 Task: Find connections with filter location Kodaikānāl with filter topic #indiawith filter profile language Spanish with filter current company Canon India with filter school Institute of Cost and Work Accountants of India with filter industry Investment Management with filter service category Commercial Insurance with filter keywords title Web Developer
Action: Mouse moved to (378, 237)
Screenshot: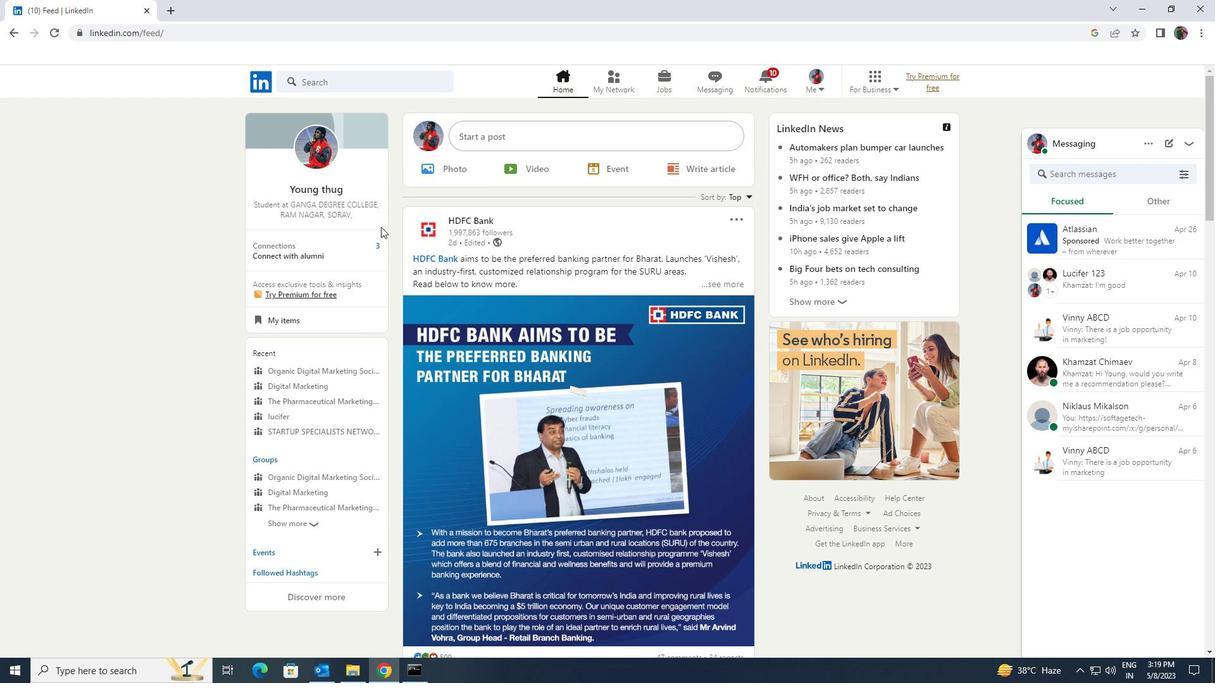 
Action: Mouse pressed left at (378, 237)
Screenshot: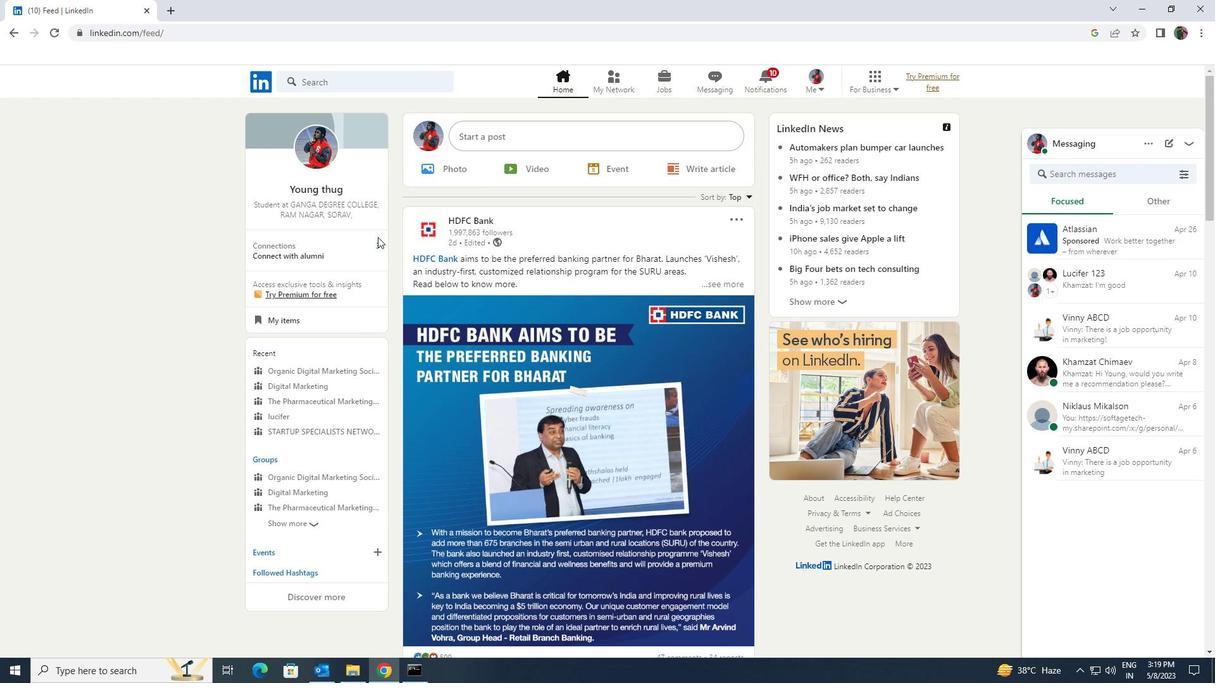 
Action: Mouse moved to (378, 243)
Screenshot: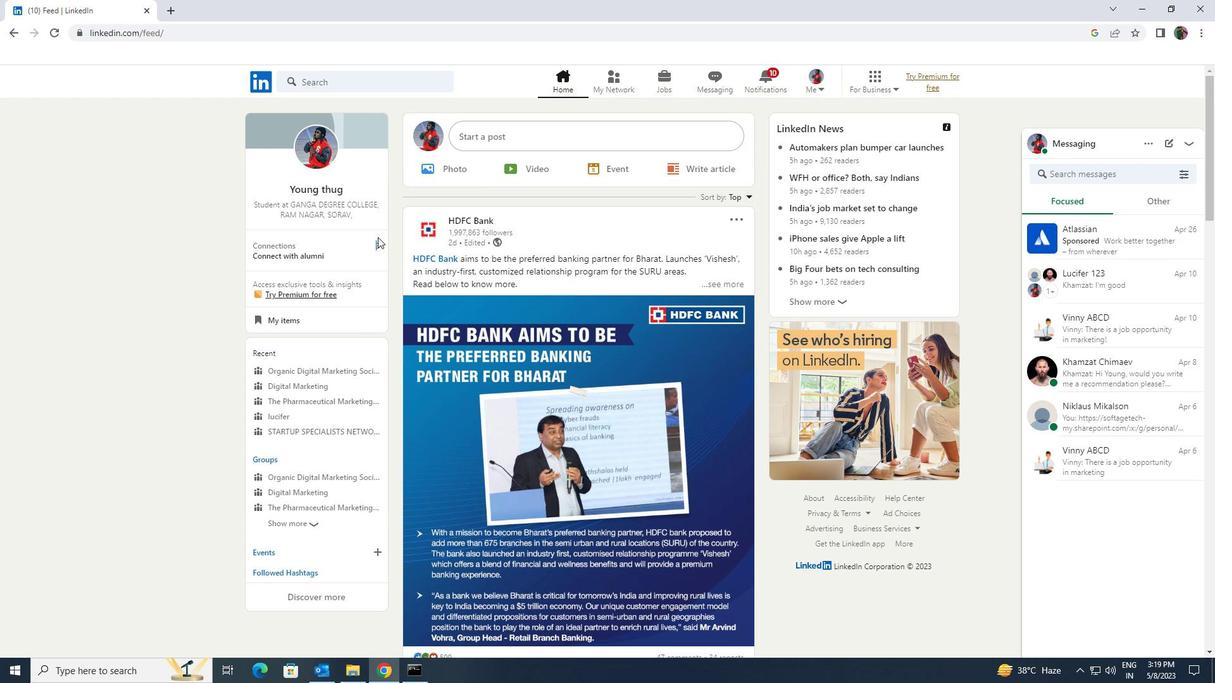 
Action: Mouse pressed left at (378, 243)
Screenshot: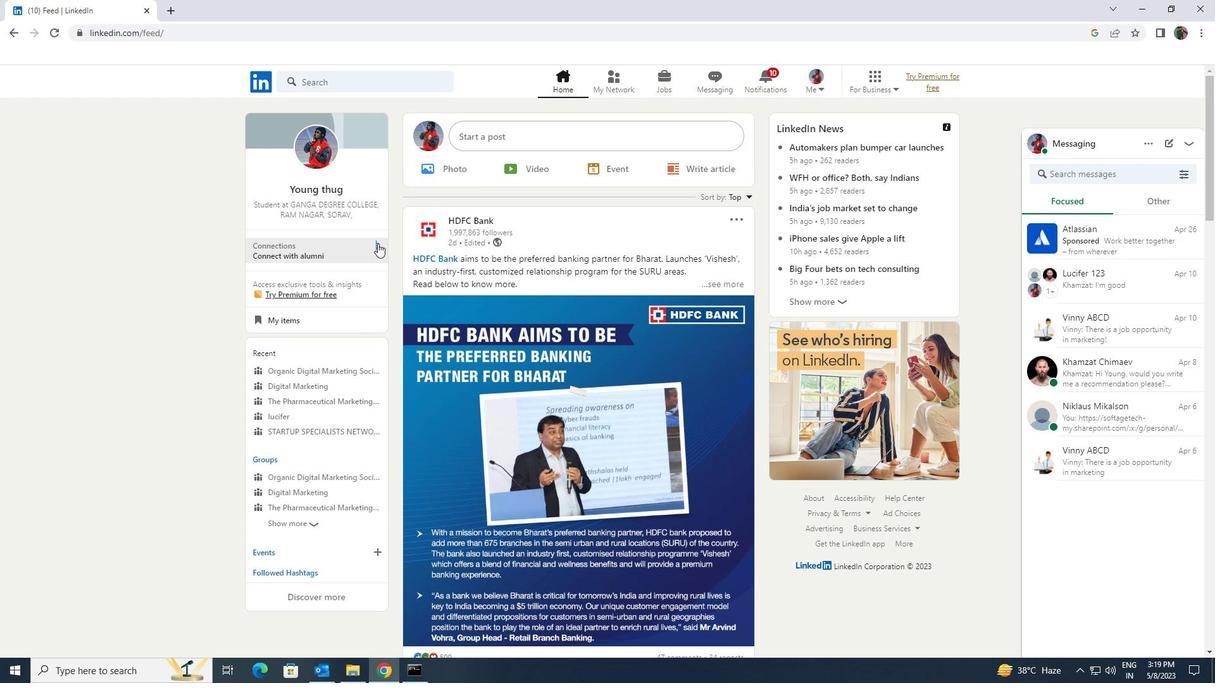 
Action: Mouse moved to (373, 154)
Screenshot: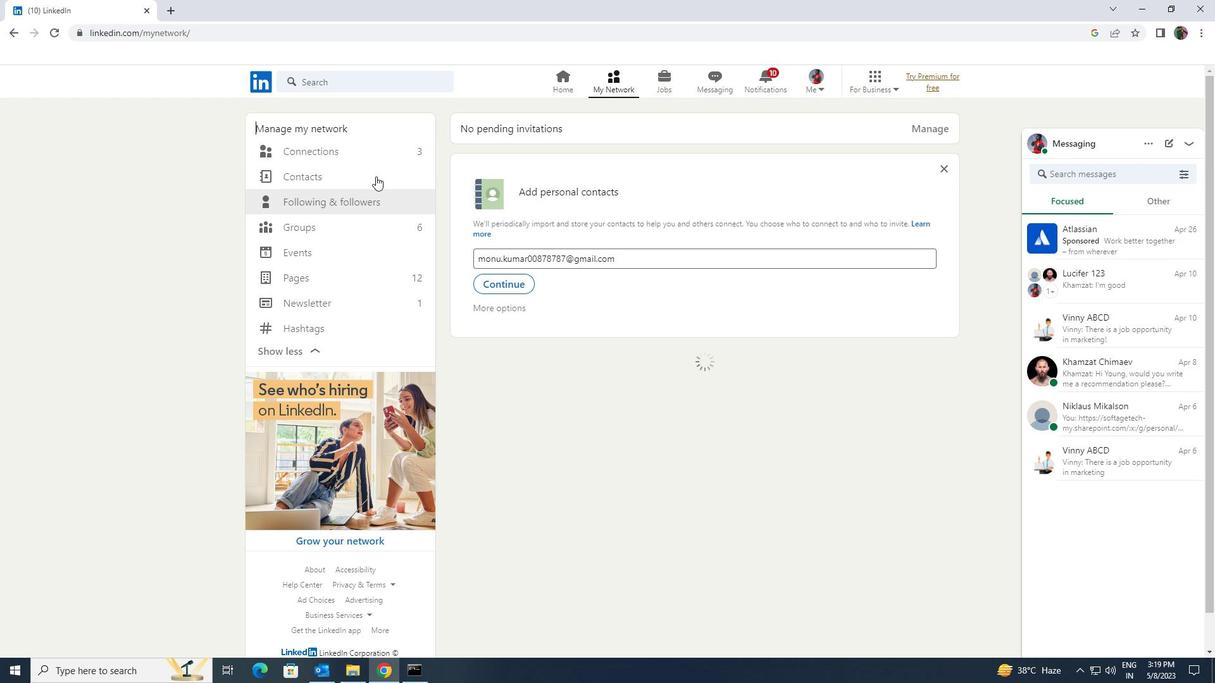 
Action: Mouse pressed left at (373, 154)
Screenshot: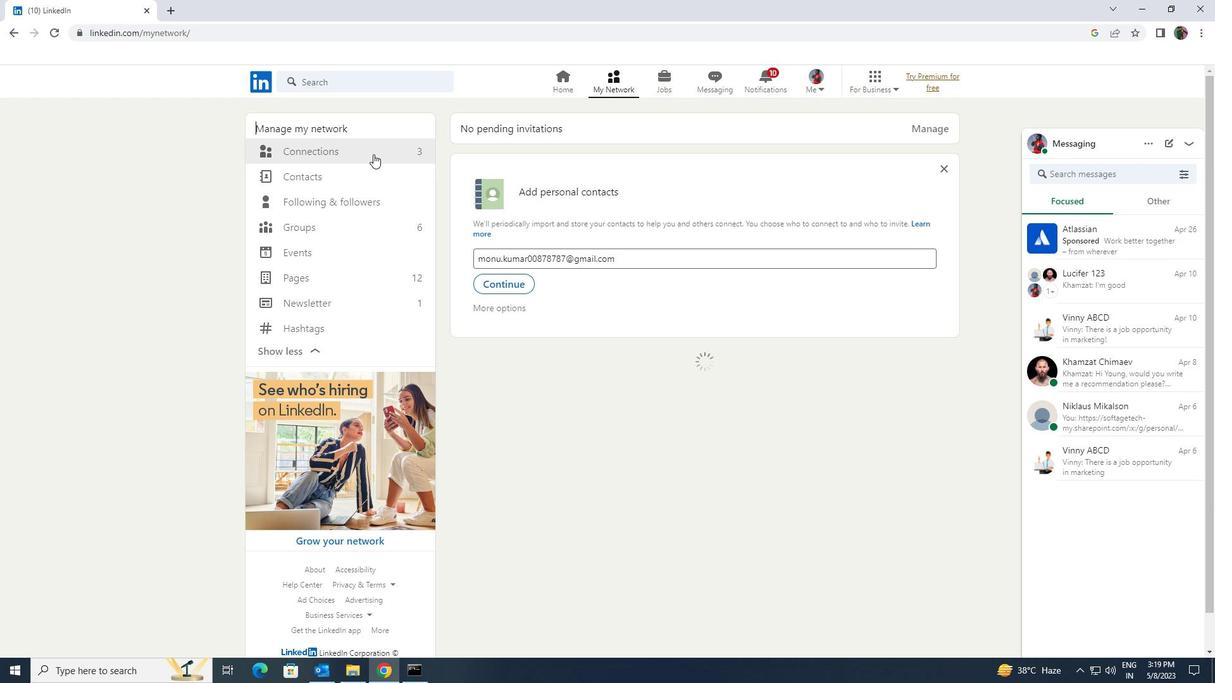 
Action: Mouse moved to (680, 153)
Screenshot: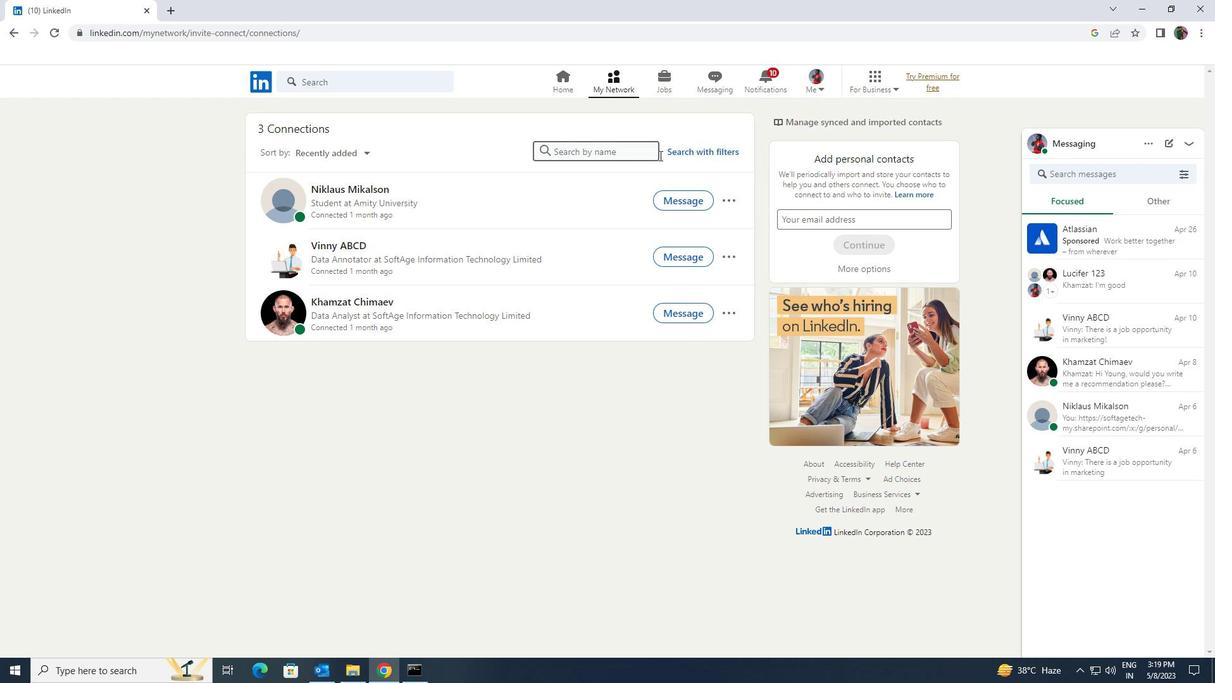 
Action: Mouse pressed left at (680, 153)
Screenshot: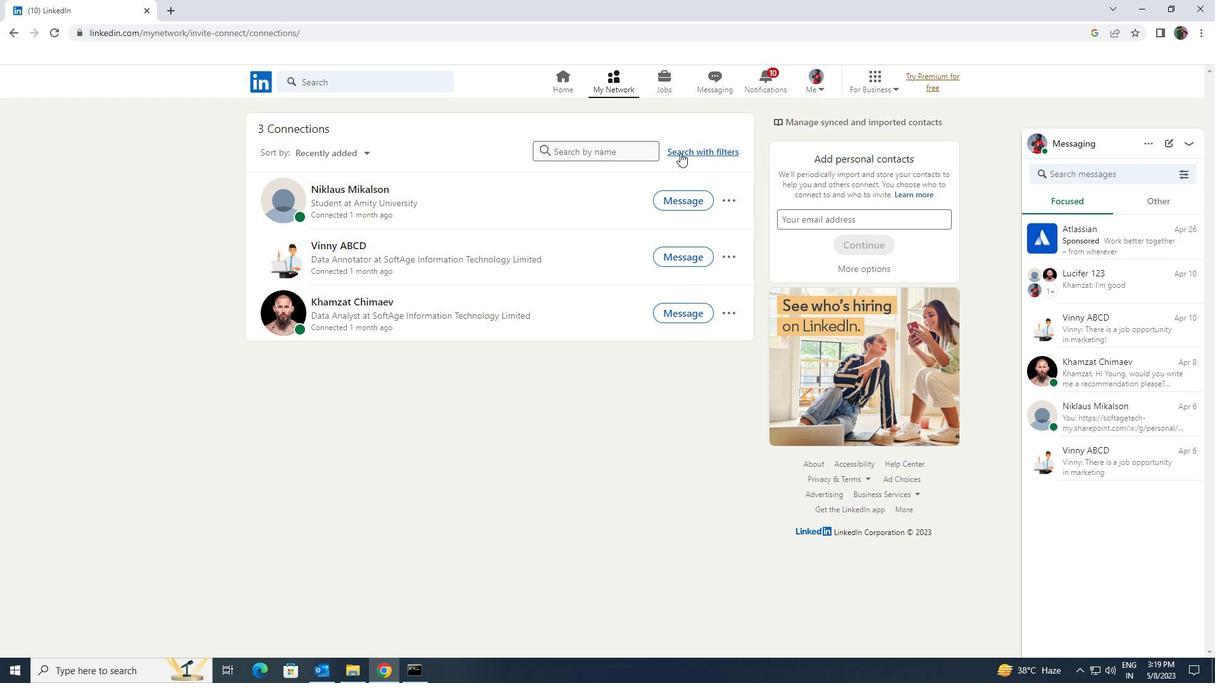 
Action: Mouse moved to (649, 117)
Screenshot: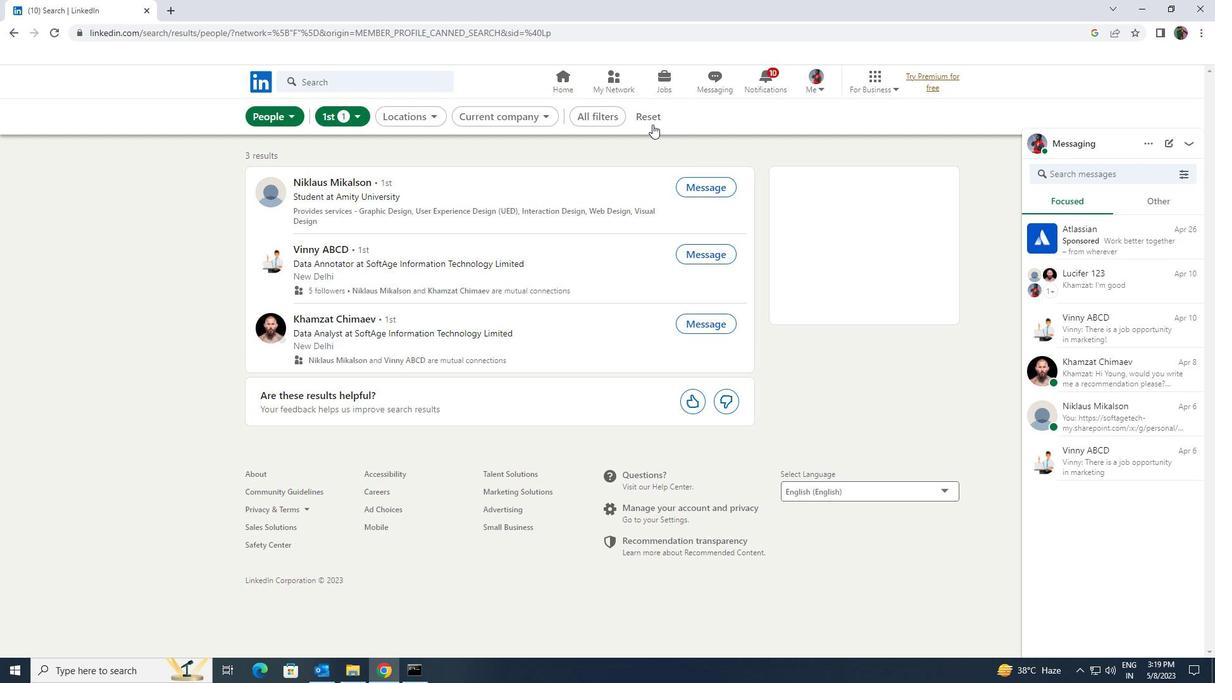 
Action: Mouse pressed left at (649, 117)
Screenshot: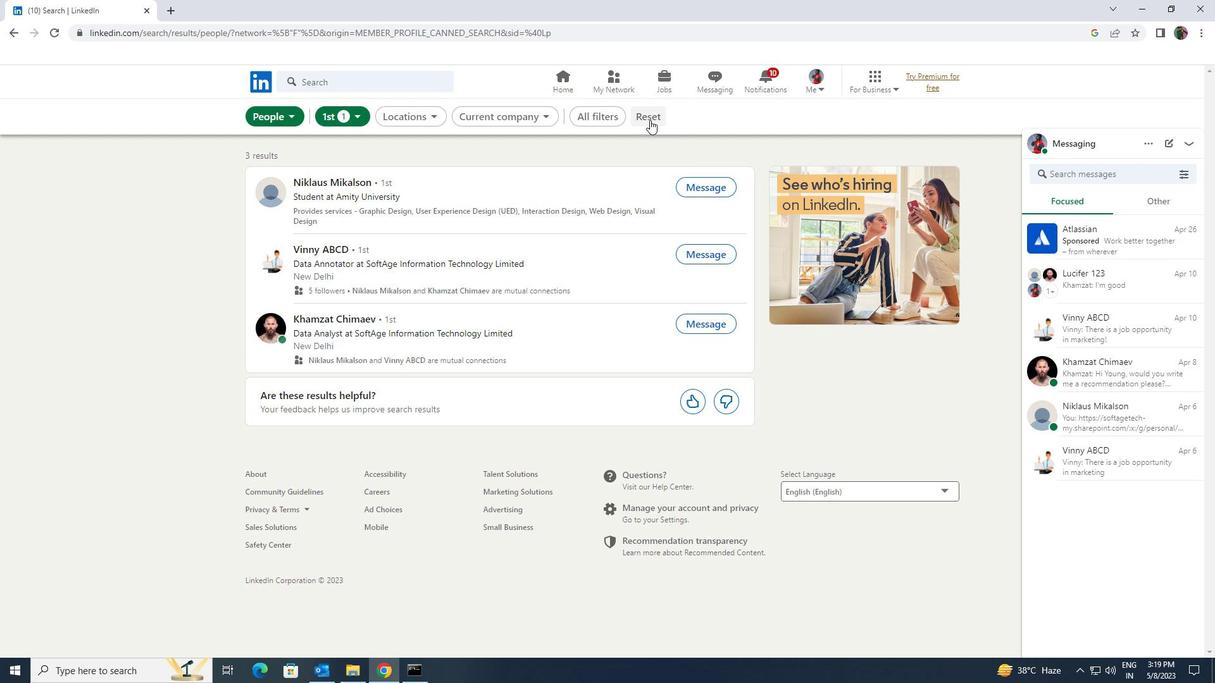 
Action: Mouse moved to (623, 117)
Screenshot: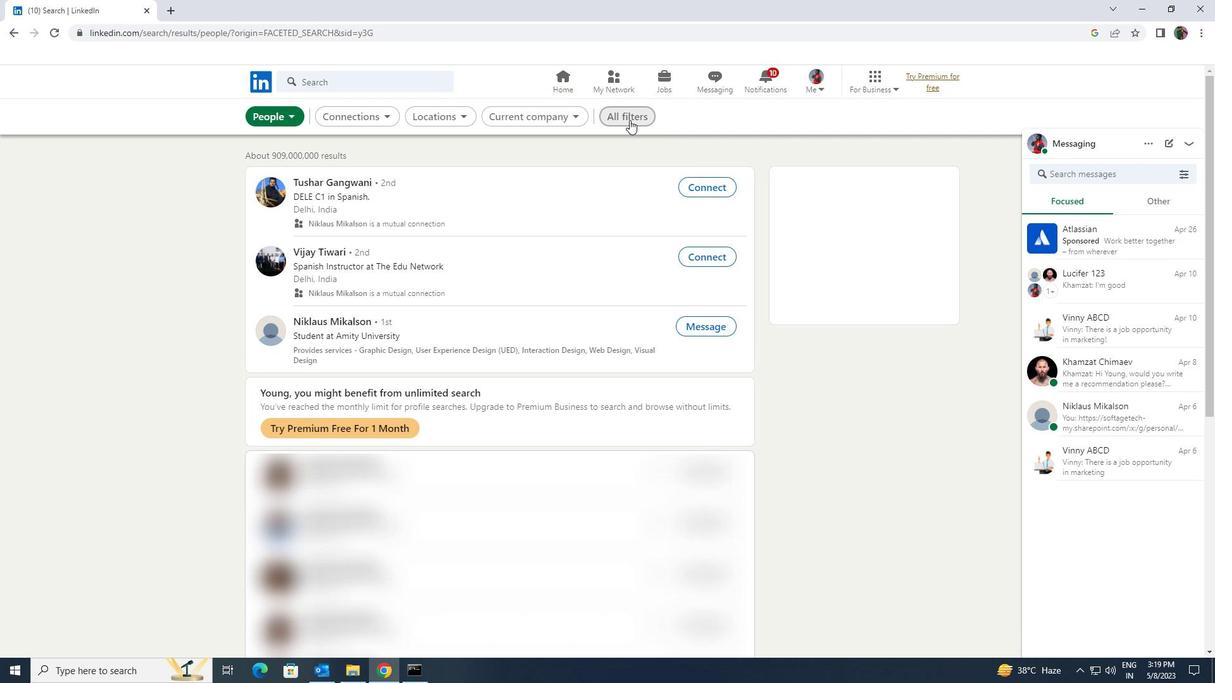 
Action: Mouse pressed left at (623, 117)
Screenshot: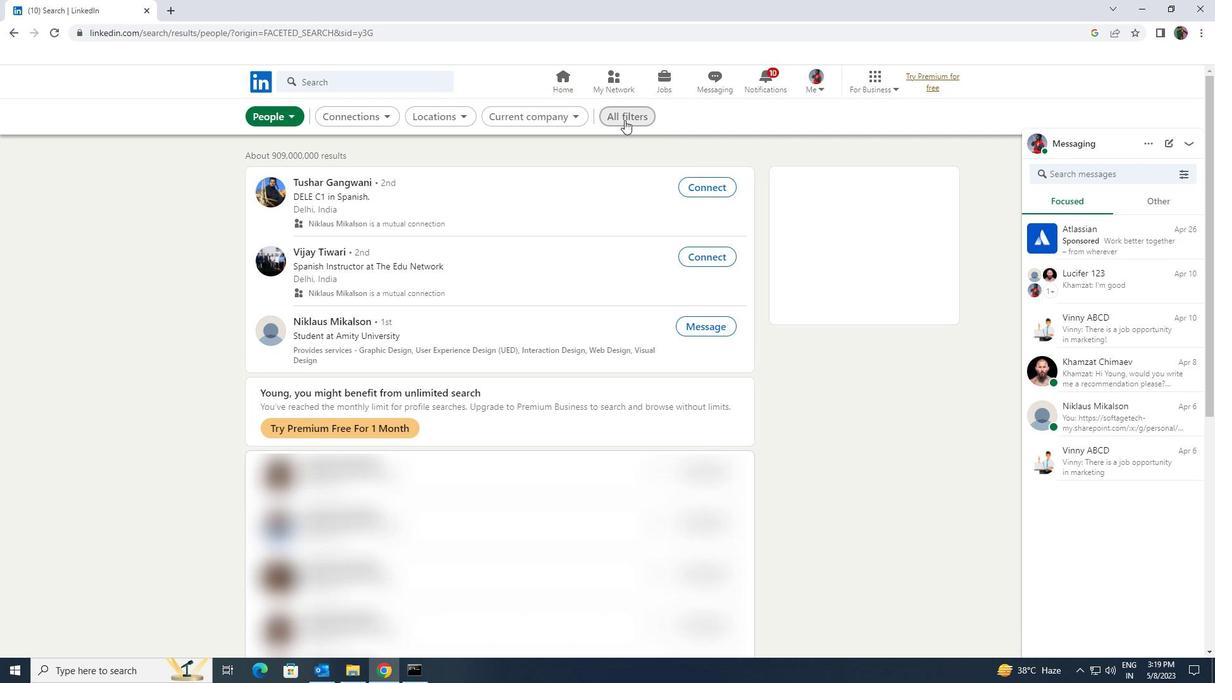 
Action: Mouse moved to (1067, 493)
Screenshot: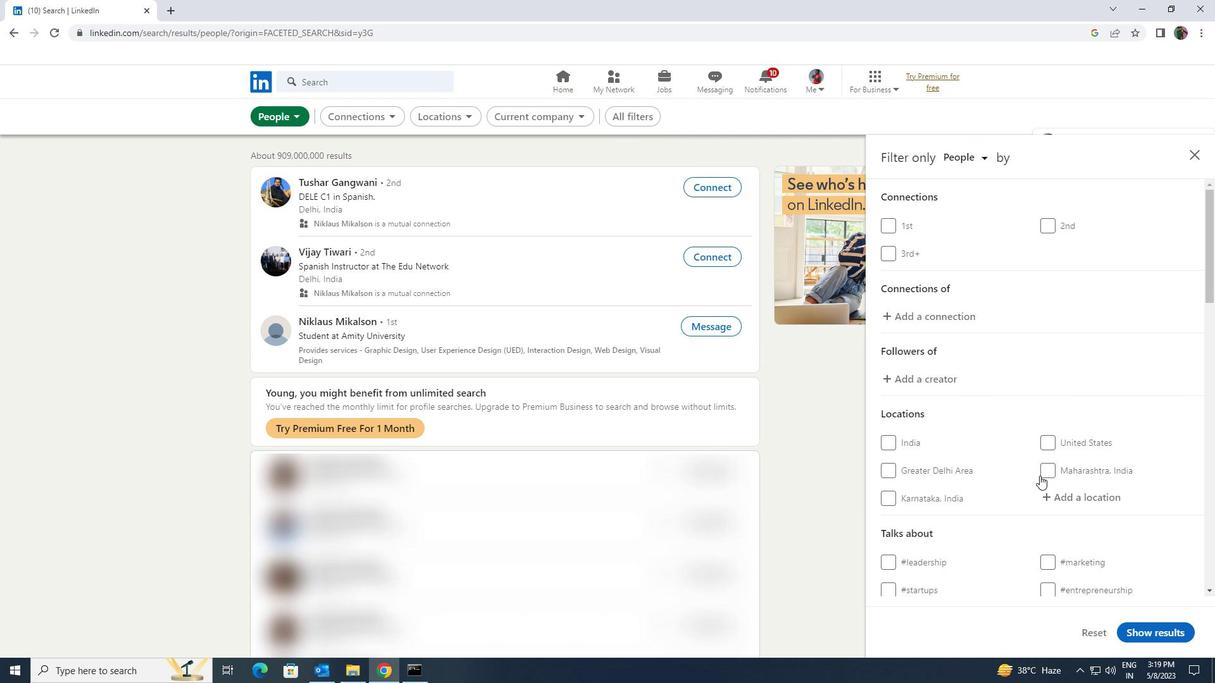 
Action: Mouse pressed left at (1067, 493)
Screenshot: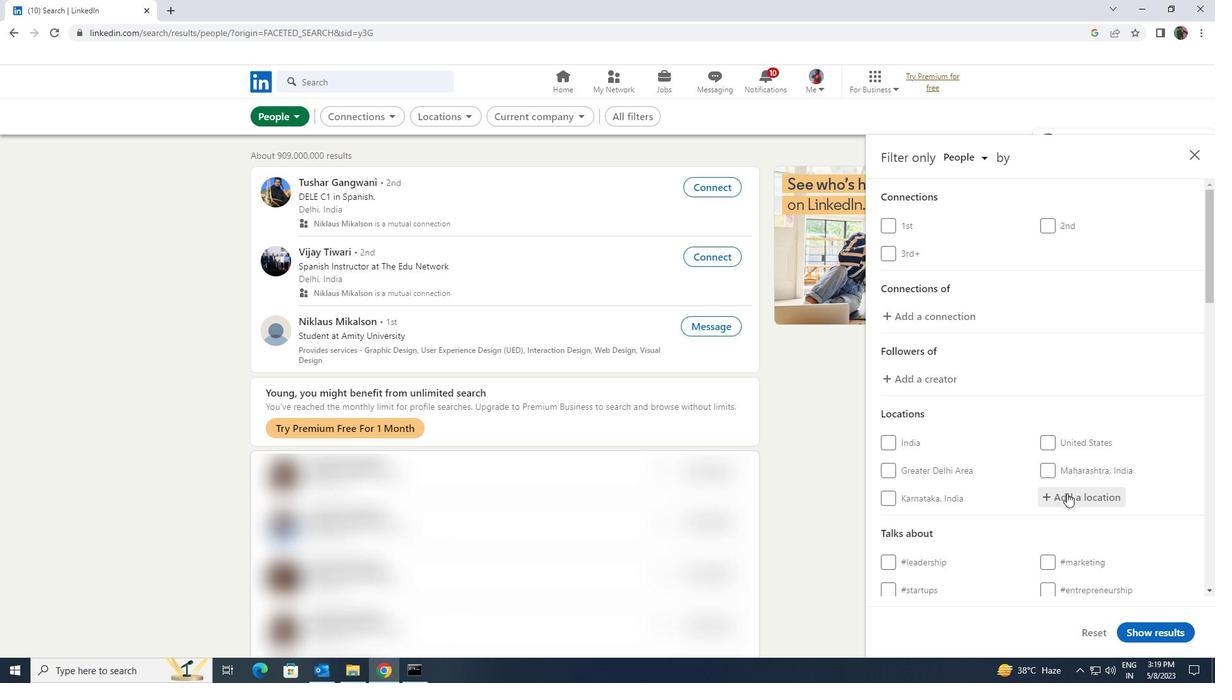 
Action: Key pressed <Key.shift>KODAIKANAL
Screenshot: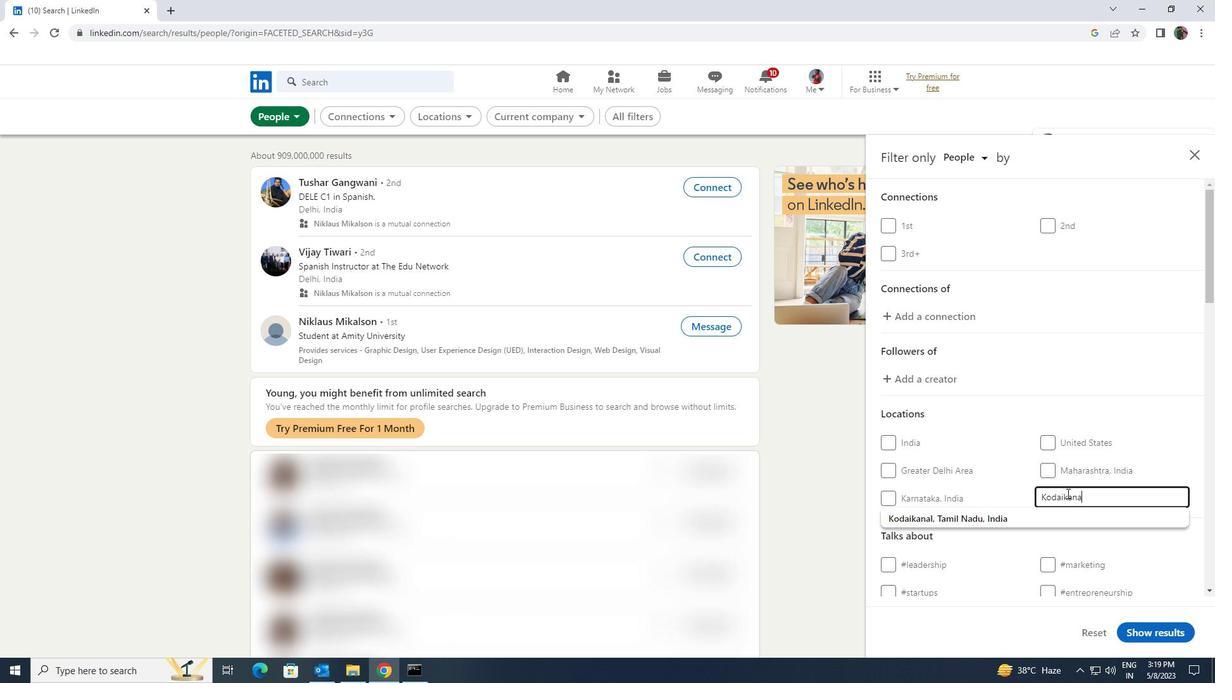 
Action: Mouse moved to (1070, 511)
Screenshot: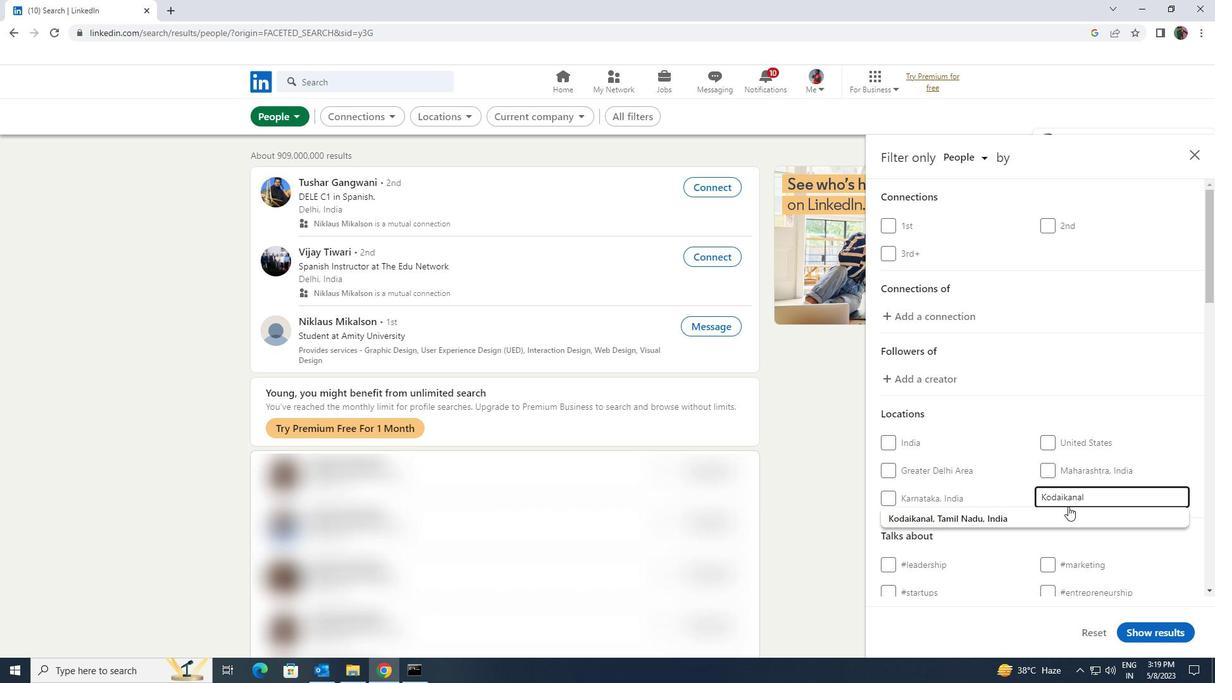
Action: Mouse pressed left at (1070, 511)
Screenshot: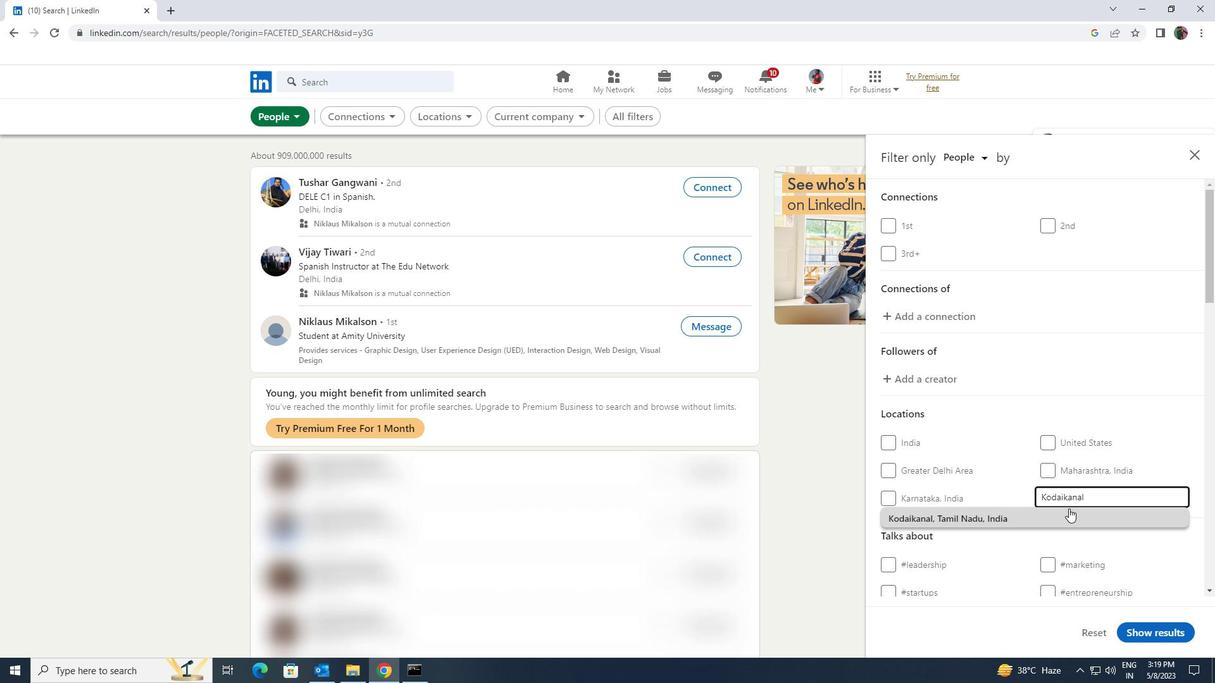 
Action: Mouse scrolled (1070, 510) with delta (0, 0)
Screenshot: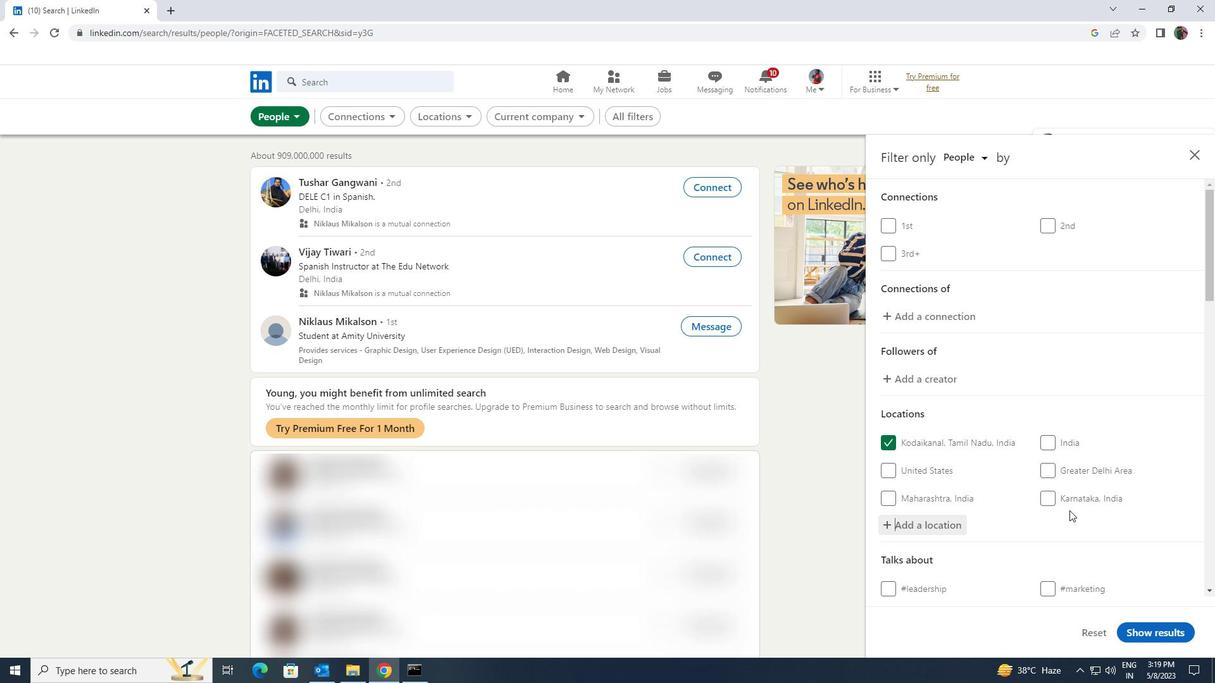 
Action: Mouse moved to (1070, 512)
Screenshot: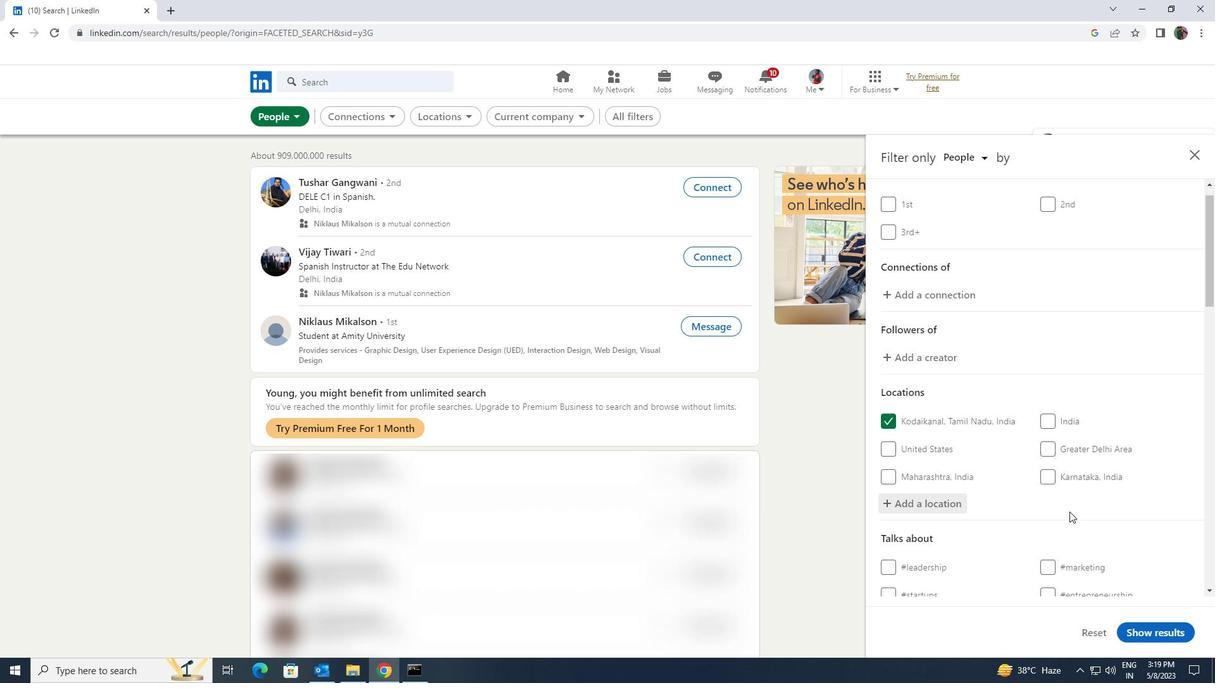 
Action: Mouse scrolled (1070, 511) with delta (0, 0)
Screenshot: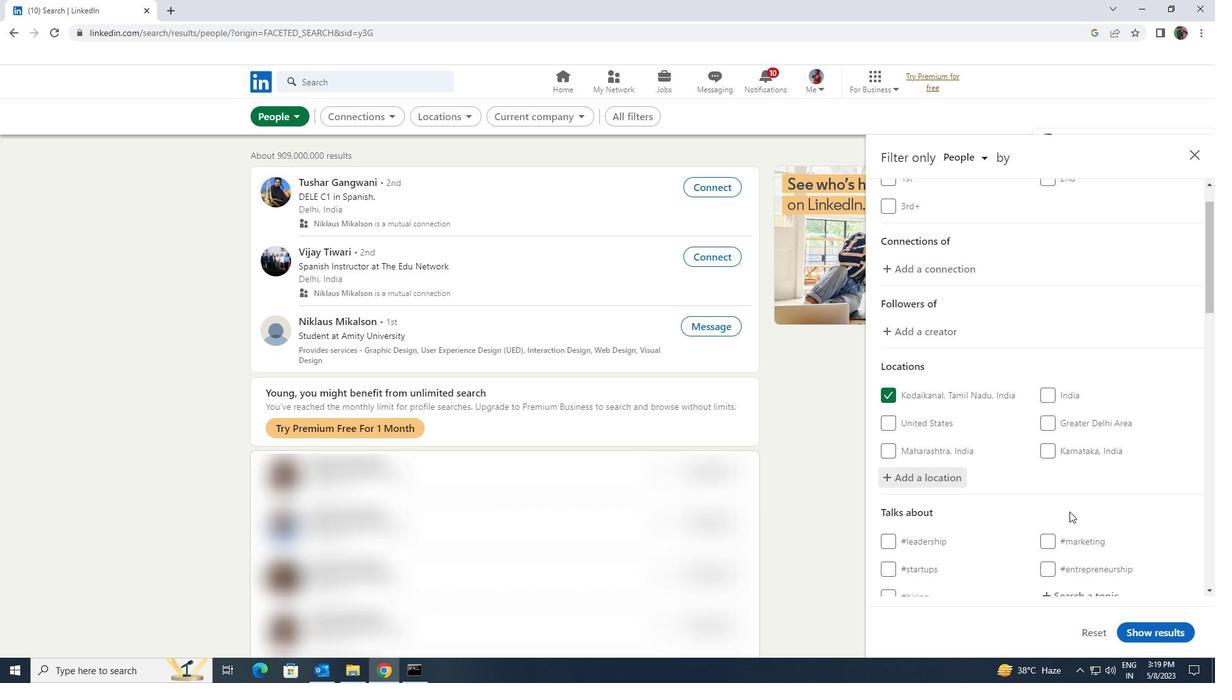 
Action: Mouse moved to (1070, 517)
Screenshot: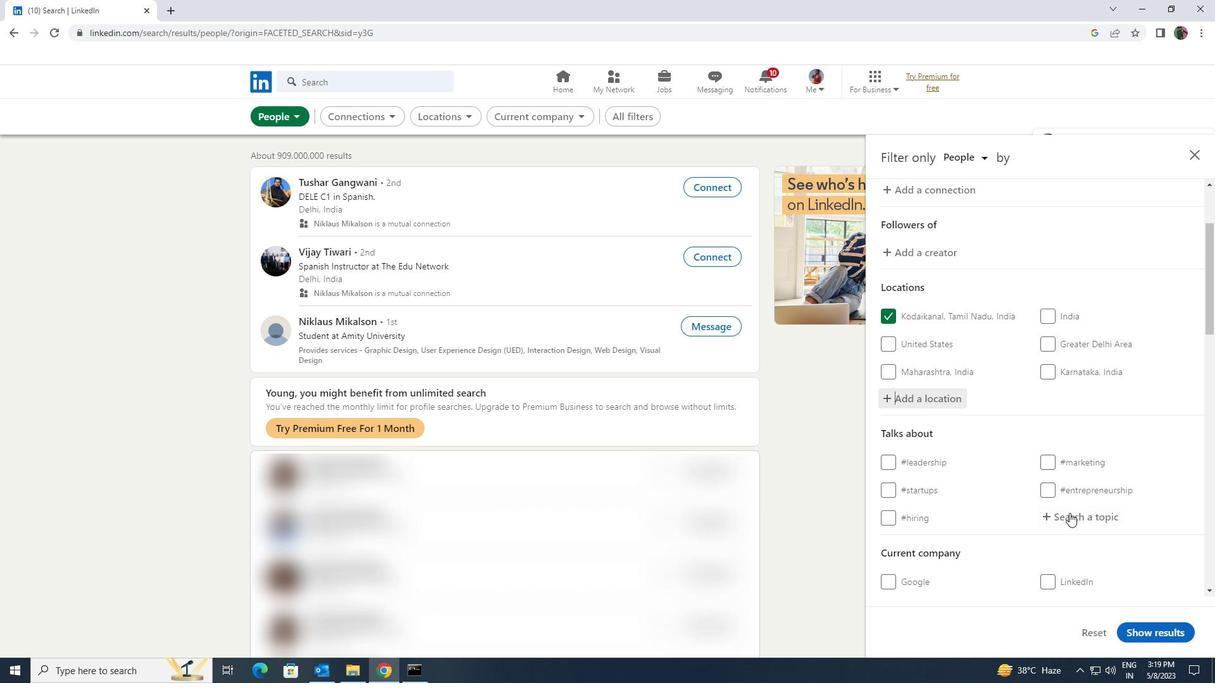 
Action: Mouse pressed left at (1070, 517)
Screenshot: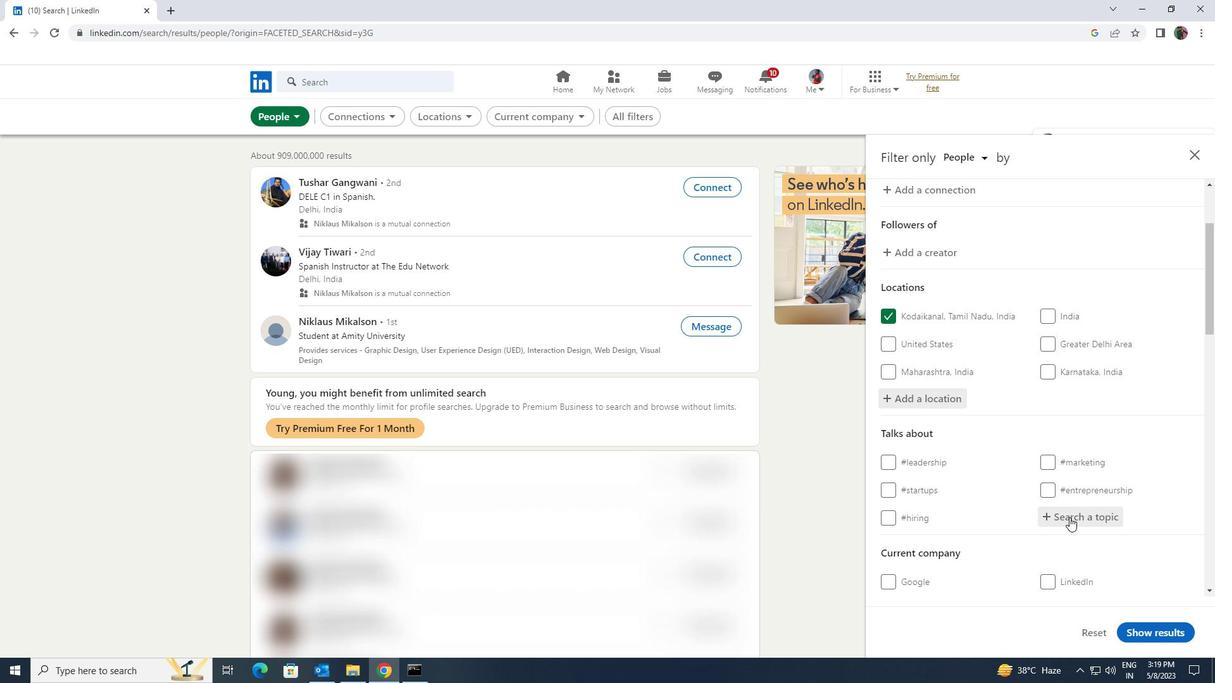 
Action: Key pressed <Key.shift>INDIA
Screenshot: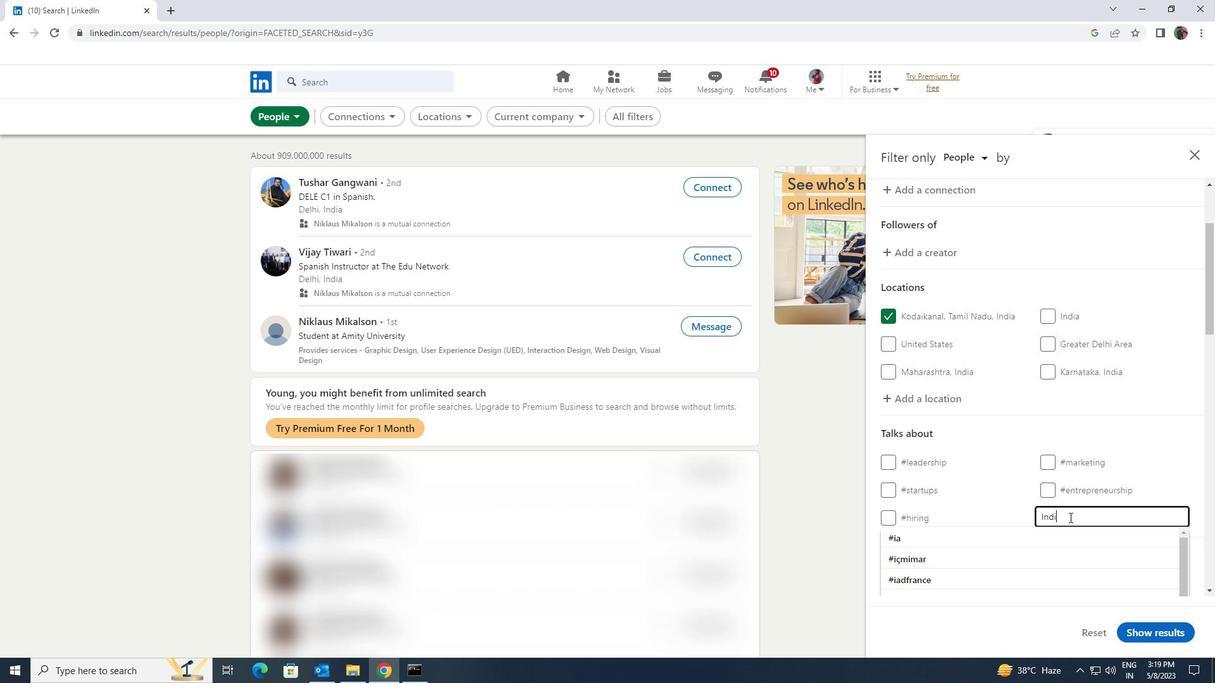 
Action: Mouse moved to (1063, 533)
Screenshot: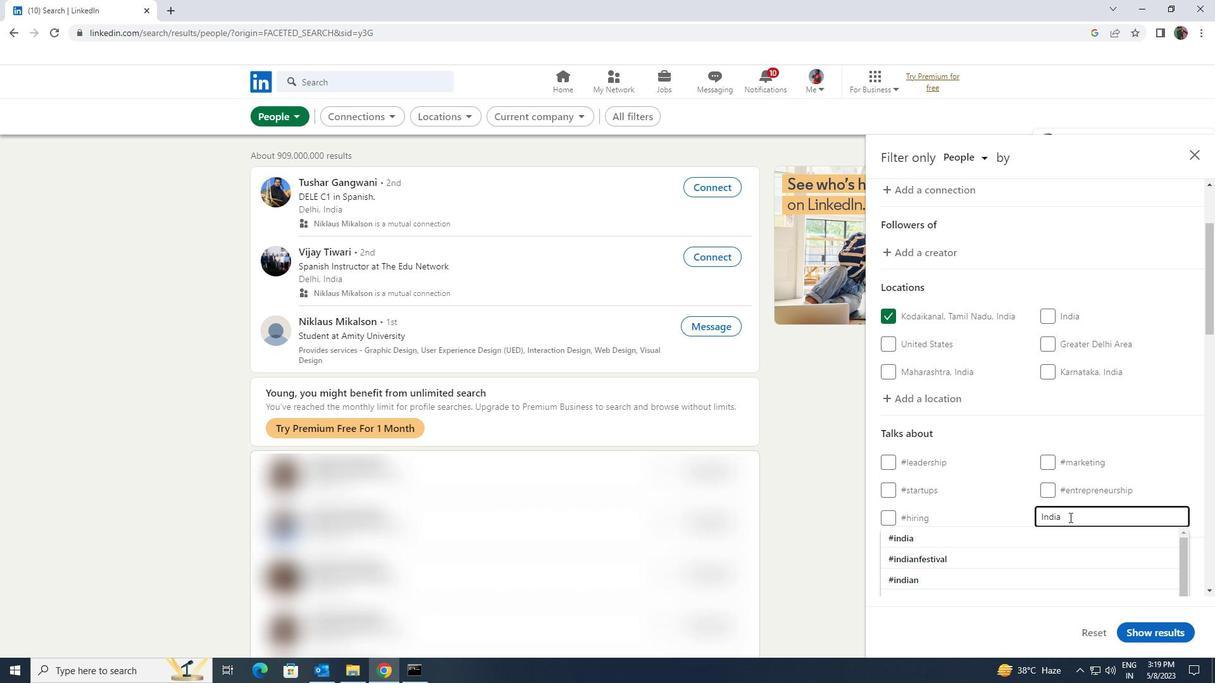 
Action: Mouse pressed left at (1063, 533)
Screenshot: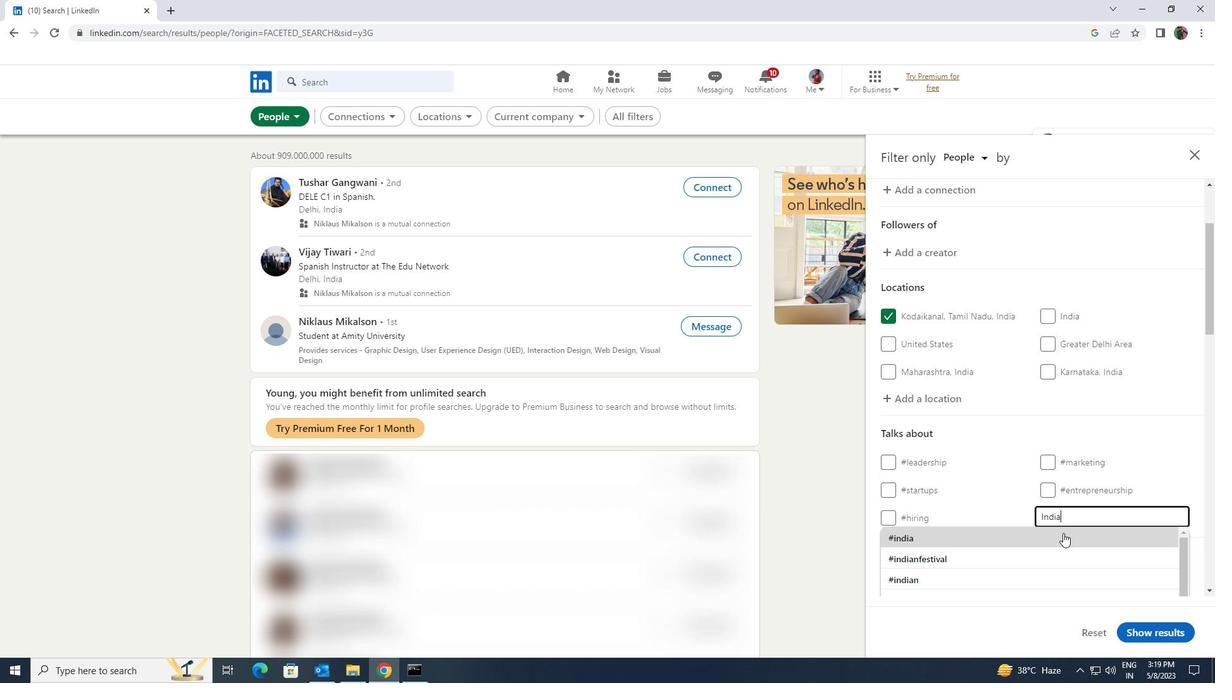 
Action: Mouse moved to (1049, 535)
Screenshot: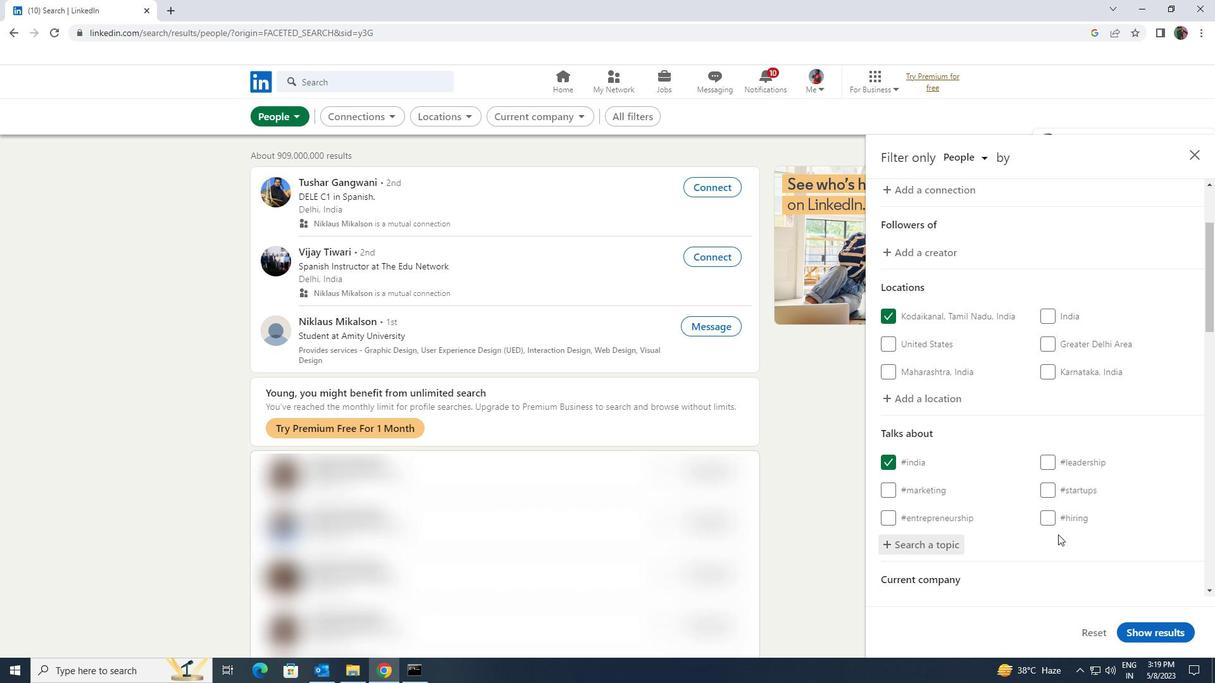 
Action: Mouse scrolled (1049, 535) with delta (0, 0)
Screenshot: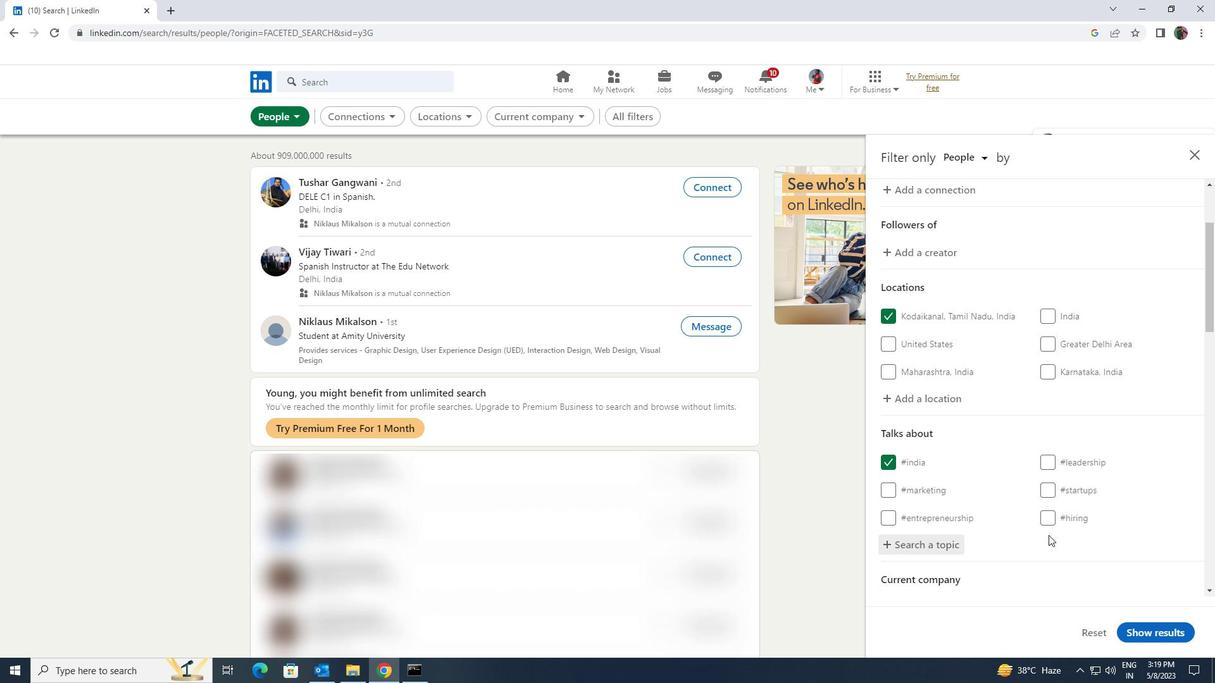 
Action: Mouse scrolled (1049, 535) with delta (0, 0)
Screenshot: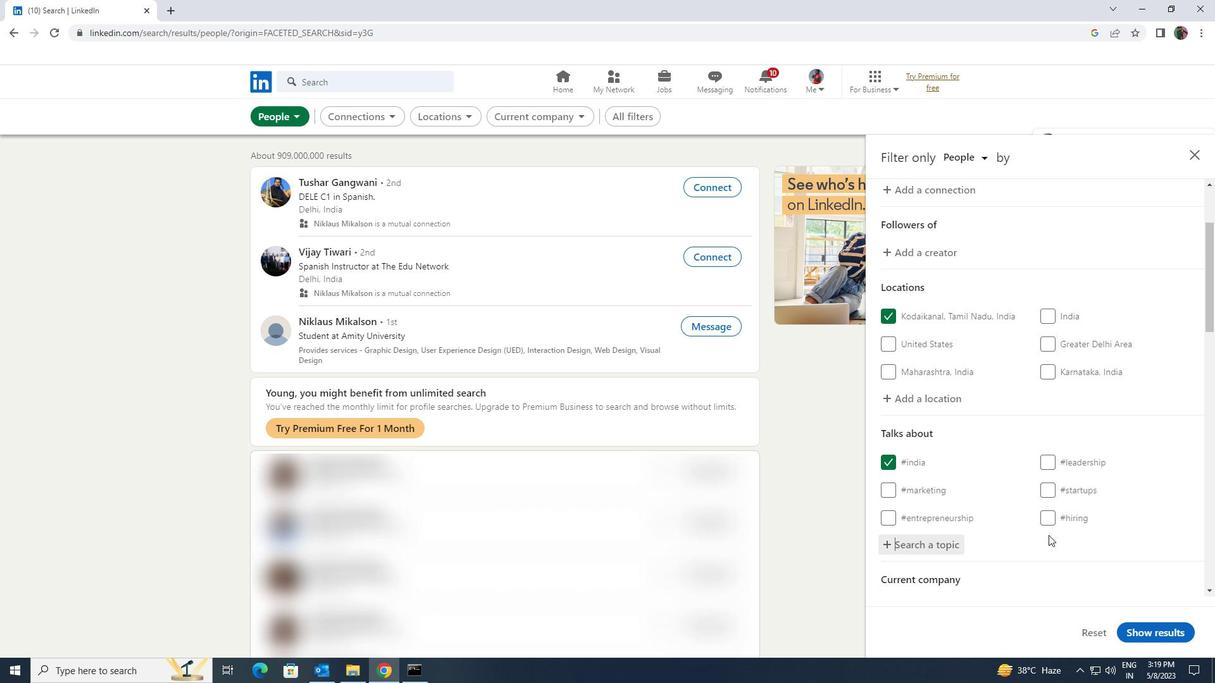 
Action: Mouse moved to (1050, 528)
Screenshot: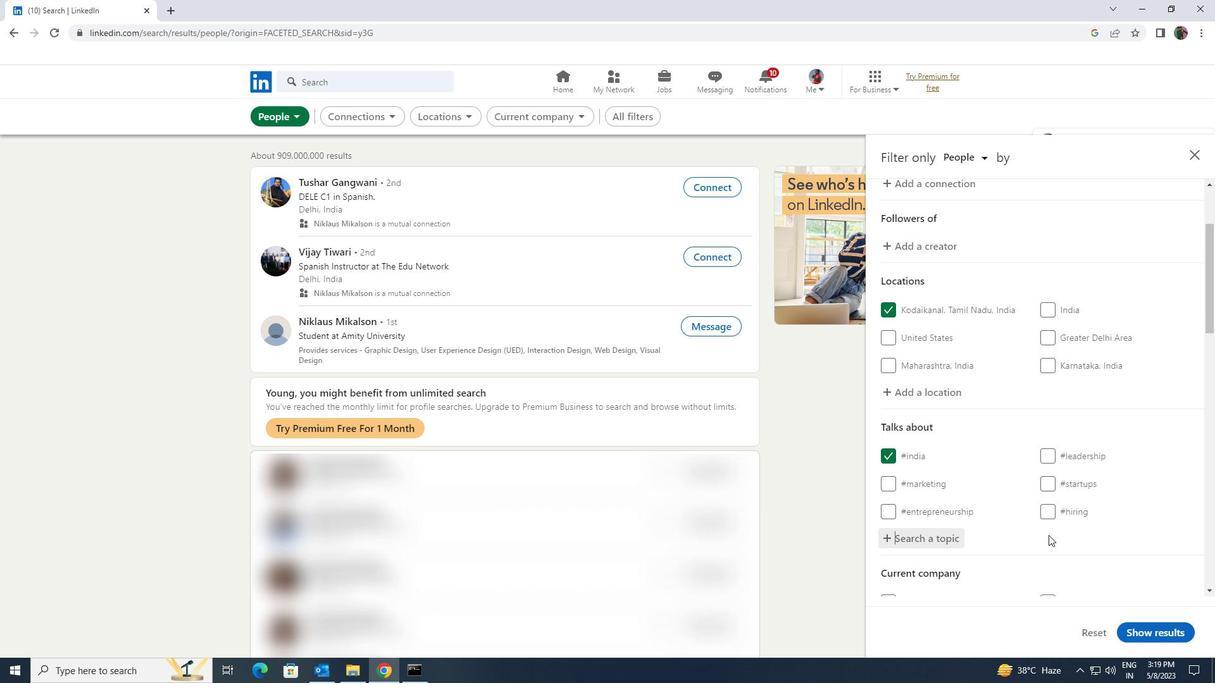 
Action: Mouse scrolled (1050, 528) with delta (0, 0)
Screenshot: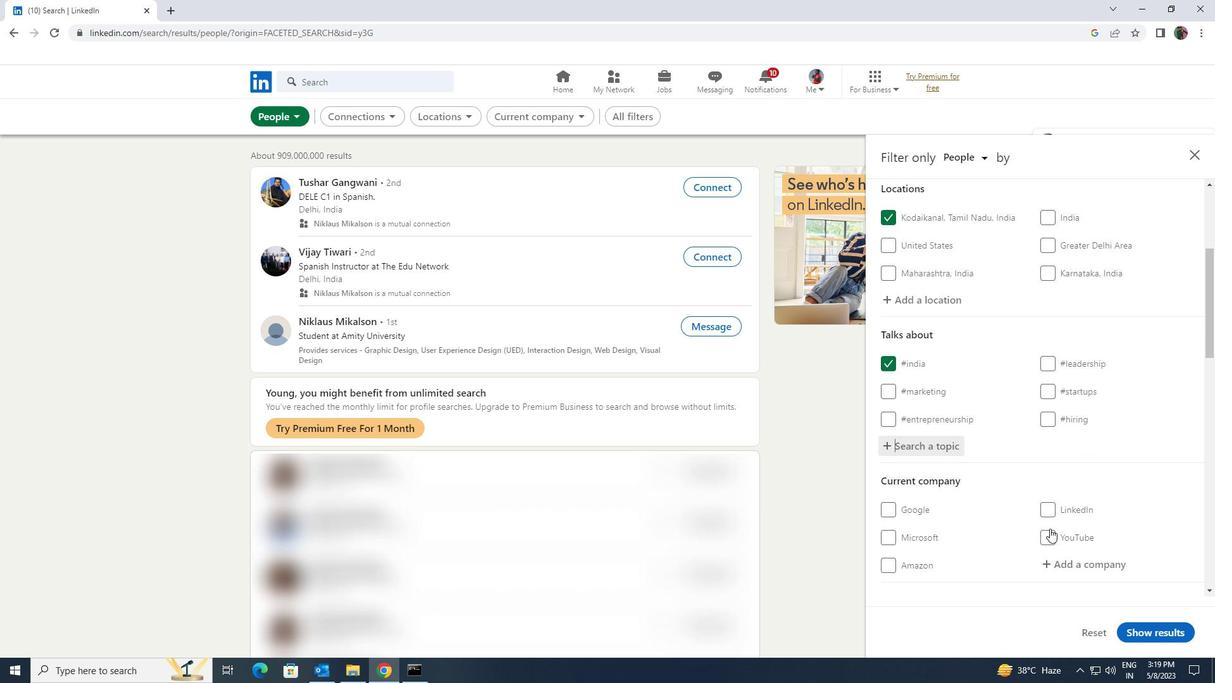 
Action: Mouse scrolled (1050, 528) with delta (0, 0)
Screenshot: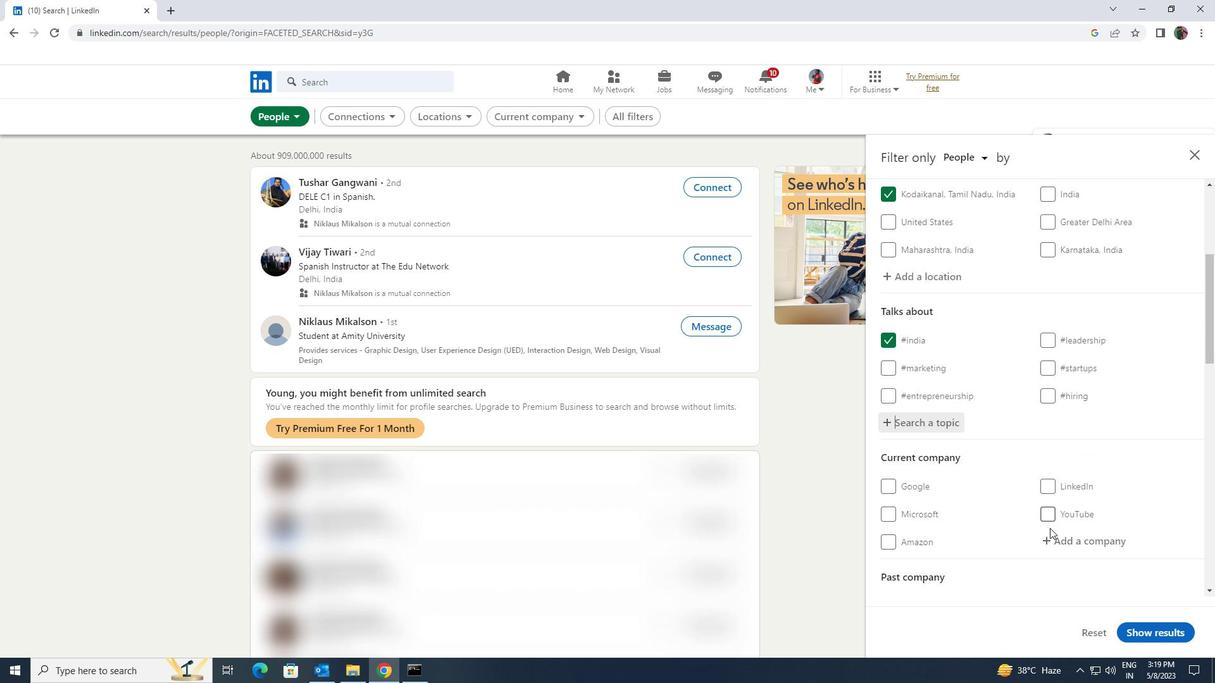
Action: Mouse scrolled (1050, 528) with delta (0, 0)
Screenshot: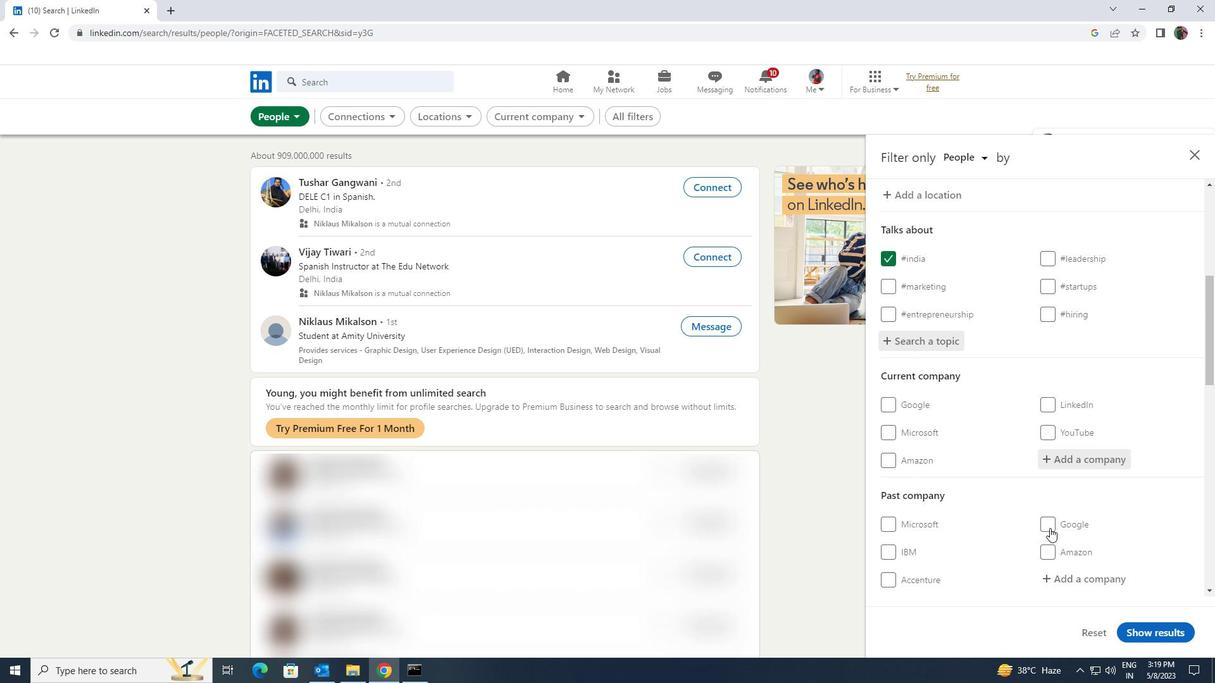 
Action: Mouse scrolled (1050, 528) with delta (0, 0)
Screenshot: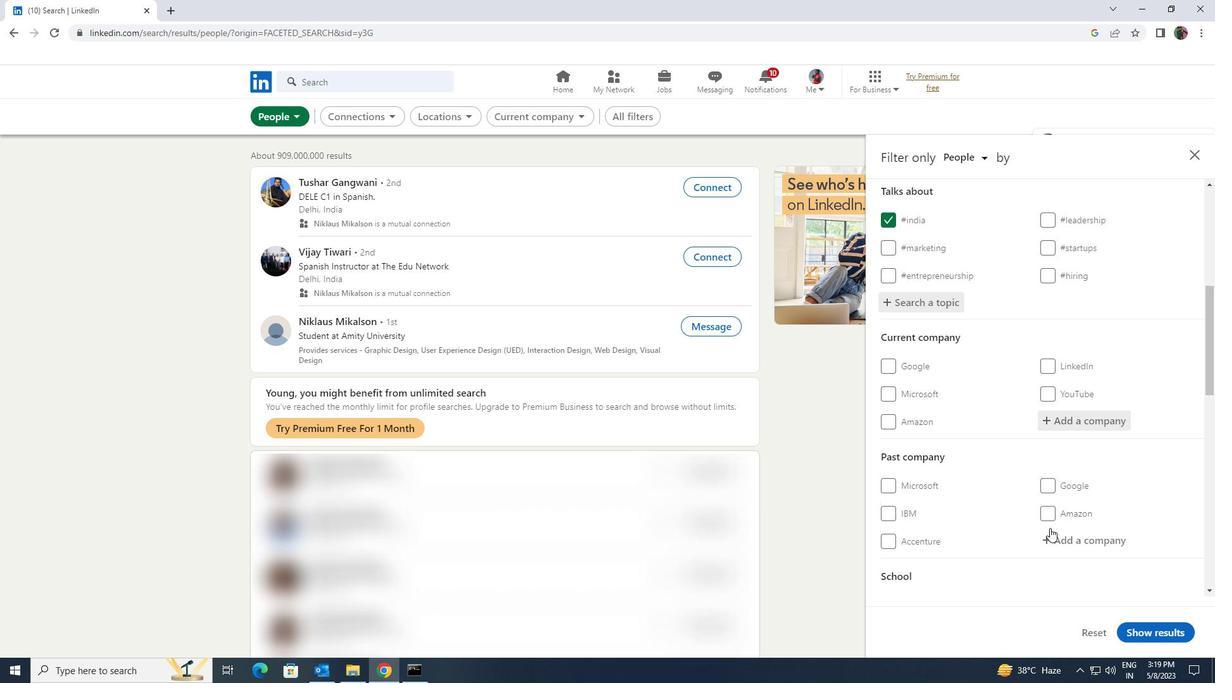 
Action: Mouse scrolled (1050, 528) with delta (0, 0)
Screenshot: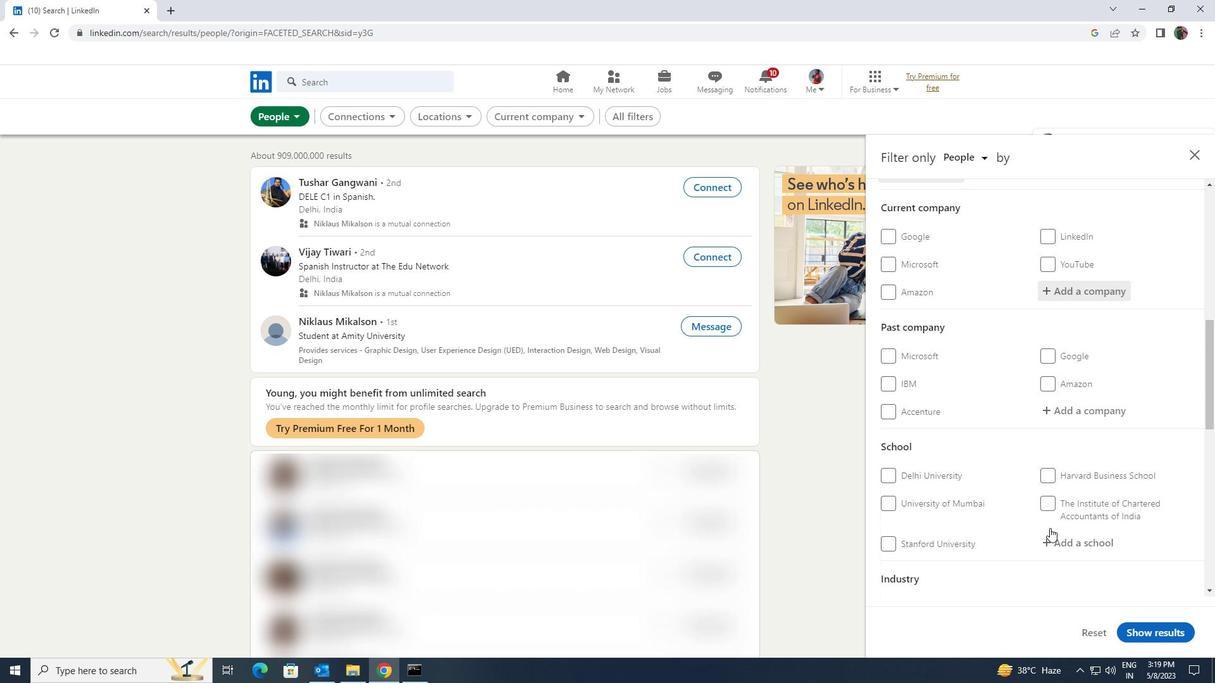 
Action: Mouse scrolled (1050, 528) with delta (0, 0)
Screenshot: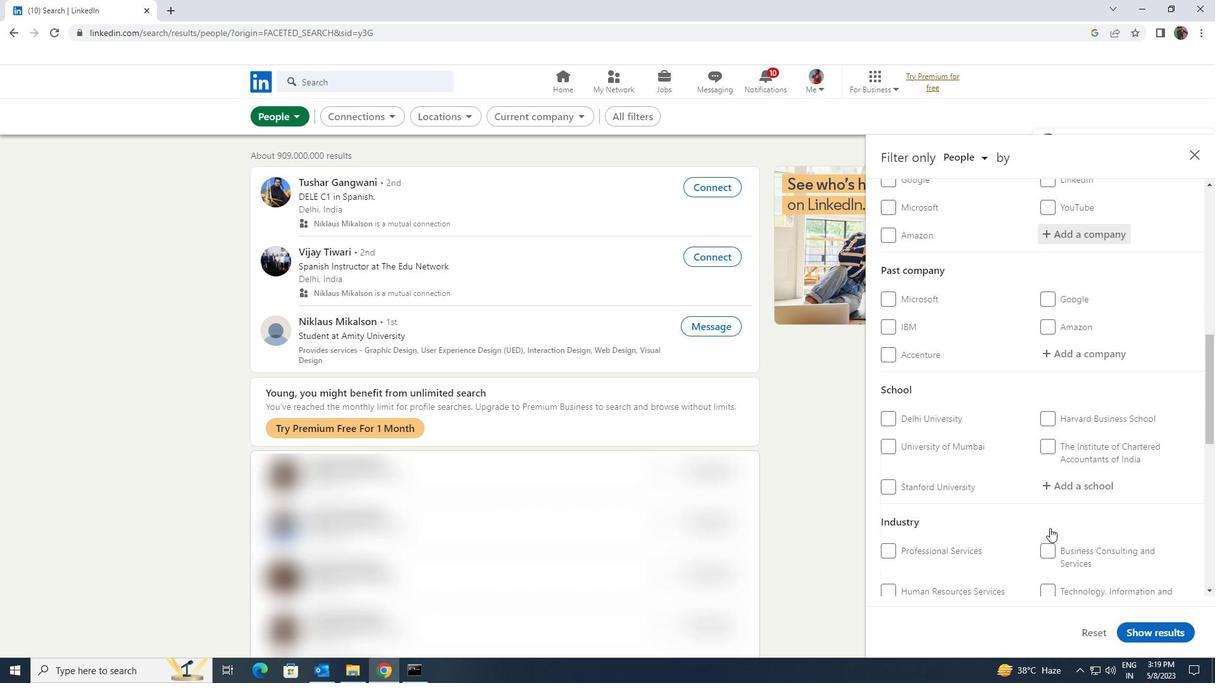 
Action: Mouse scrolled (1050, 528) with delta (0, 0)
Screenshot: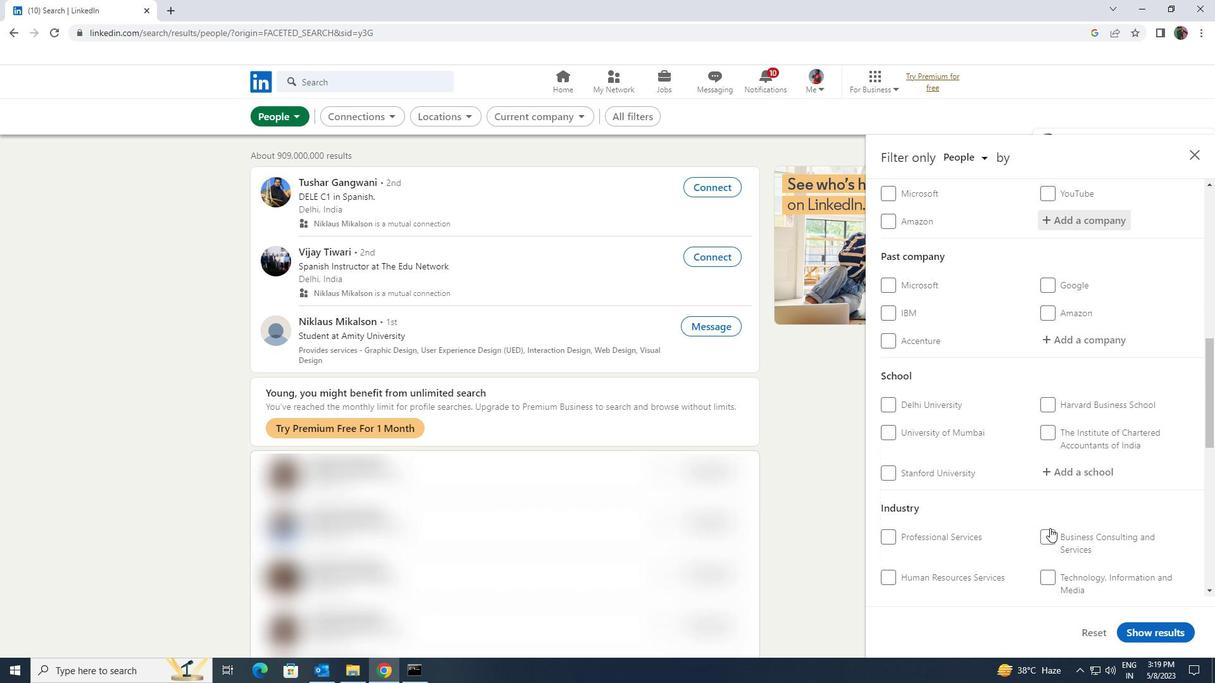 
Action: Mouse scrolled (1050, 528) with delta (0, 0)
Screenshot: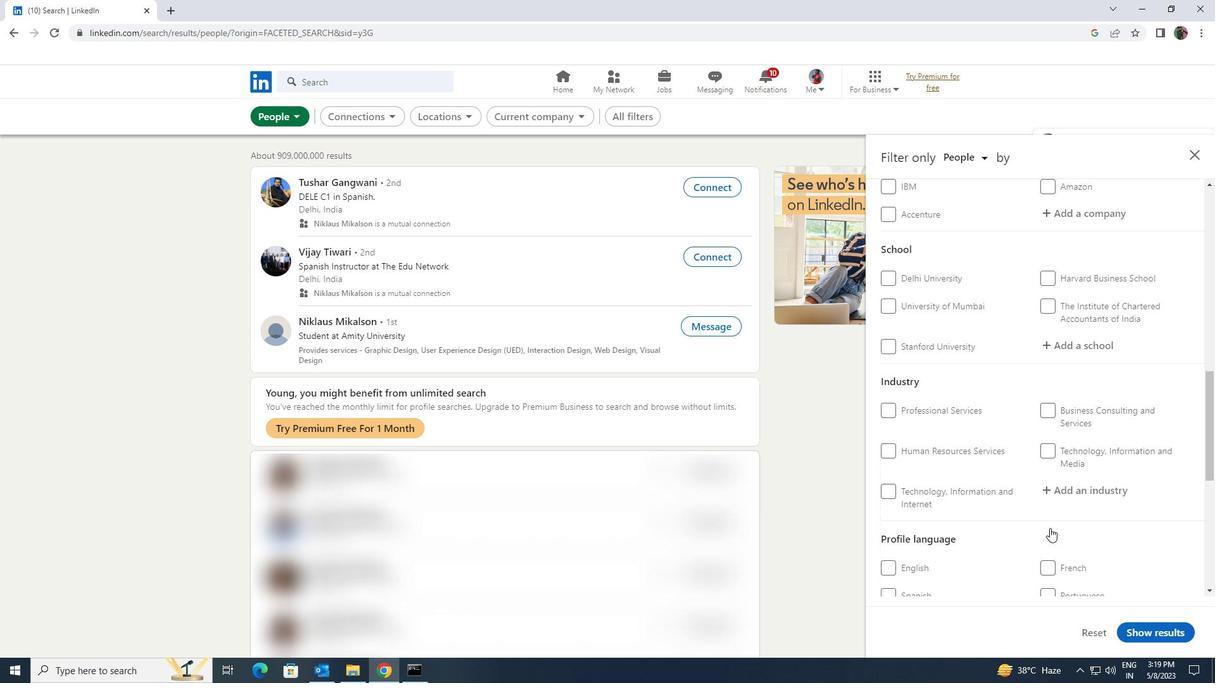 
Action: Mouse moved to (926, 535)
Screenshot: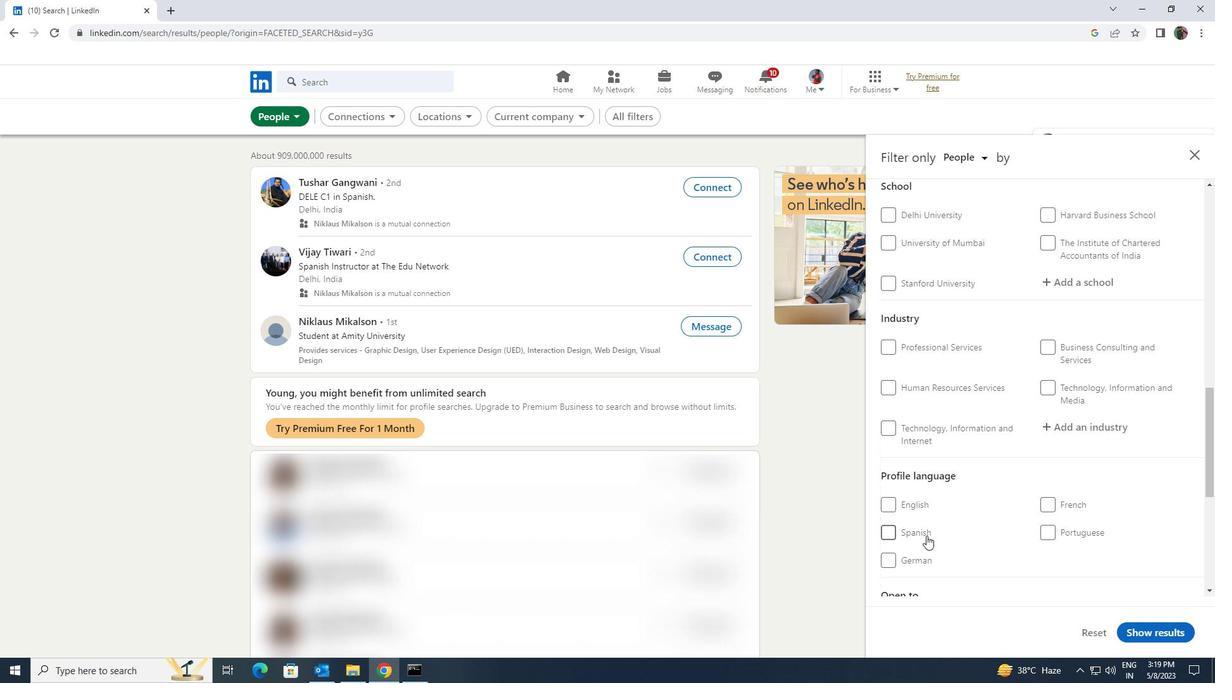 
Action: Mouse pressed left at (926, 535)
Screenshot: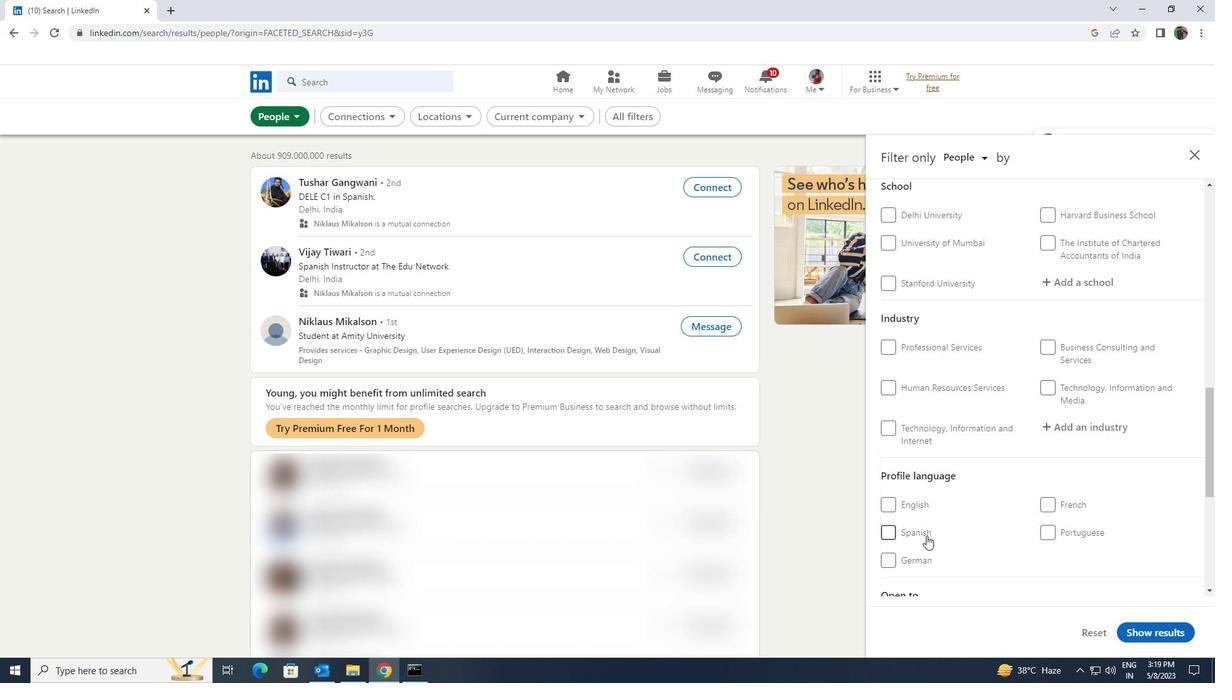 
Action: Mouse moved to (1011, 538)
Screenshot: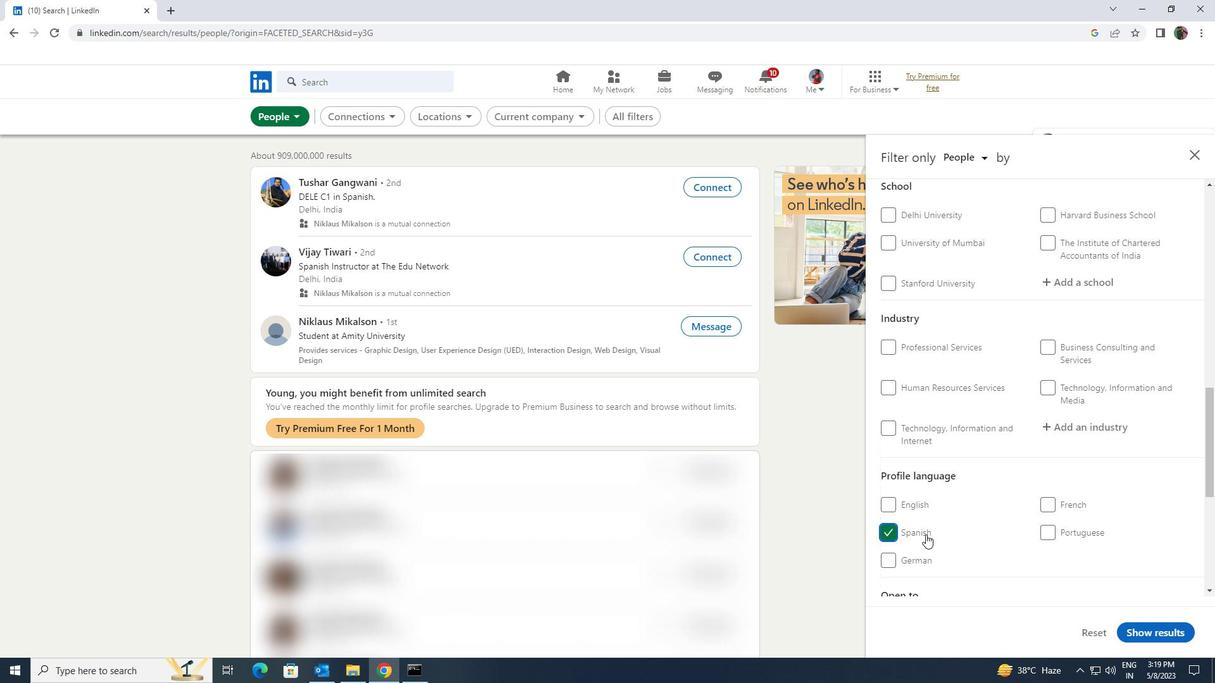 
Action: Mouse scrolled (1011, 538) with delta (0, 0)
Screenshot: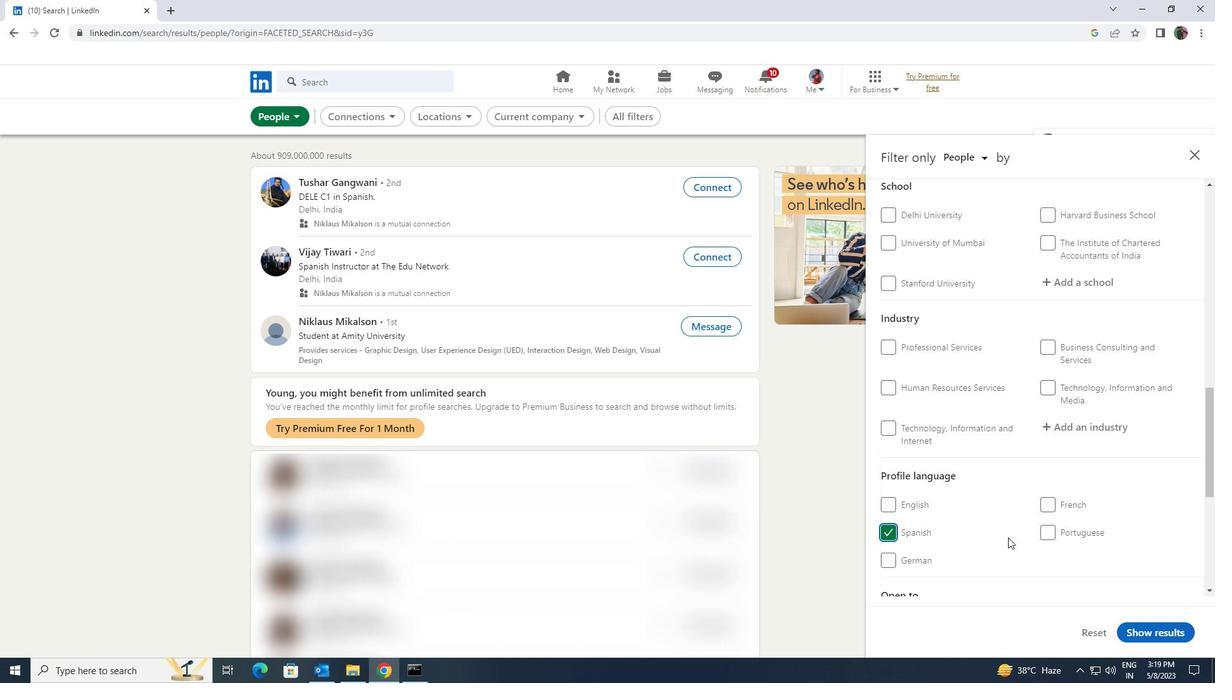 
Action: Mouse scrolled (1011, 538) with delta (0, 0)
Screenshot: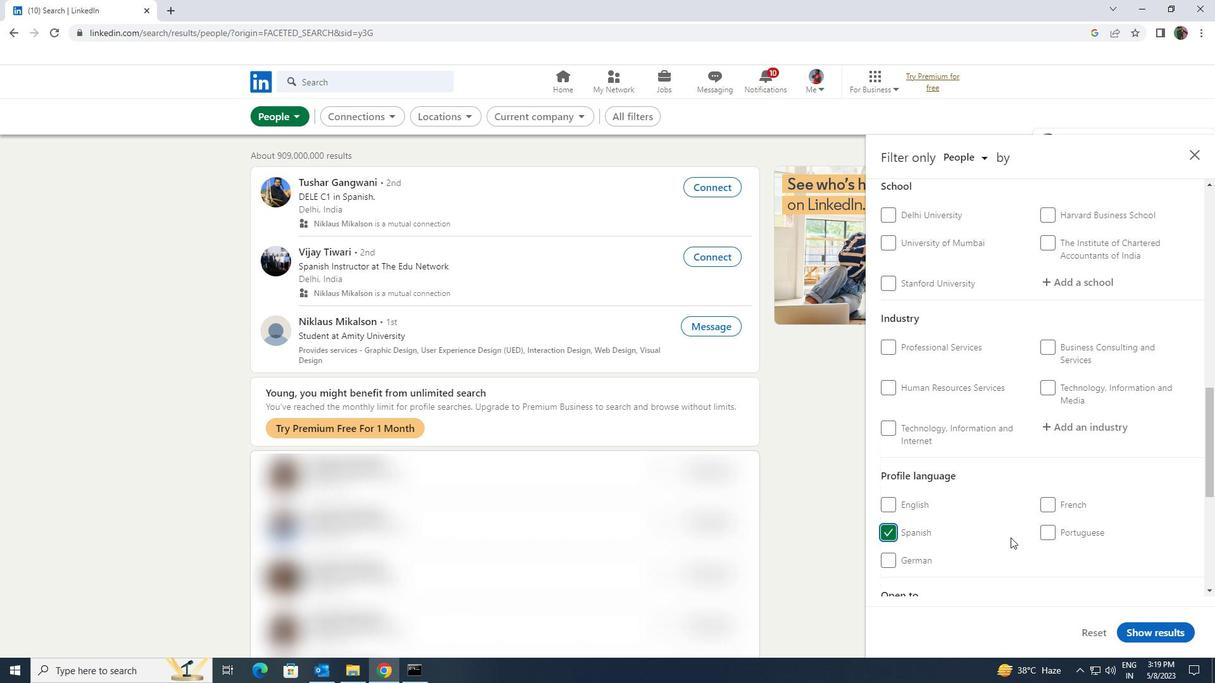 
Action: Mouse scrolled (1011, 538) with delta (0, 0)
Screenshot: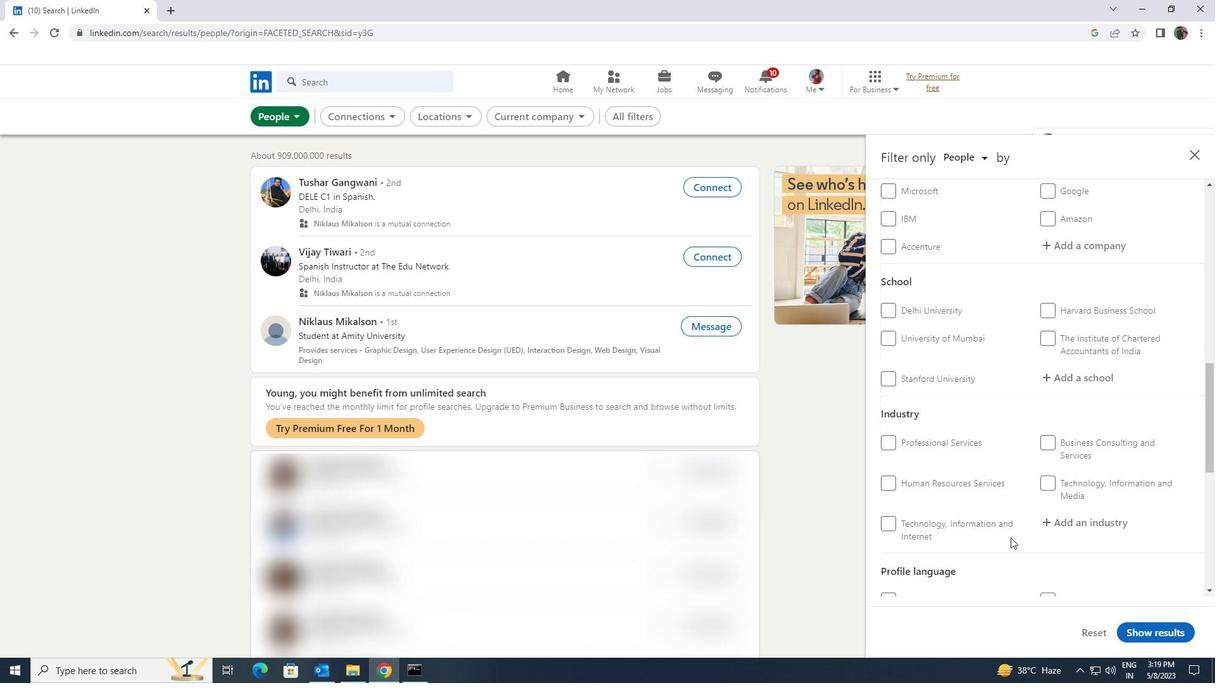 
Action: Mouse scrolled (1011, 538) with delta (0, 0)
Screenshot: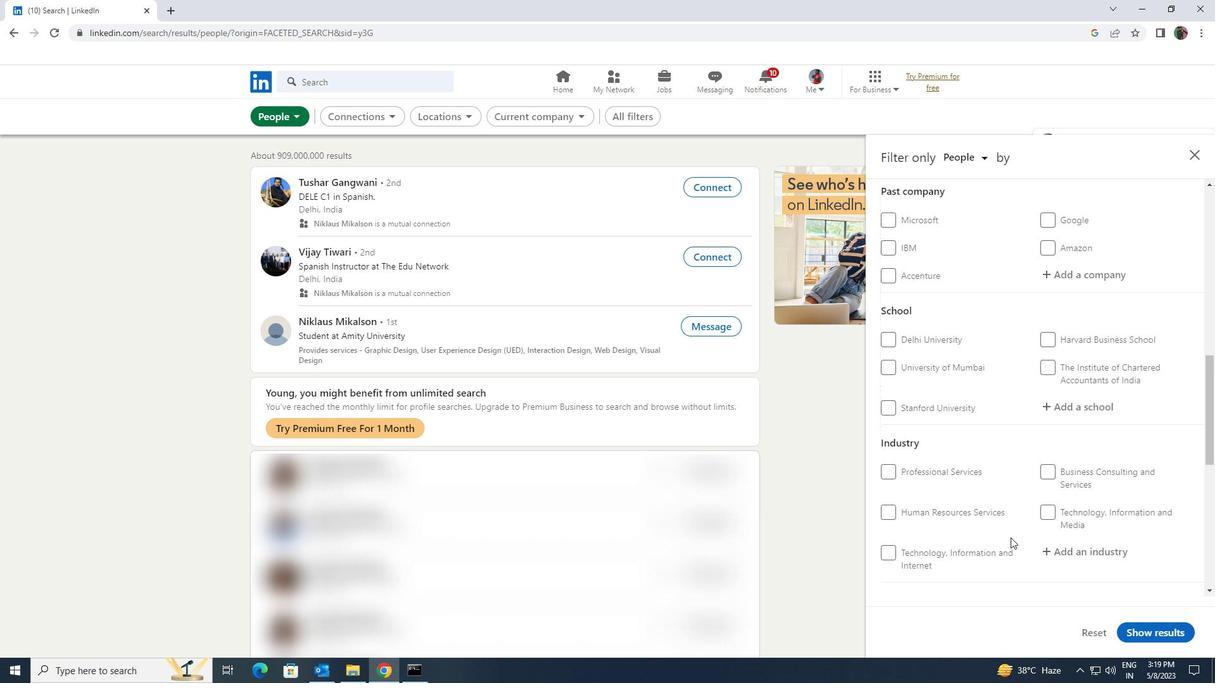
Action: Mouse scrolled (1011, 538) with delta (0, 0)
Screenshot: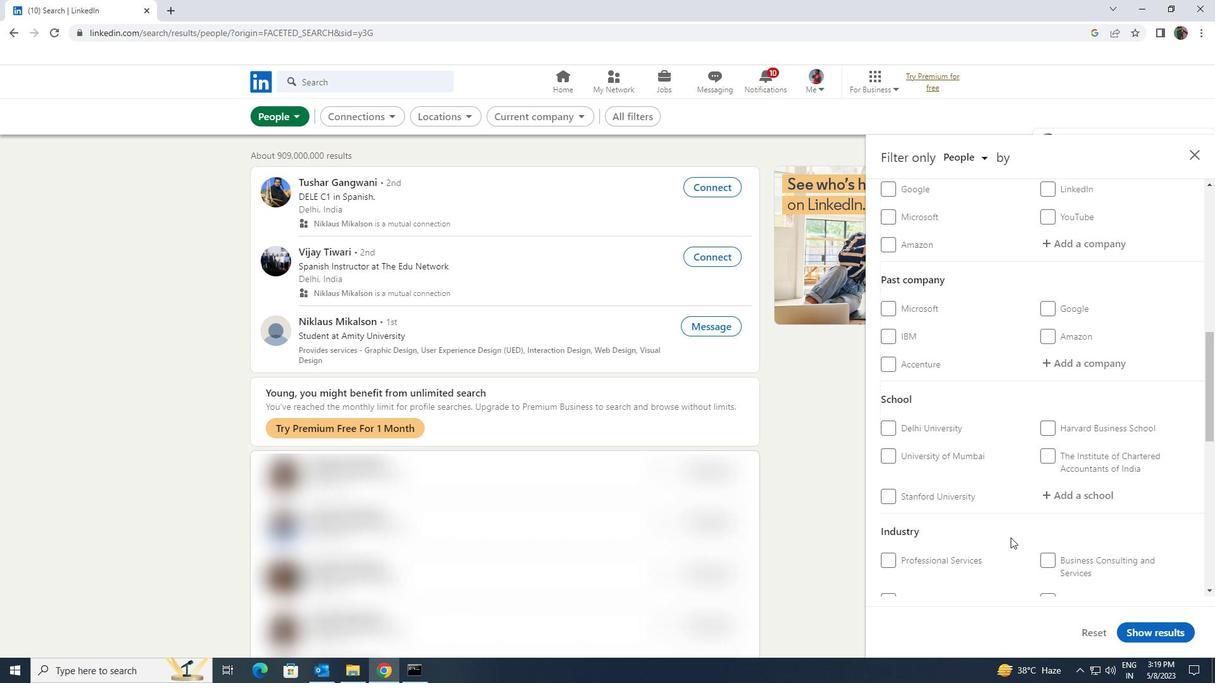 
Action: Mouse scrolled (1011, 538) with delta (0, 0)
Screenshot: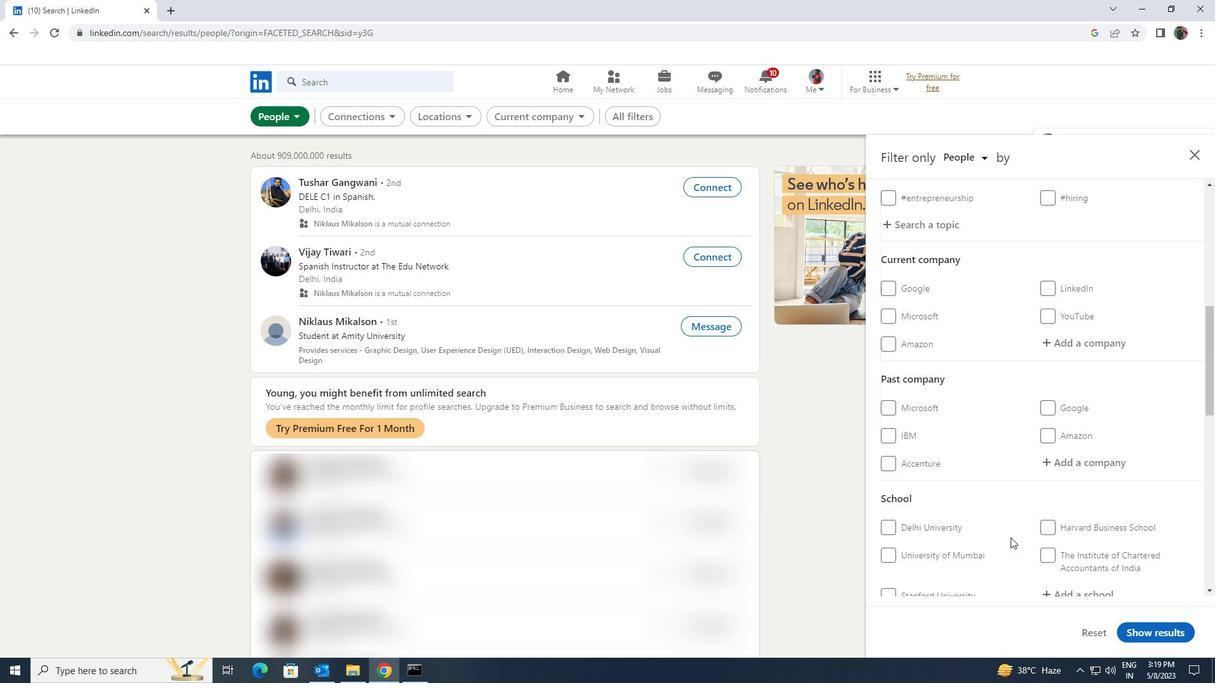 
Action: Mouse scrolled (1011, 538) with delta (0, 0)
Screenshot: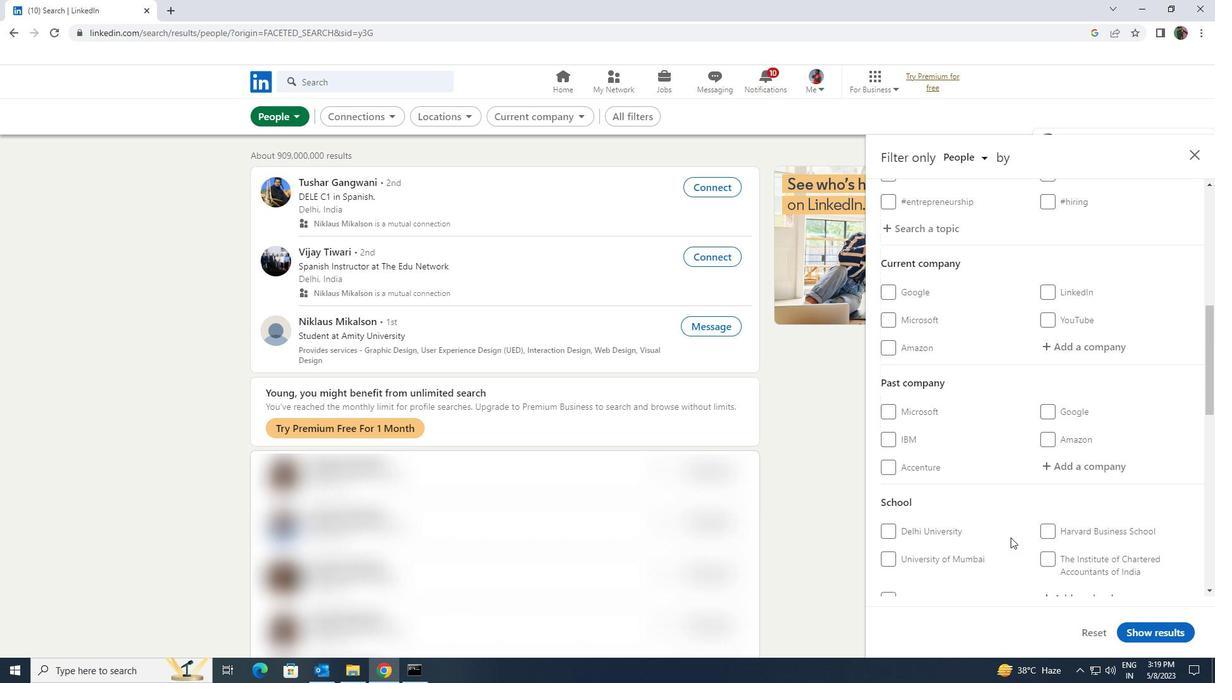 
Action: Mouse moved to (1050, 478)
Screenshot: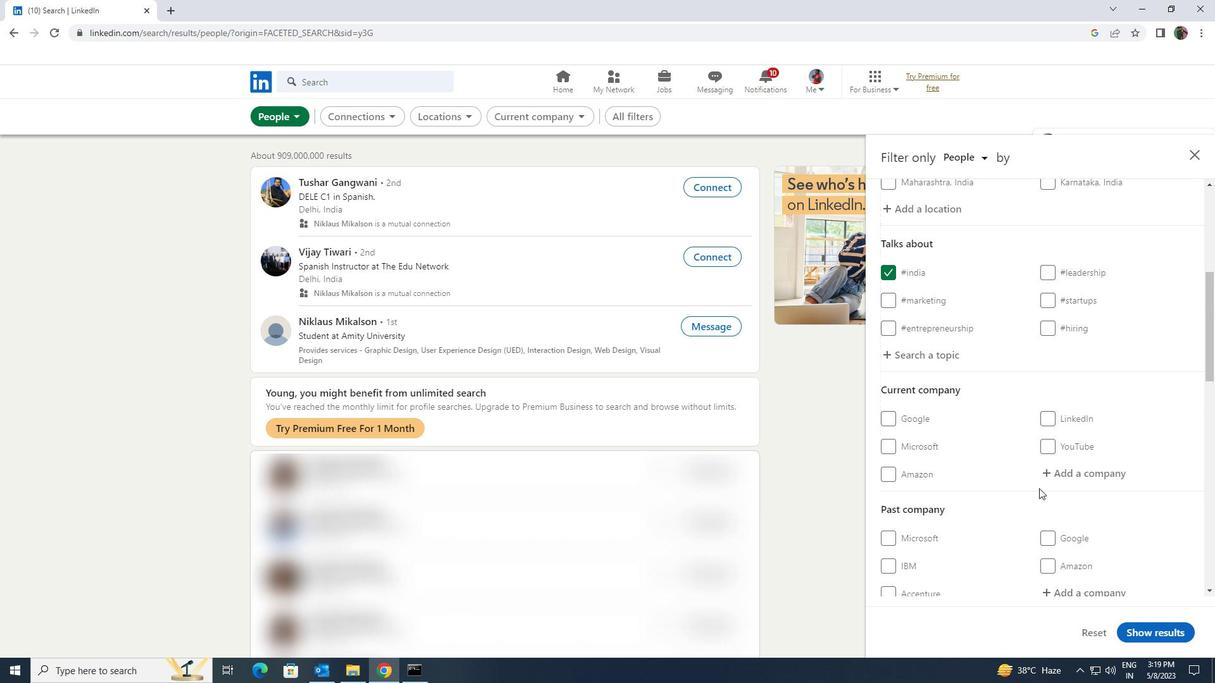 
Action: Mouse pressed left at (1050, 478)
Screenshot: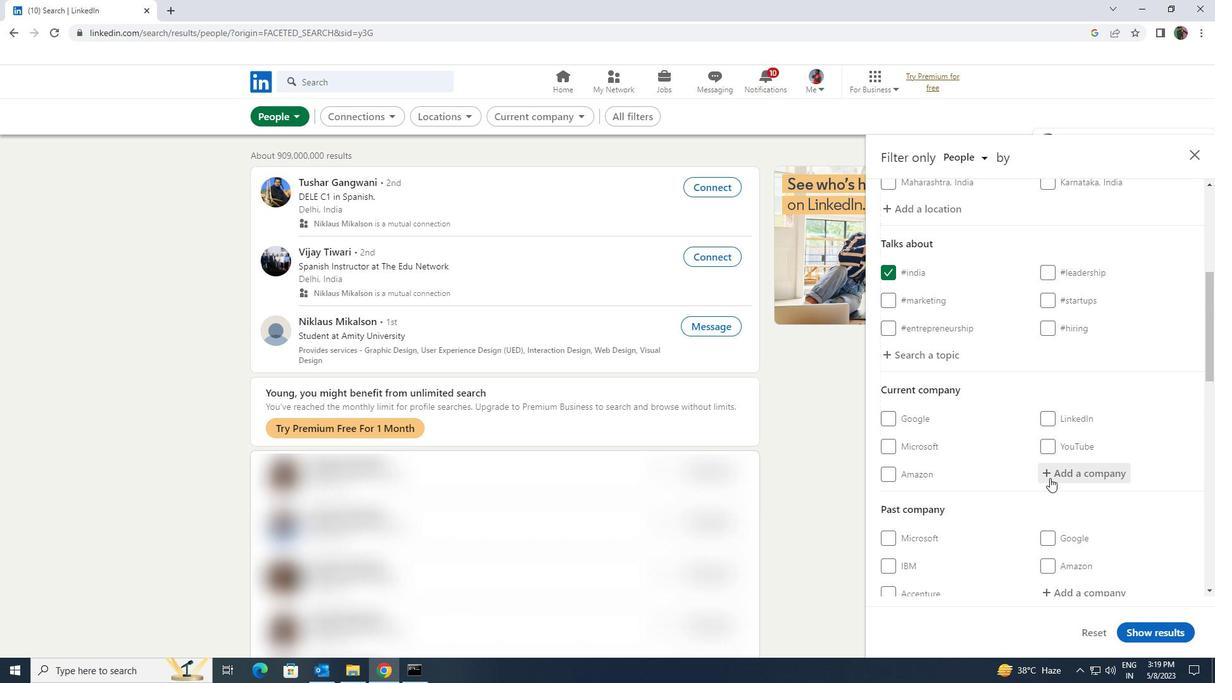 
Action: Key pressed <Key.shift><Key.shift>CANON<Key.space><Key.shift>INDIA<Key.space><Key.space>
Screenshot: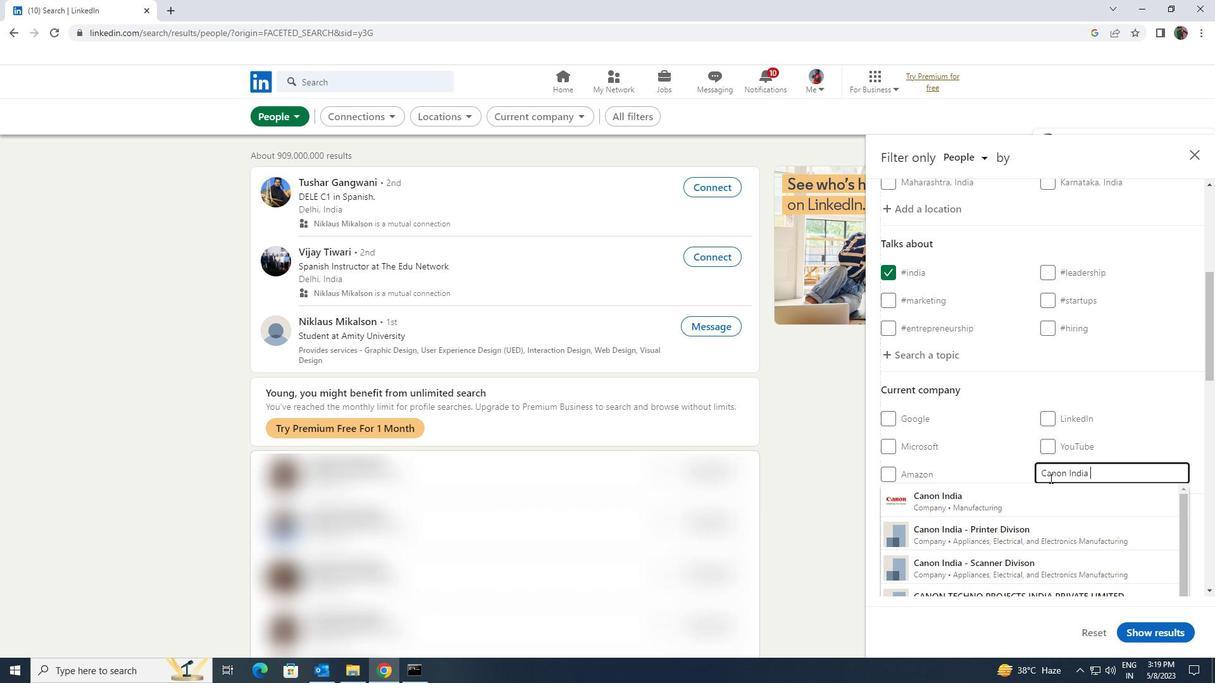 
Action: Mouse moved to (1046, 488)
Screenshot: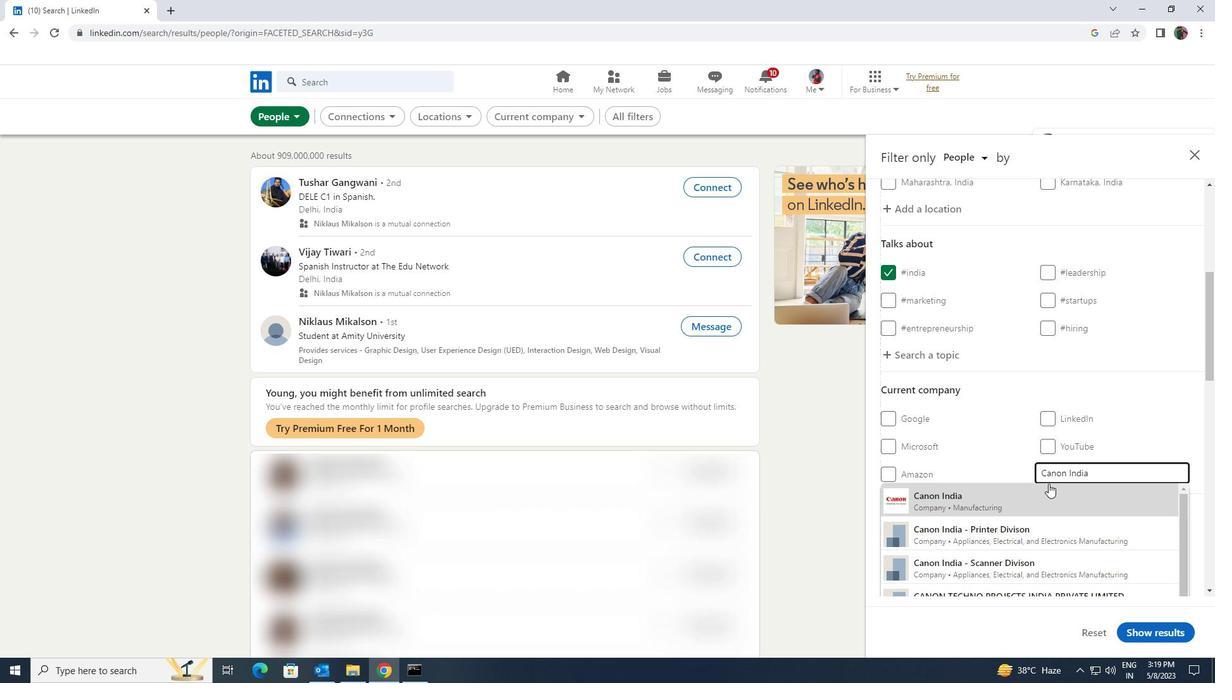 
Action: Mouse pressed left at (1046, 488)
Screenshot: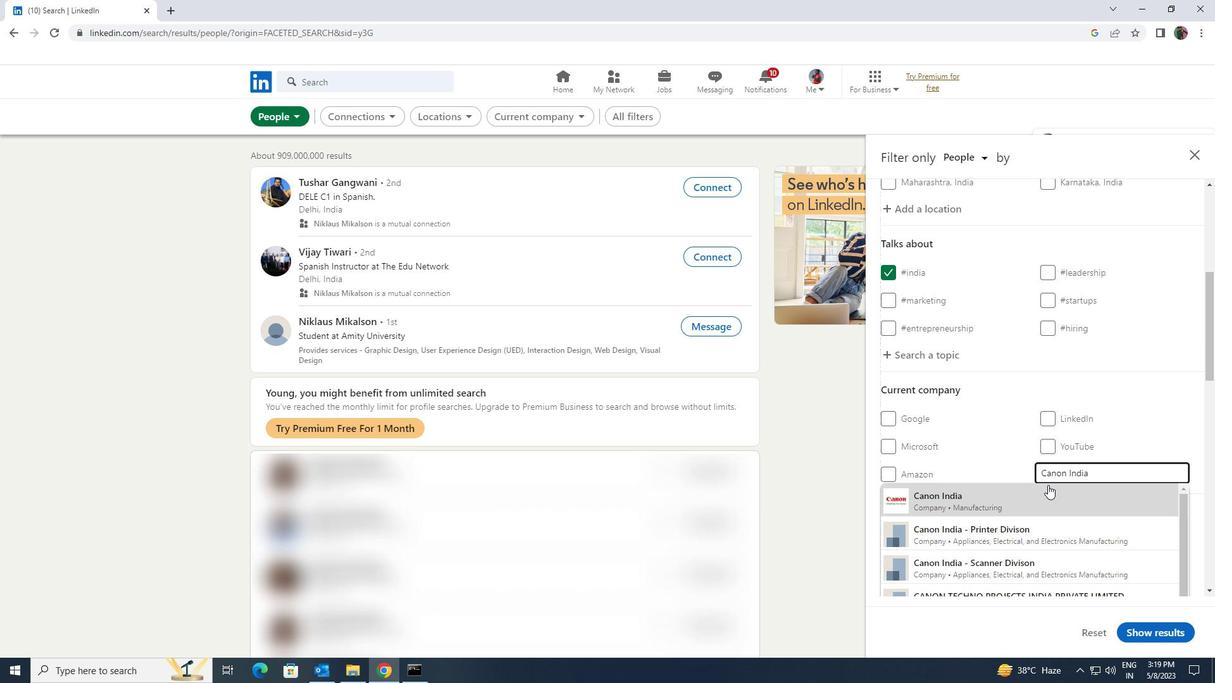 
Action: Mouse scrolled (1046, 487) with delta (0, 0)
Screenshot: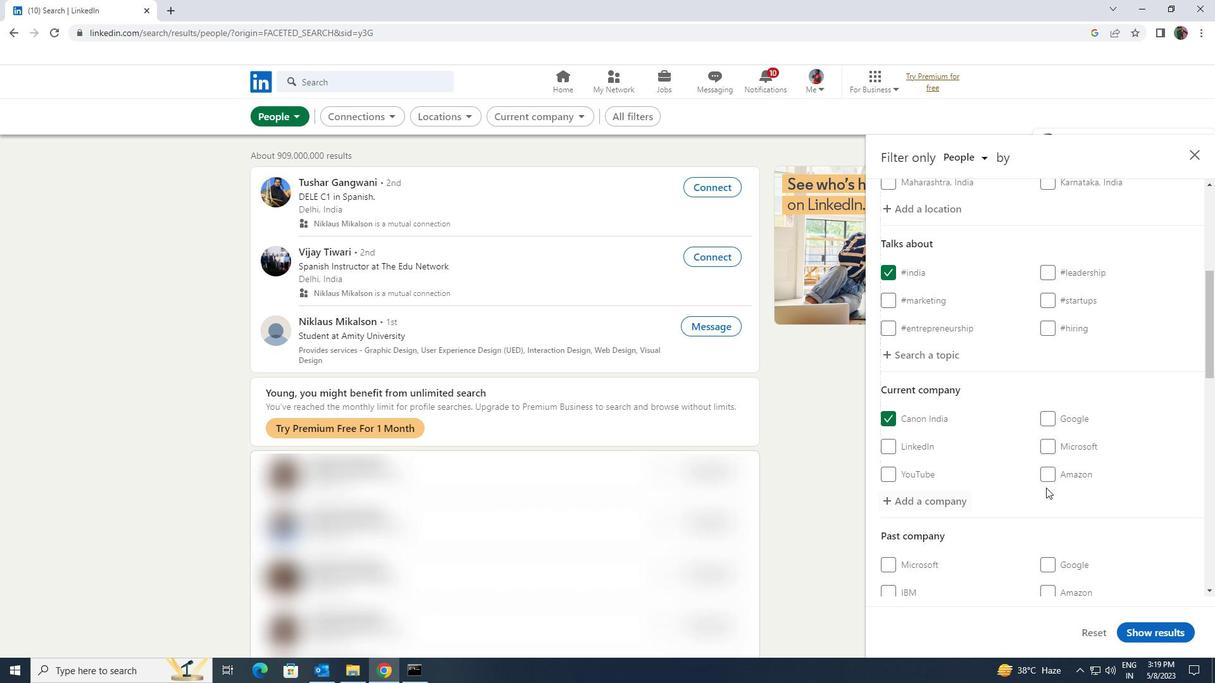 
Action: Mouse scrolled (1046, 487) with delta (0, 0)
Screenshot: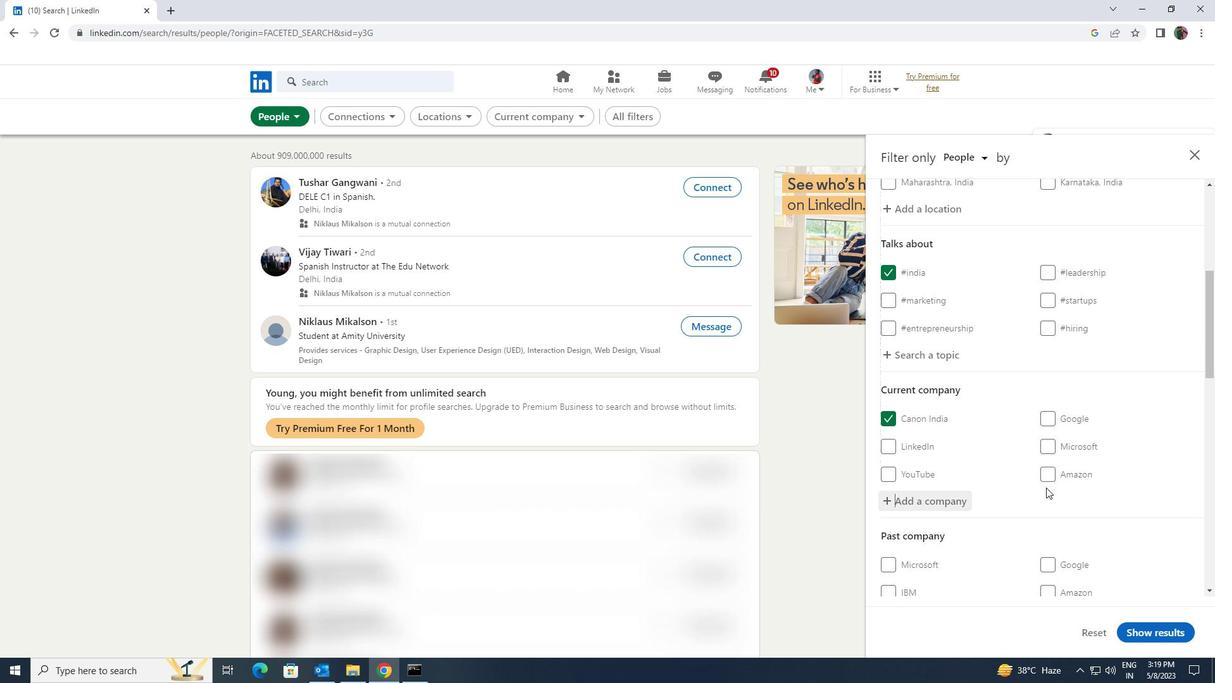 
Action: Mouse scrolled (1046, 487) with delta (0, 0)
Screenshot: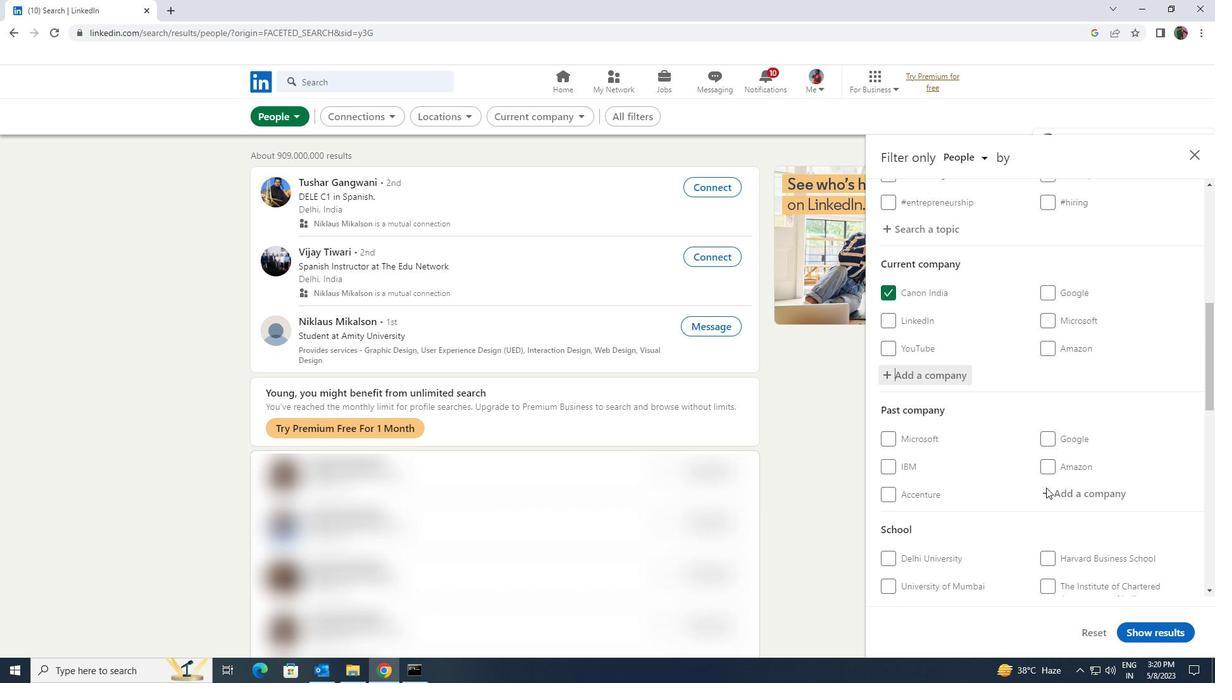 
Action: Mouse scrolled (1046, 487) with delta (0, 0)
Screenshot: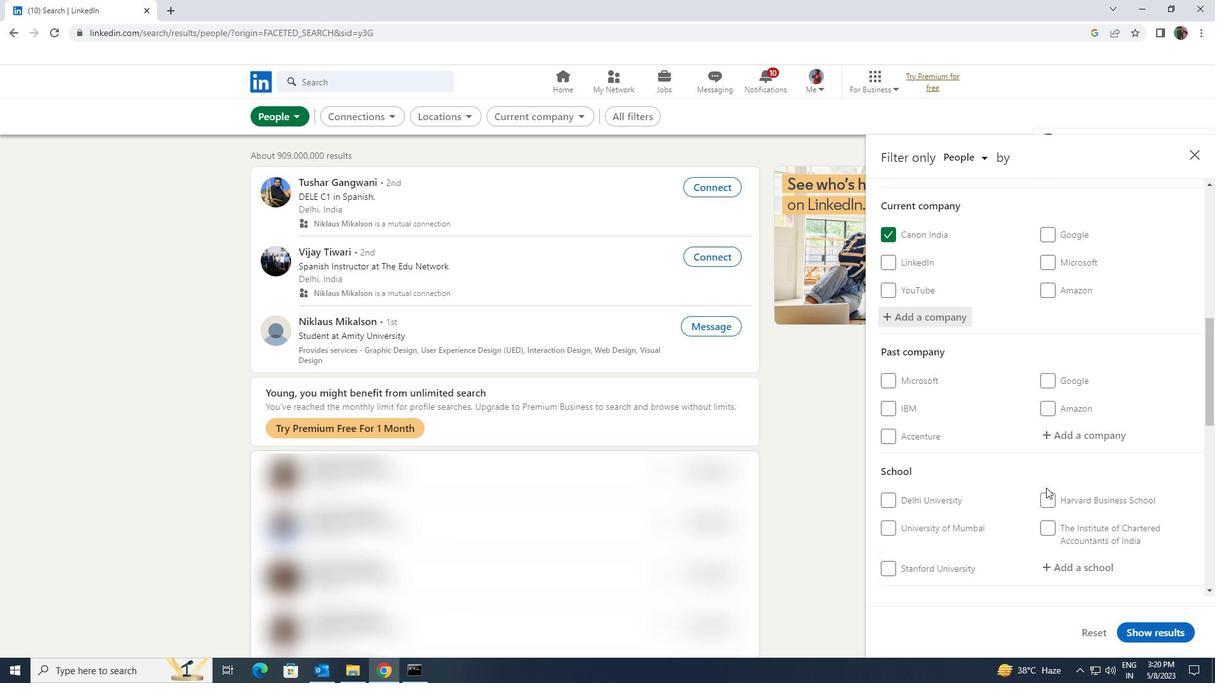 
Action: Mouse scrolled (1046, 487) with delta (0, 0)
Screenshot: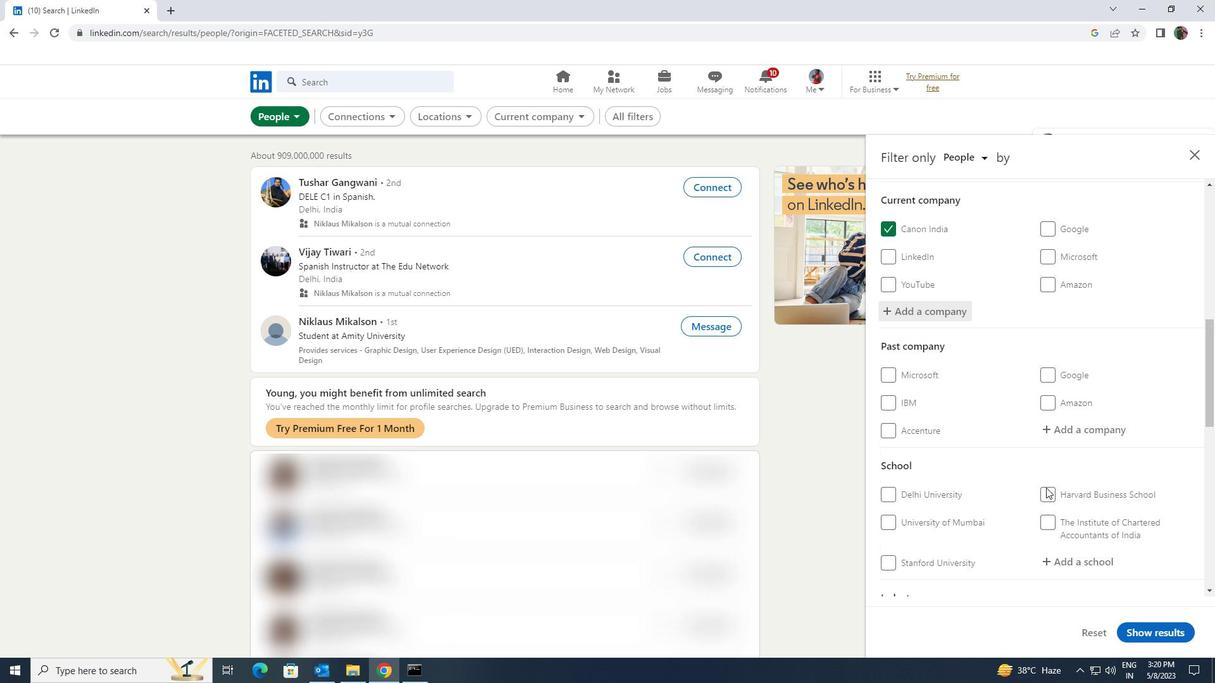 
Action: Mouse moved to (1060, 438)
Screenshot: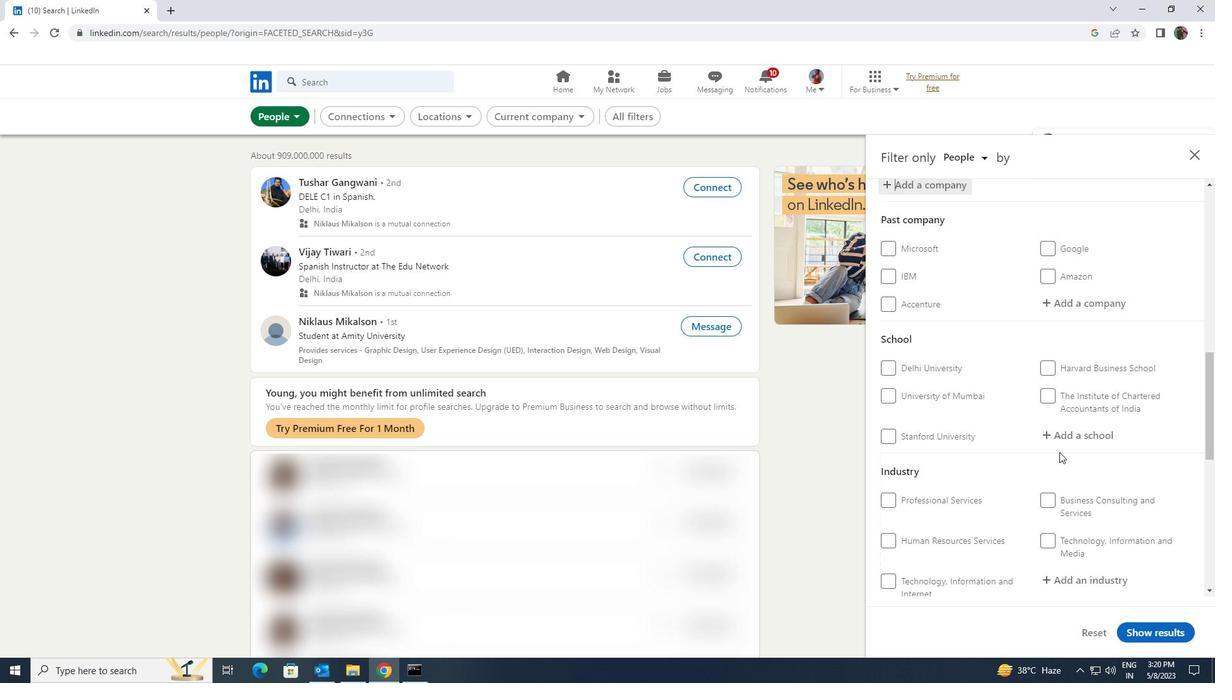 
Action: Mouse pressed left at (1060, 438)
Screenshot: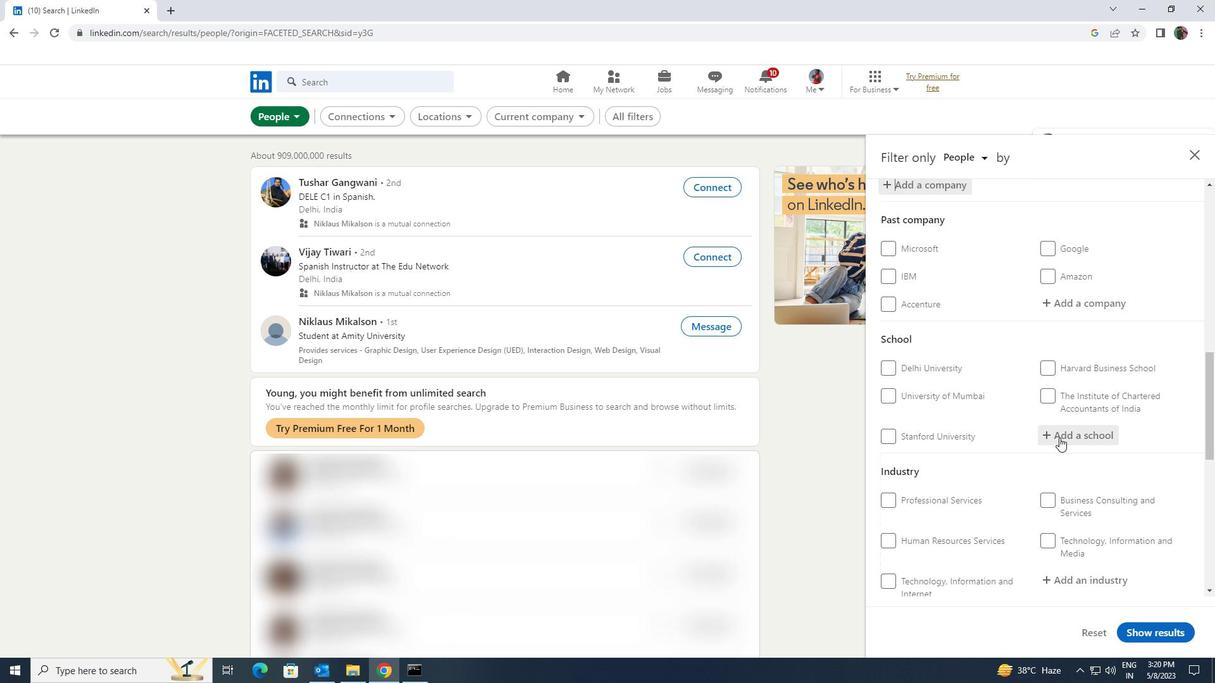 
Action: Key pressed <Key.shift><Key.shift><Key.shift><Key.shift><Key.shift><Key.shift><Key.shift><Key.shift>INSTITUTE<Key.space><Key.shift>OF<Key.space><Key.shift>COST<Key.space><Key.shift>AND<Key.space><Key.shift>WORK
Screenshot: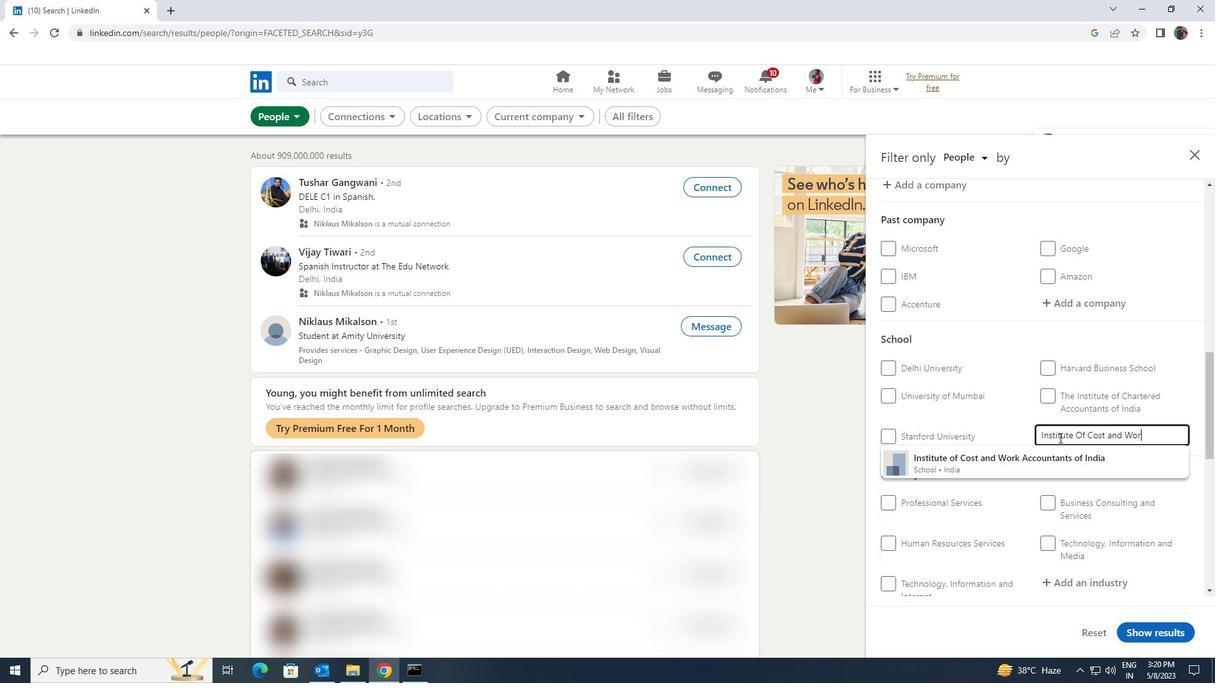 
Action: Mouse moved to (1060, 451)
Screenshot: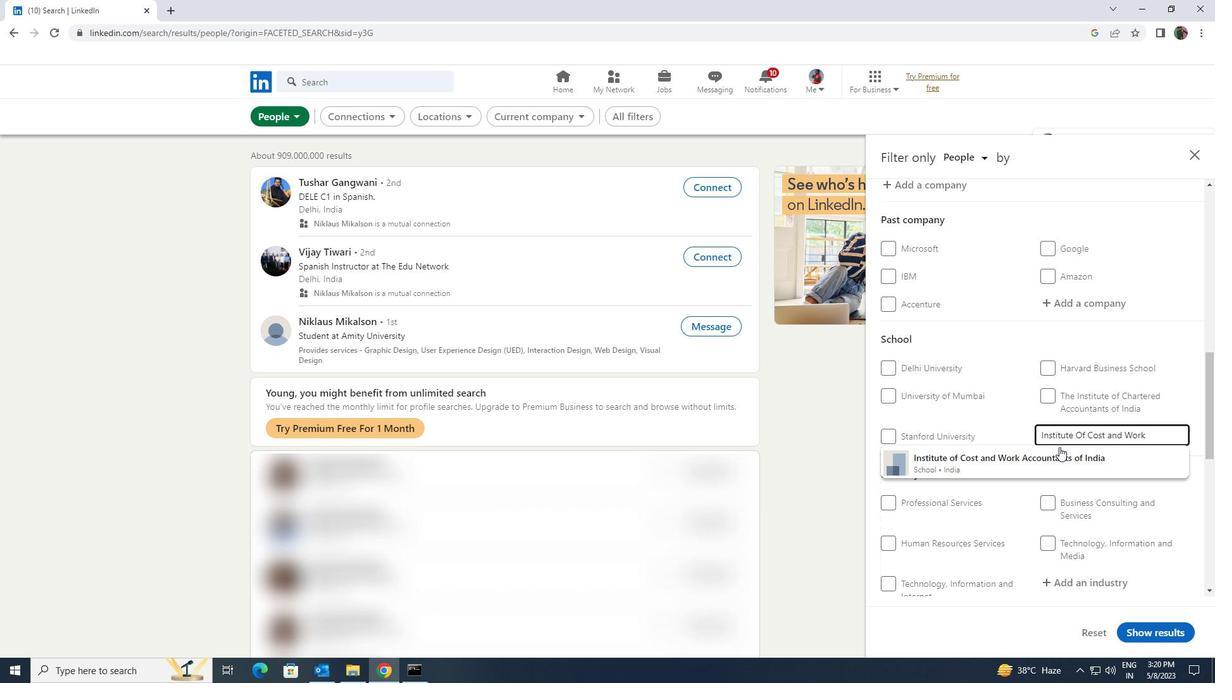 
Action: Mouse pressed left at (1060, 451)
Screenshot: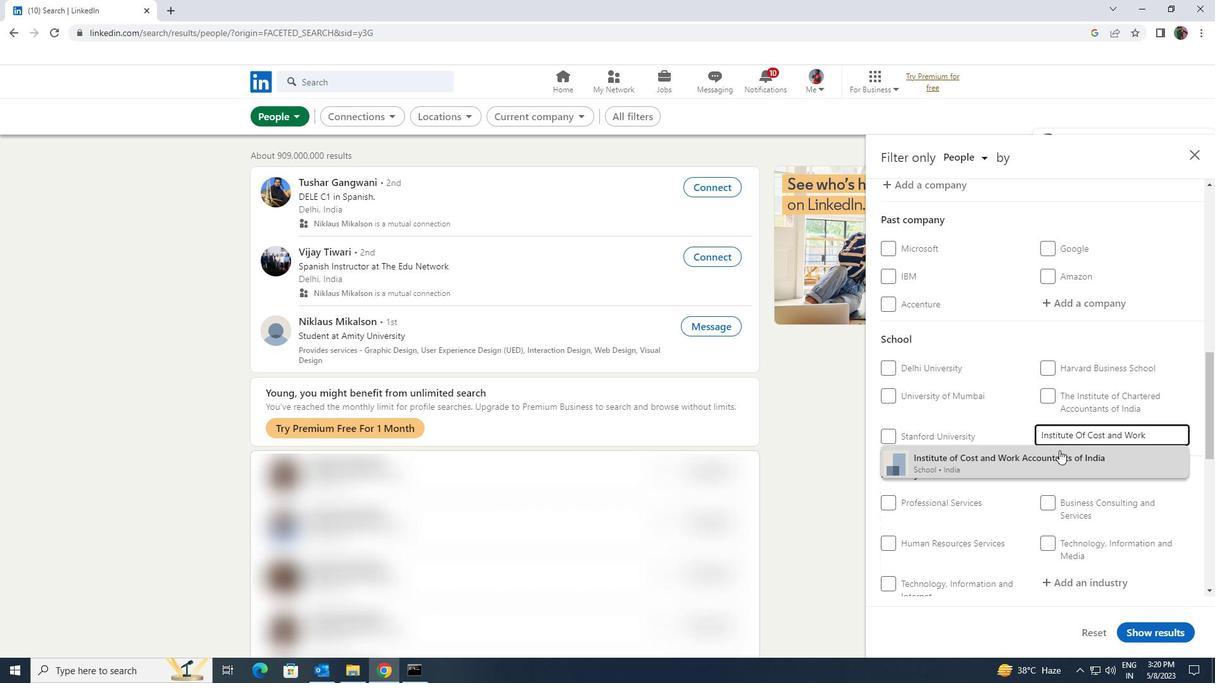 
Action: Mouse moved to (1060, 453)
Screenshot: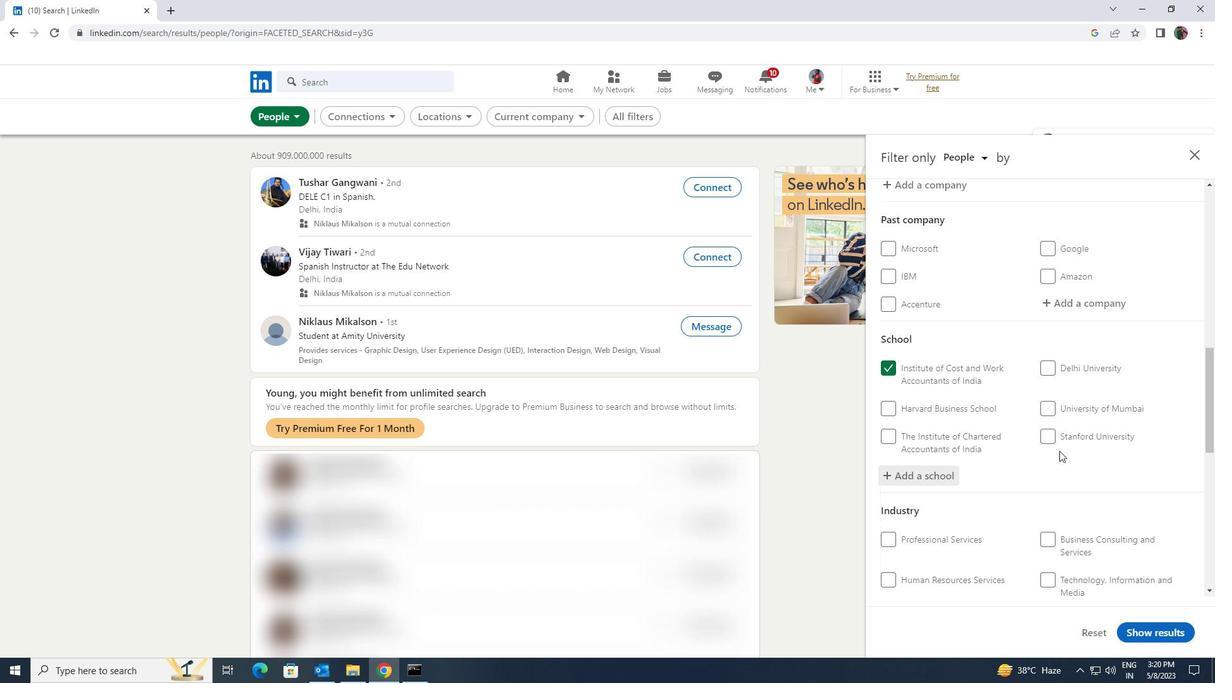 
Action: Mouse scrolled (1060, 452) with delta (0, 0)
Screenshot: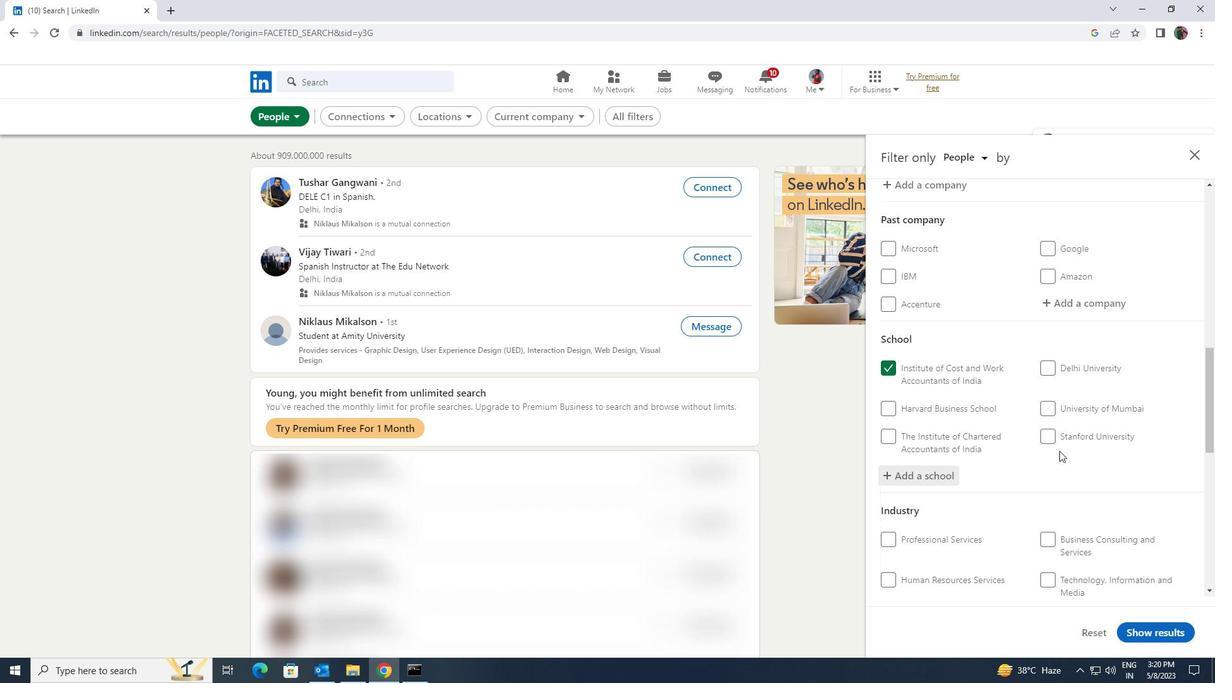 
Action: Mouse scrolled (1060, 452) with delta (0, 0)
Screenshot: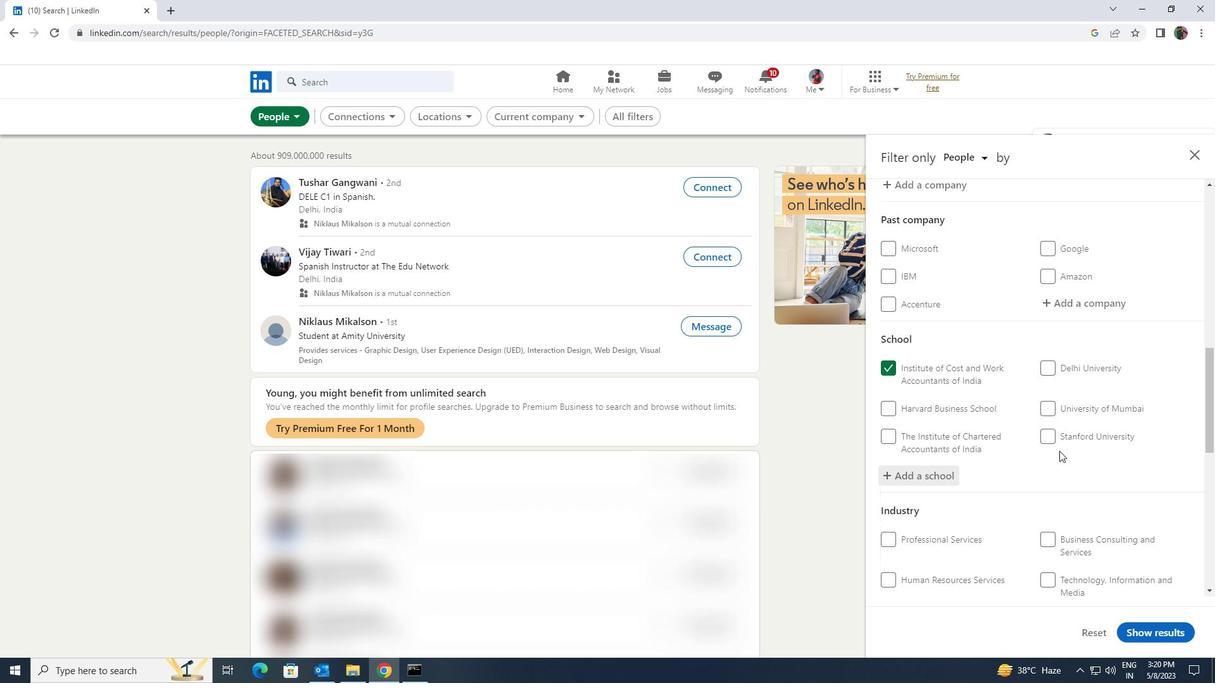
Action: Mouse scrolled (1060, 452) with delta (0, 0)
Screenshot: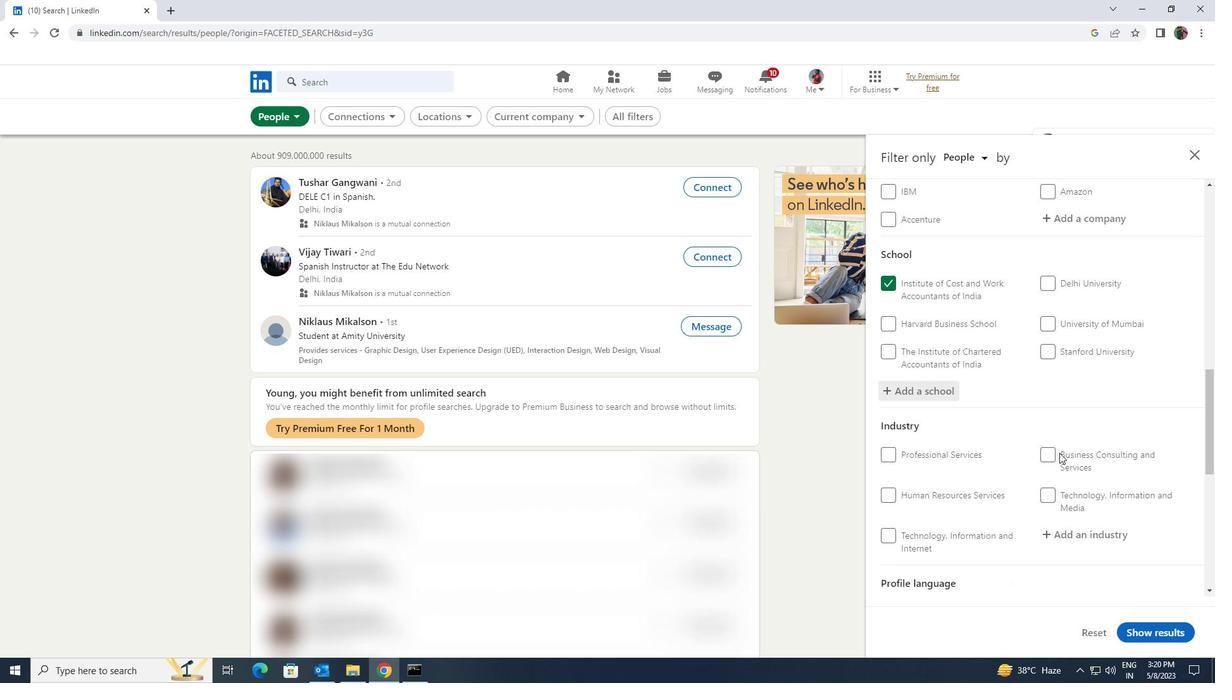 
Action: Mouse moved to (1061, 431)
Screenshot: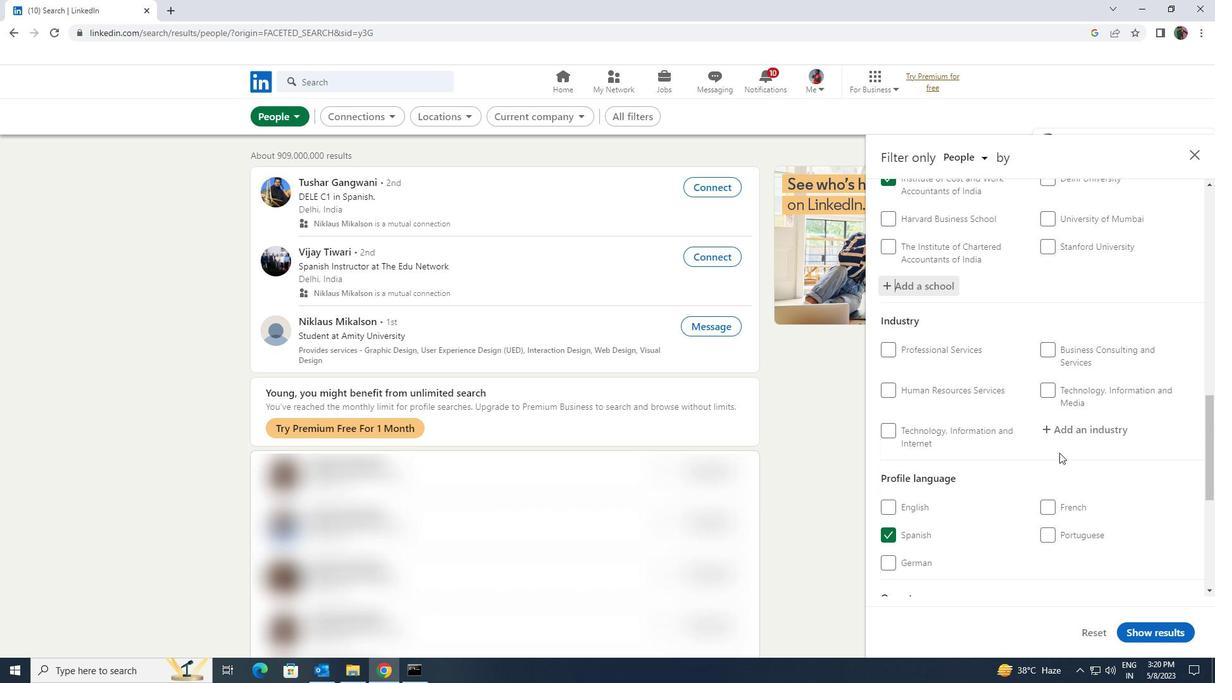 
Action: Mouse pressed left at (1061, 431)
Screenshot: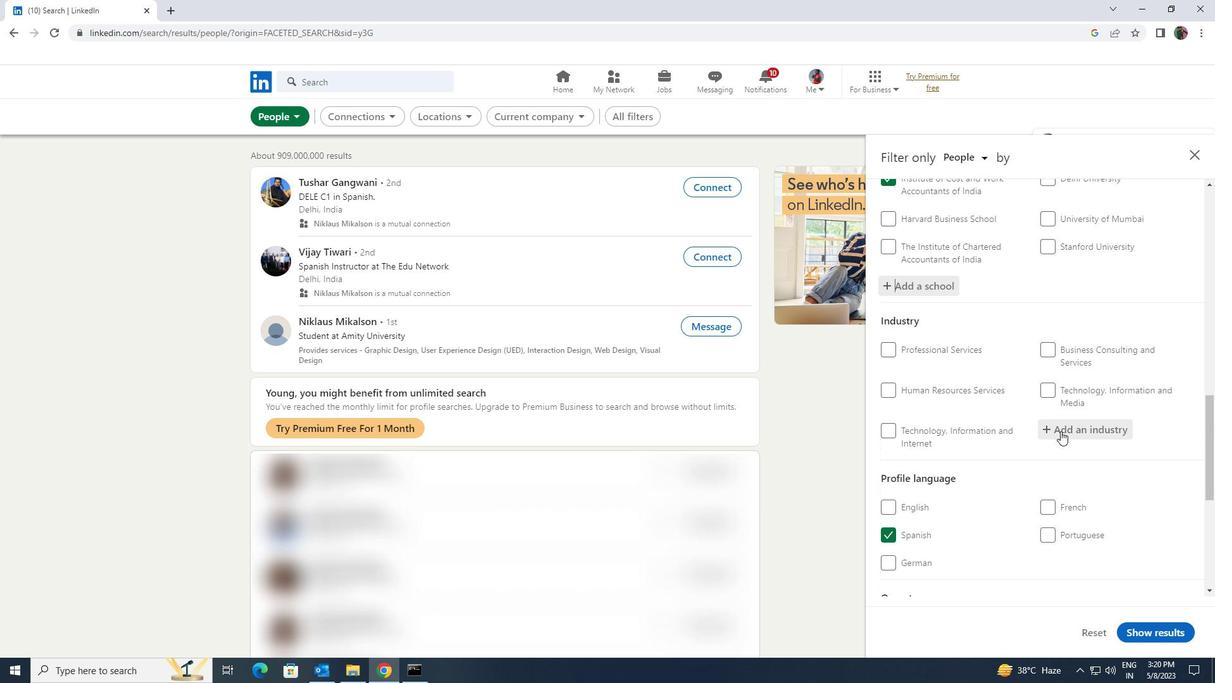 
Action: Key pressed <Key.shift>INVESTMENT<Key.space>
Screenshot: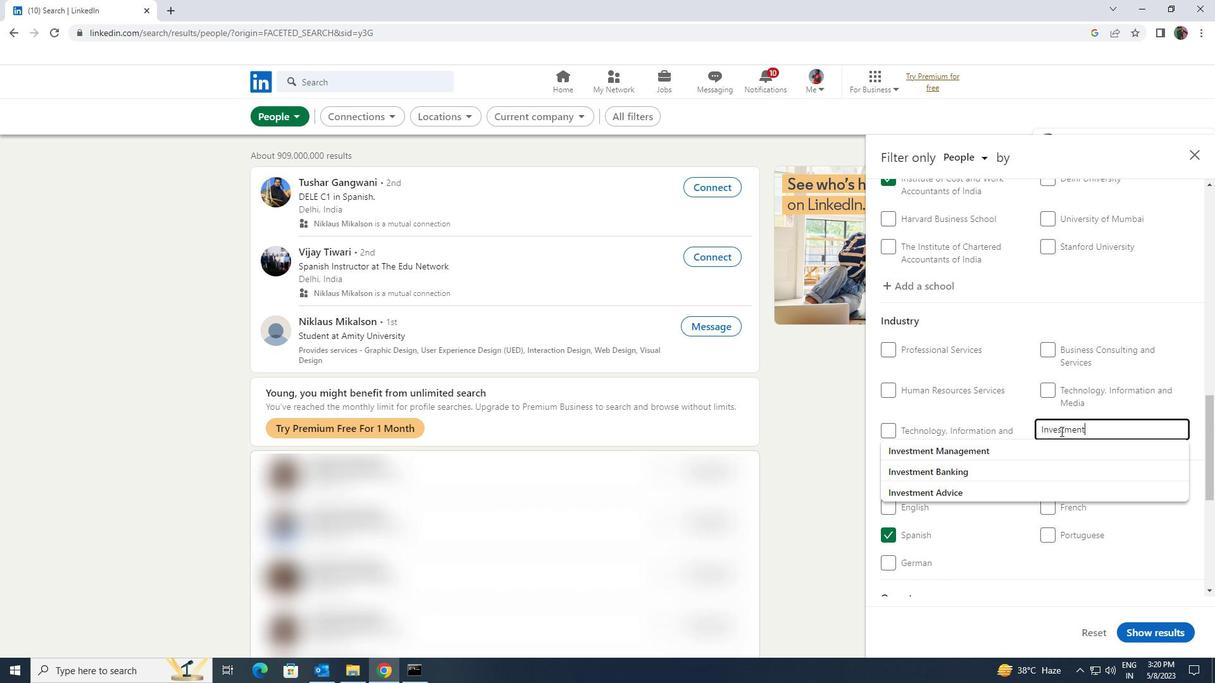 
Action: Mouse moved to (1062, 441)
Screenshot: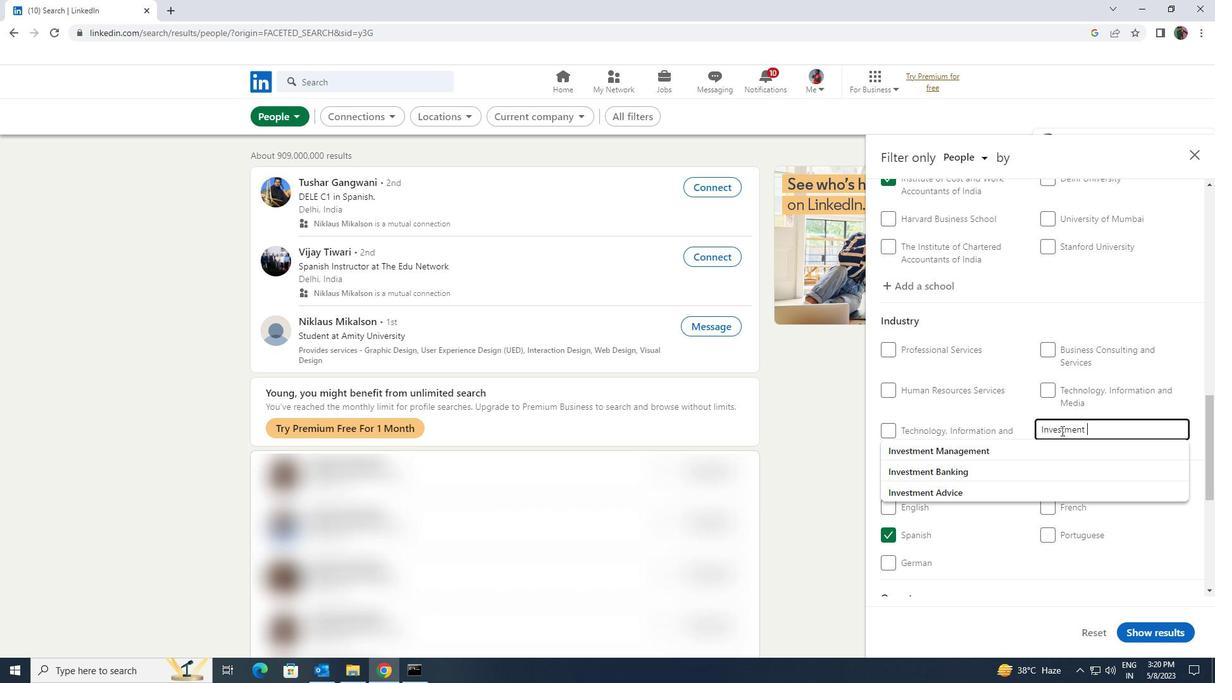 
Action: Mouse pressed left at (1062, 441)
Screenshot: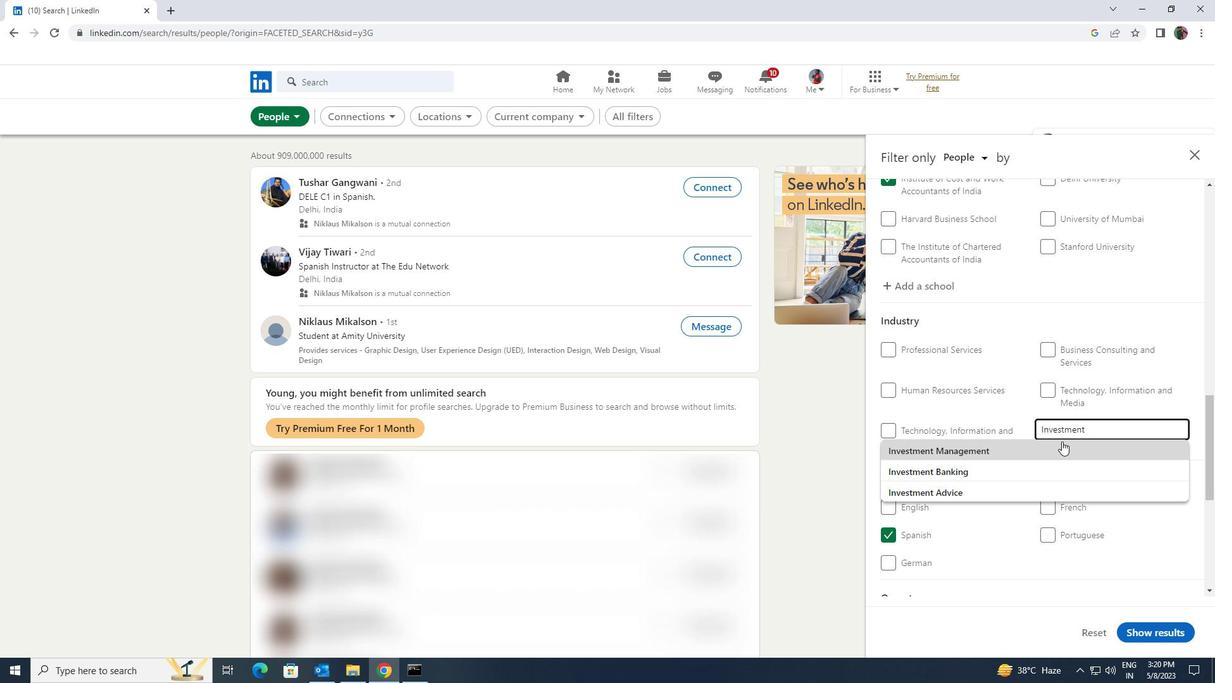 
Action: Mouse moved to (1063, 441)
Screenshot: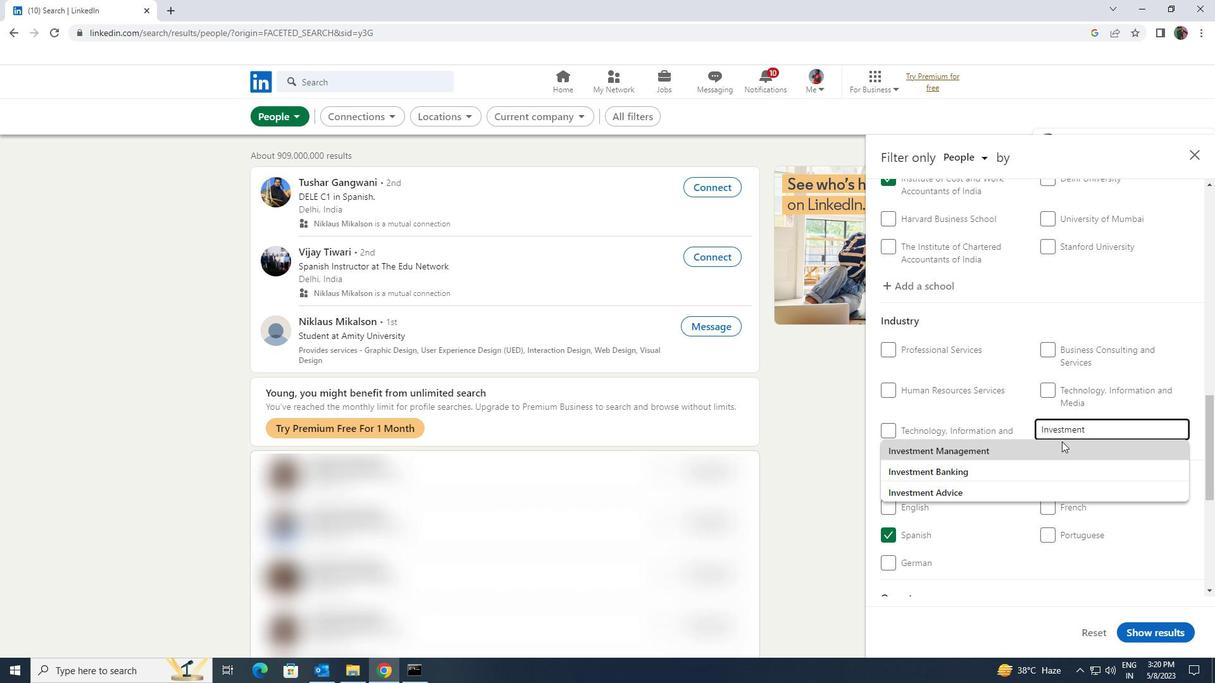 
Action: Mouse scrolled (1063, 441) with delta (0, 0)
Screenshot: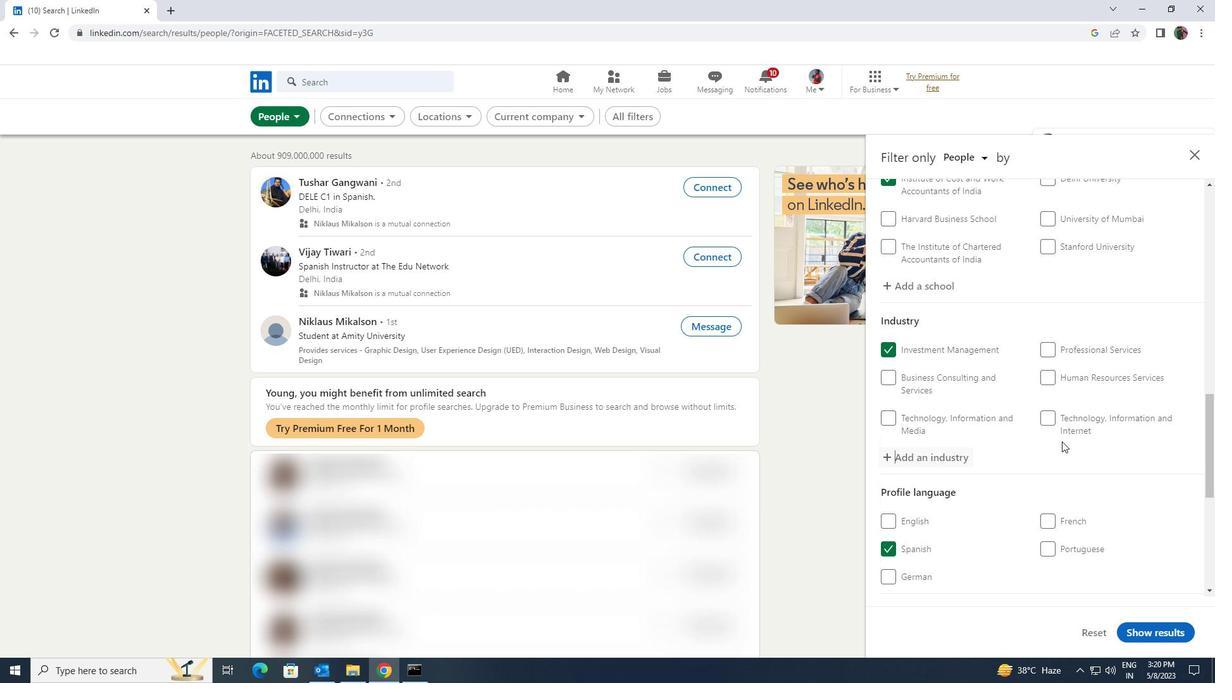 
Action: Mouse scrolled (1063, 441) with delta (0, 0)
Screenshot: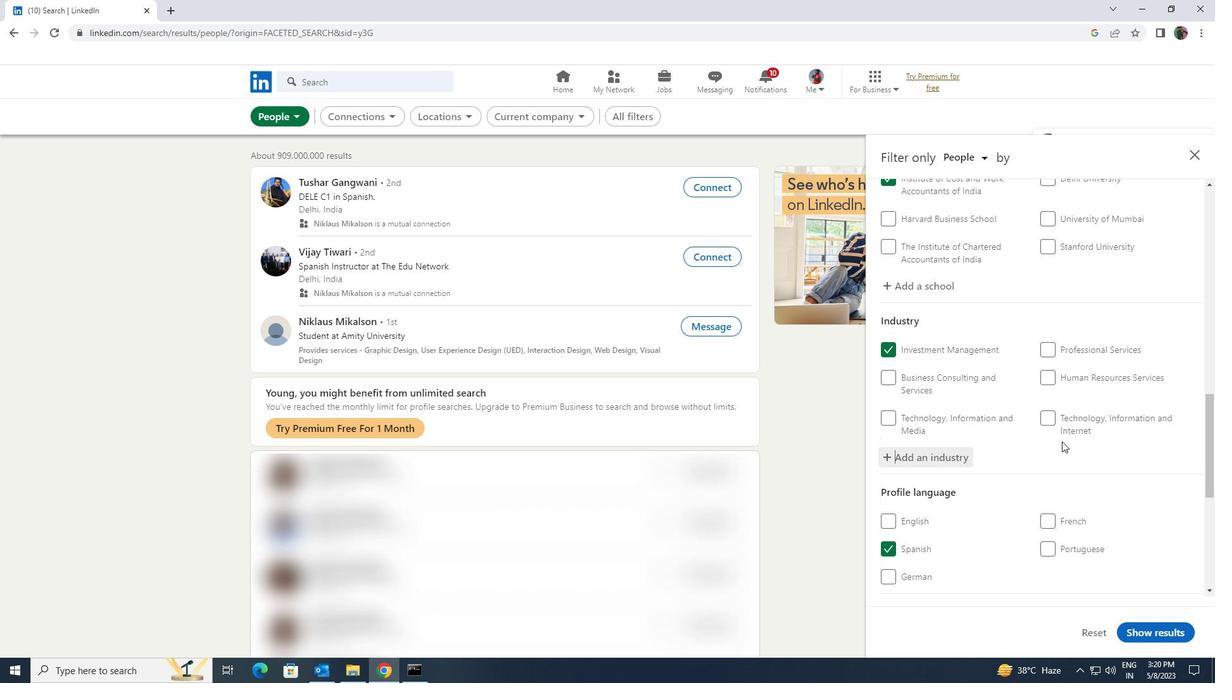 
Action: Mouse scrolled (1063, 441) with delta (0, 0)
Screenshot: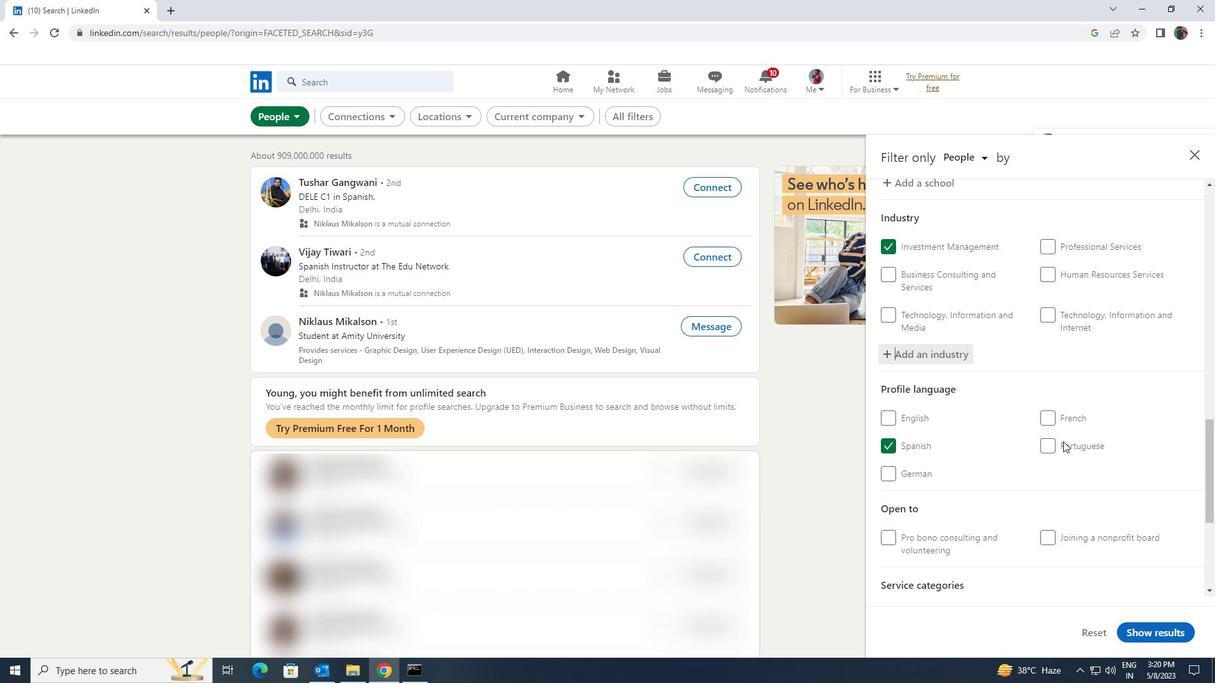 
Action: Mouse scrolled (1063, 441) with delta (0, 0)
Screenshot: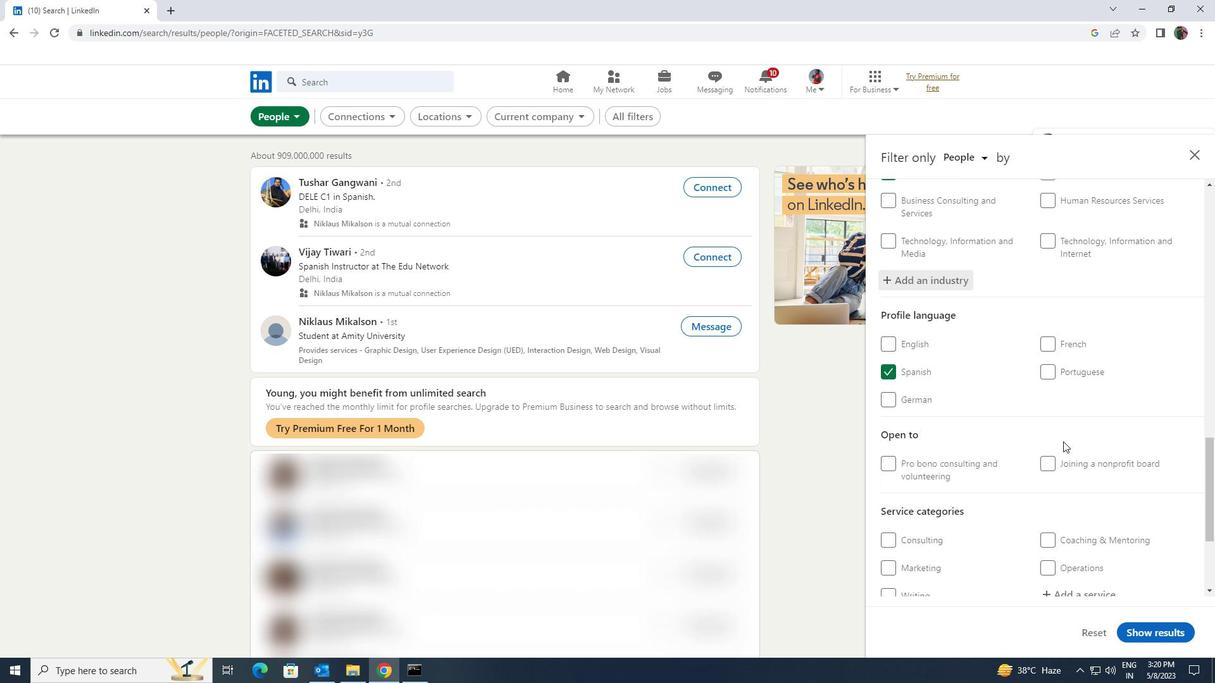 
Action: Mouse scrolled (1063, 441) with delta (0, 0)
Screenshot: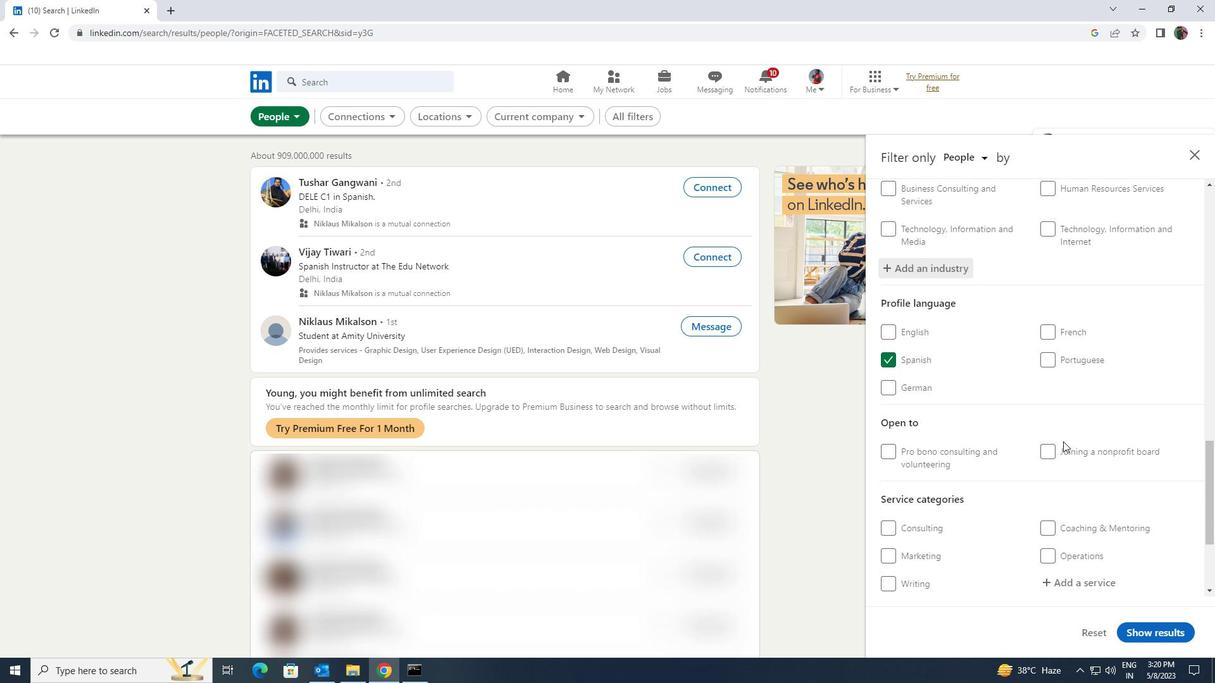 
Action: Mouse moved to (1065, 448)
Screenshot: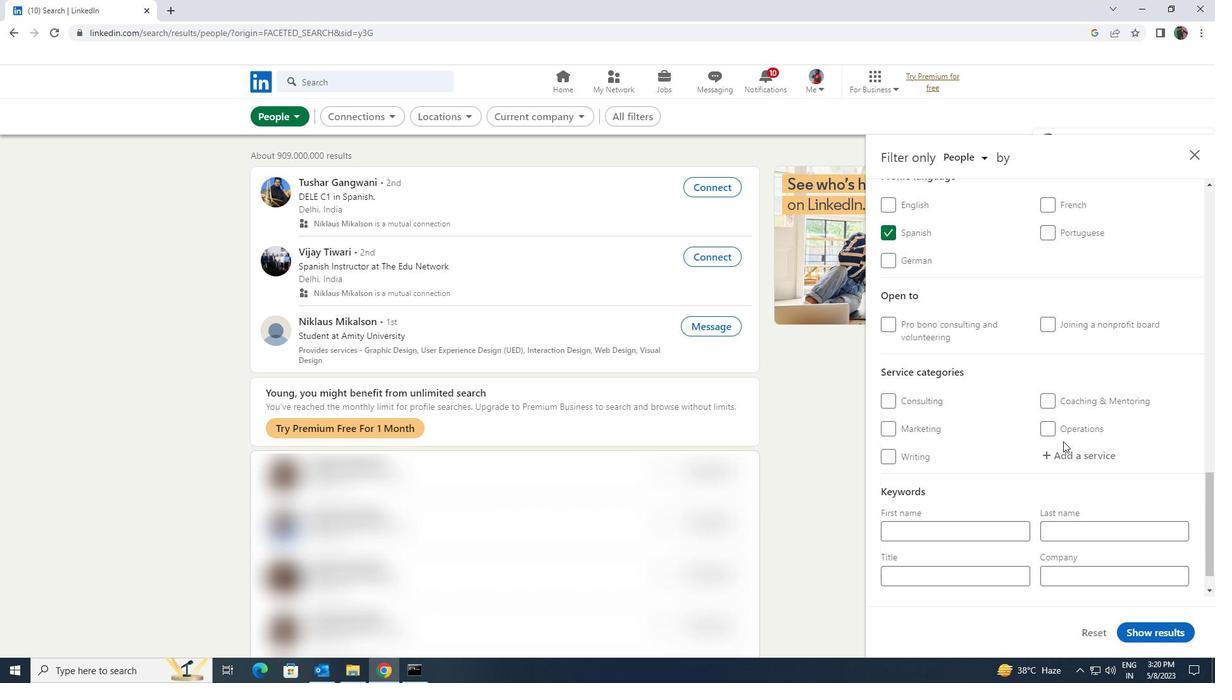 
Action: Mouse pressed left at (1065, 448)
Screenshot: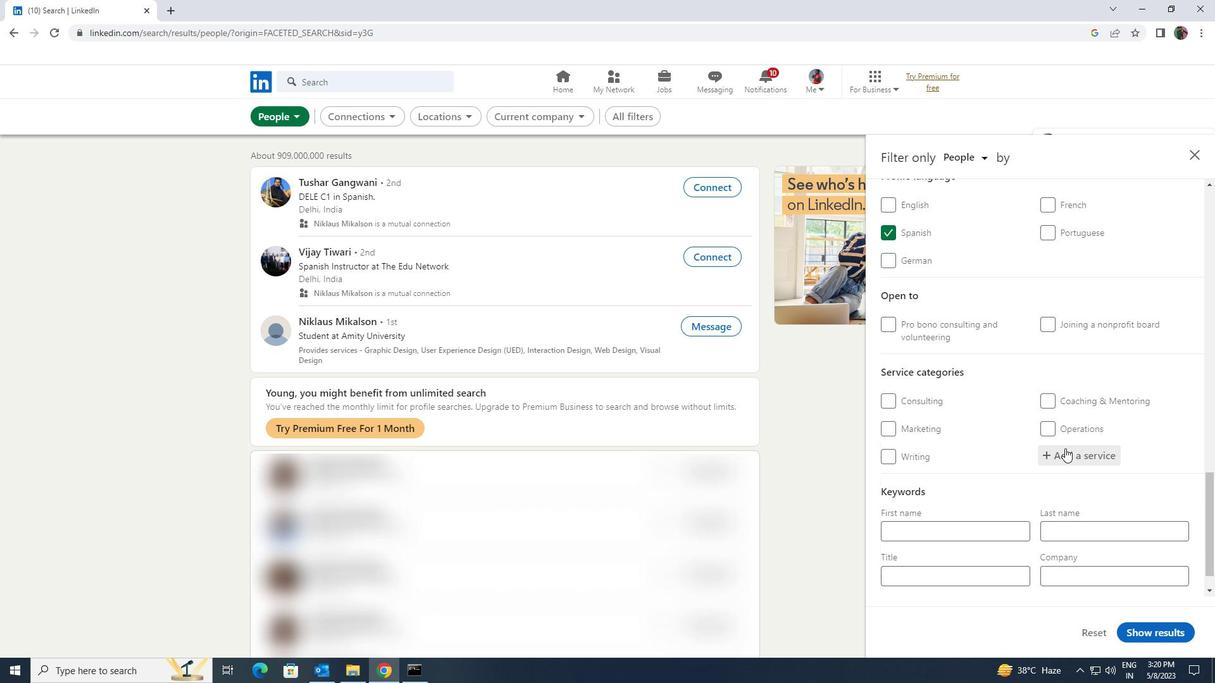 
Action: Mouse moved to (1065, 448)
Screenshot: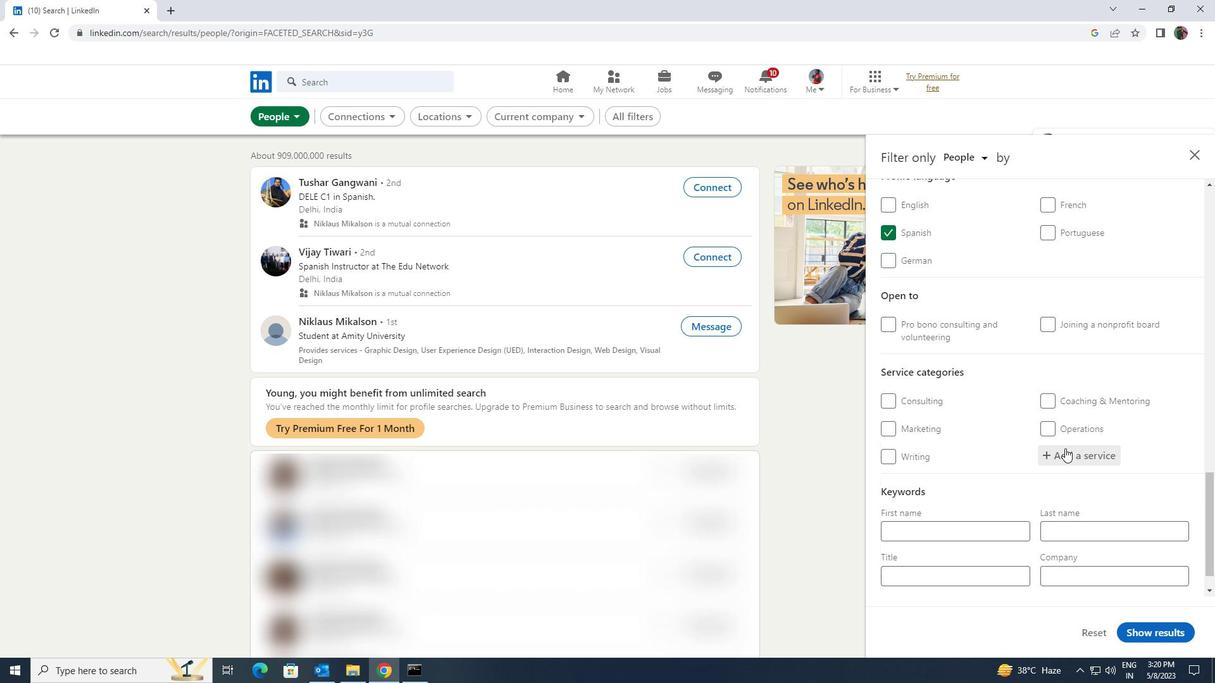 
Action: Key pressed <Key.shift><Key.shift><Key.shift><Key.shift>COMMERCIAL<Key.space><Key.shift>INSU
Screenshot: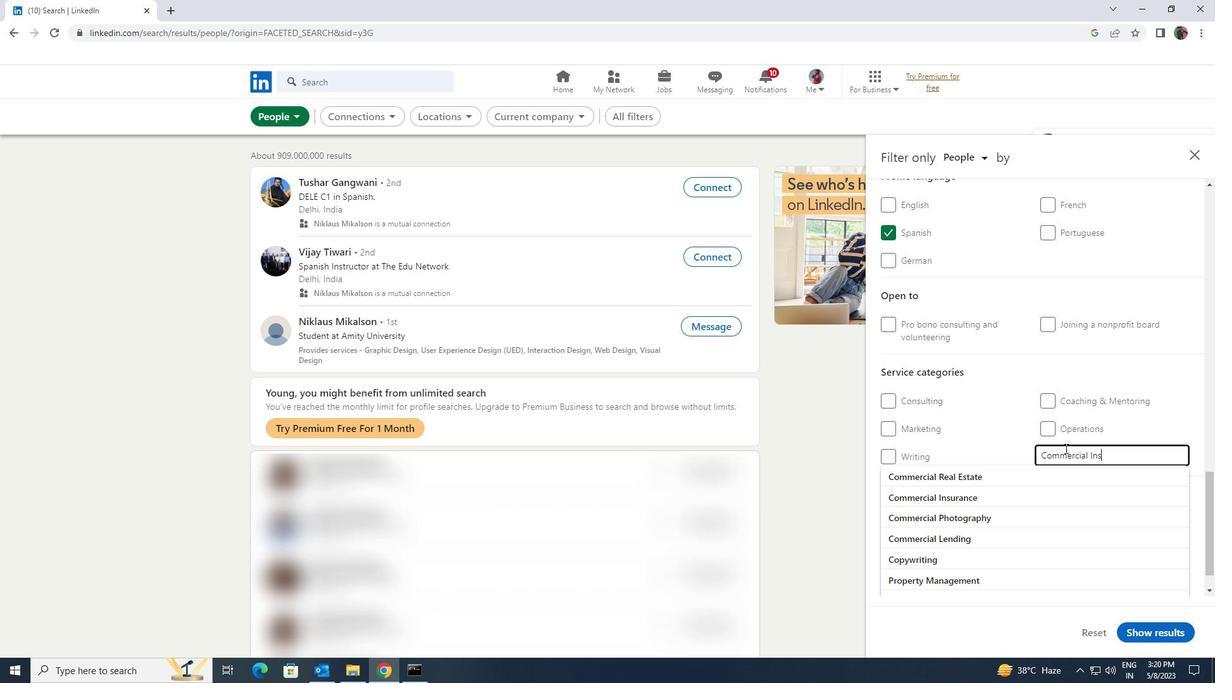 
Action: Mouse moved to (1058, 469)
Screenshot: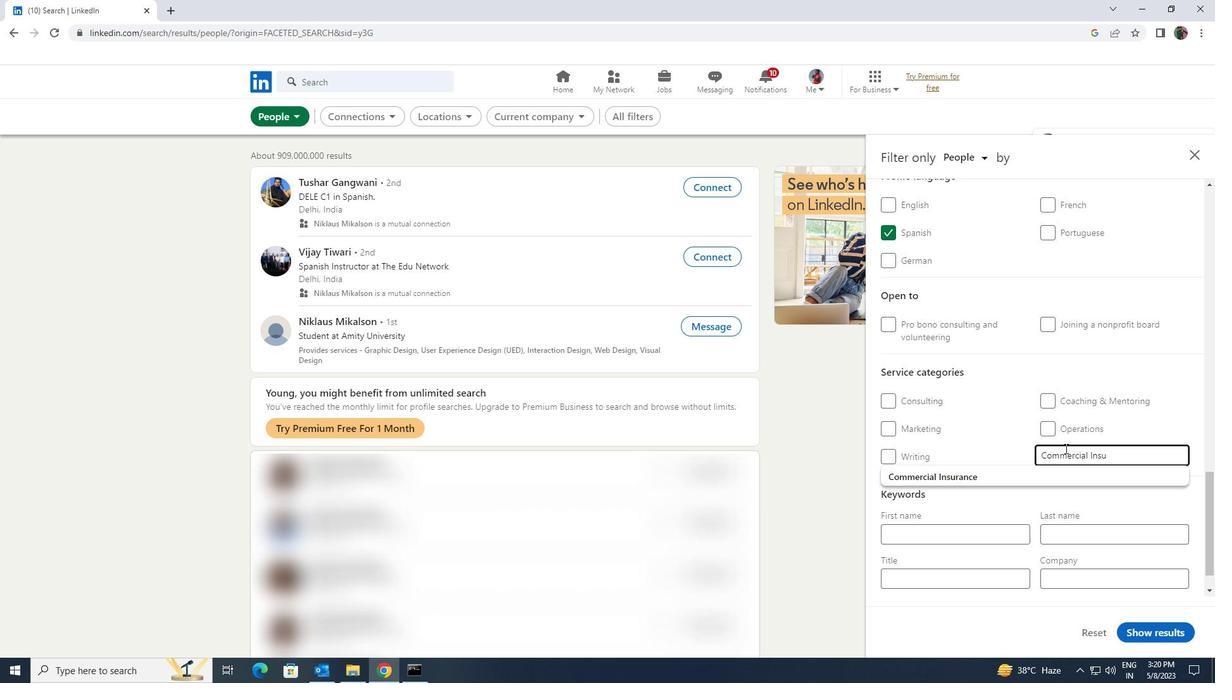 
Action: Mouse pressed left at (1058, 469)
Screenshot: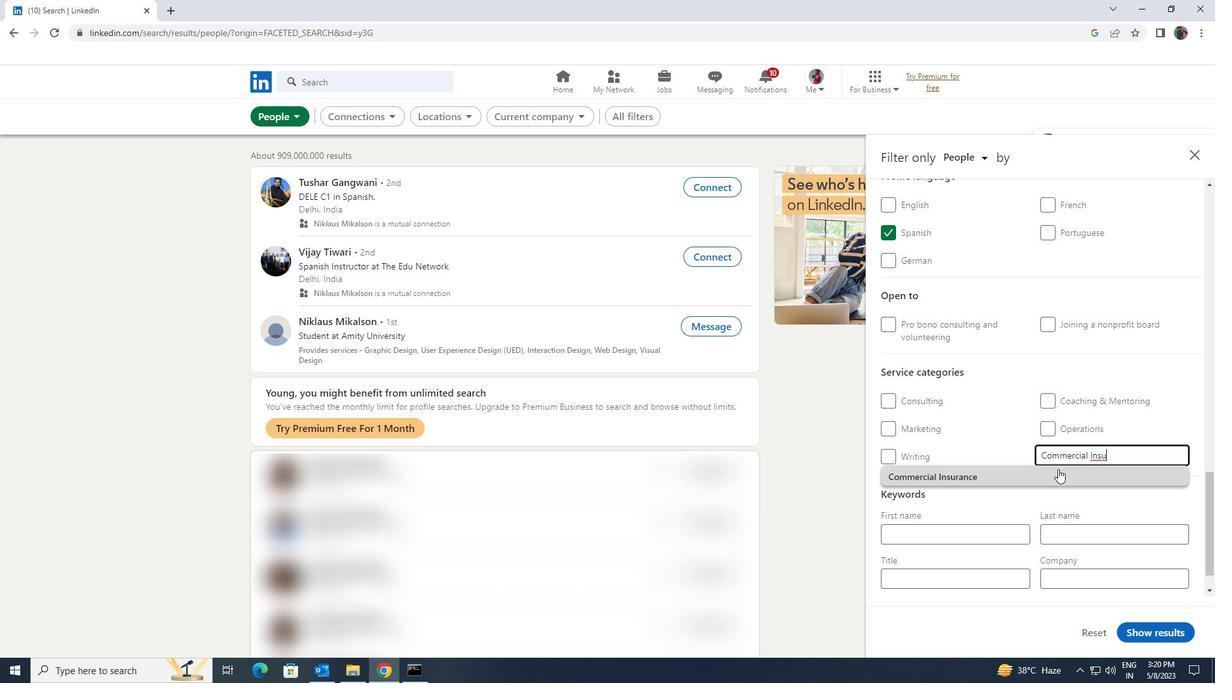 
Action: Mouse scrolled (1058, 469) with delta (0, 0)
Screenshot: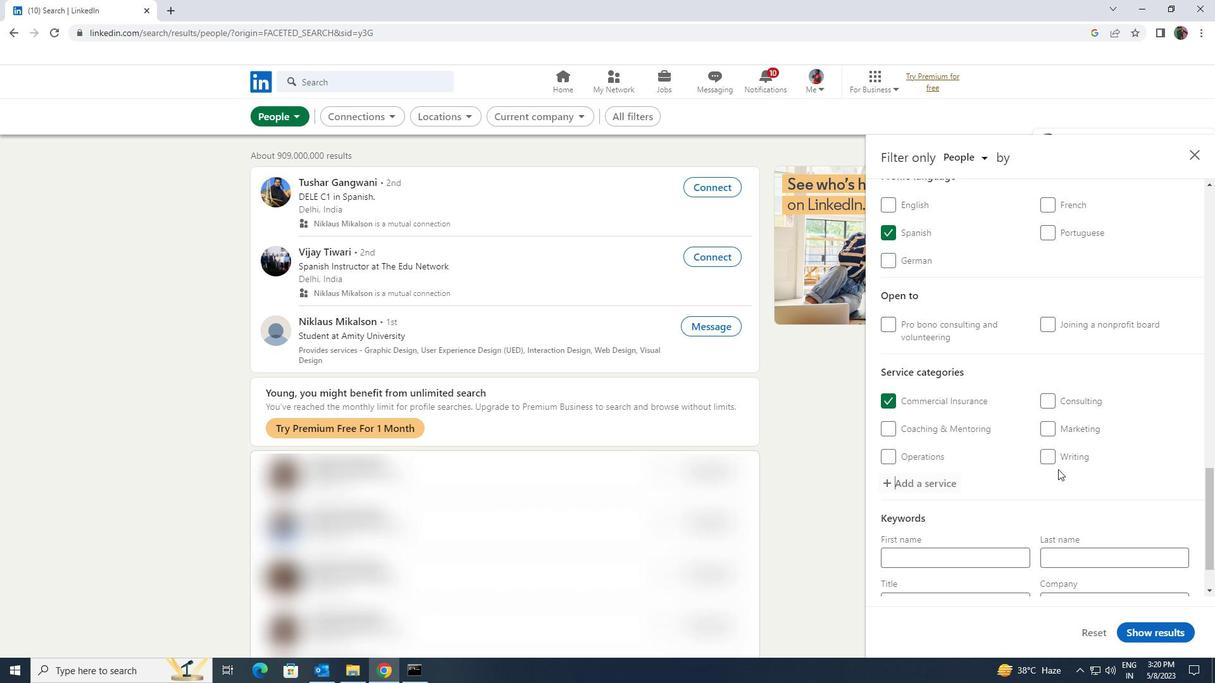 
Action: Mouse scrolled (1058, 469) with delta (0, 0)
Screenshot: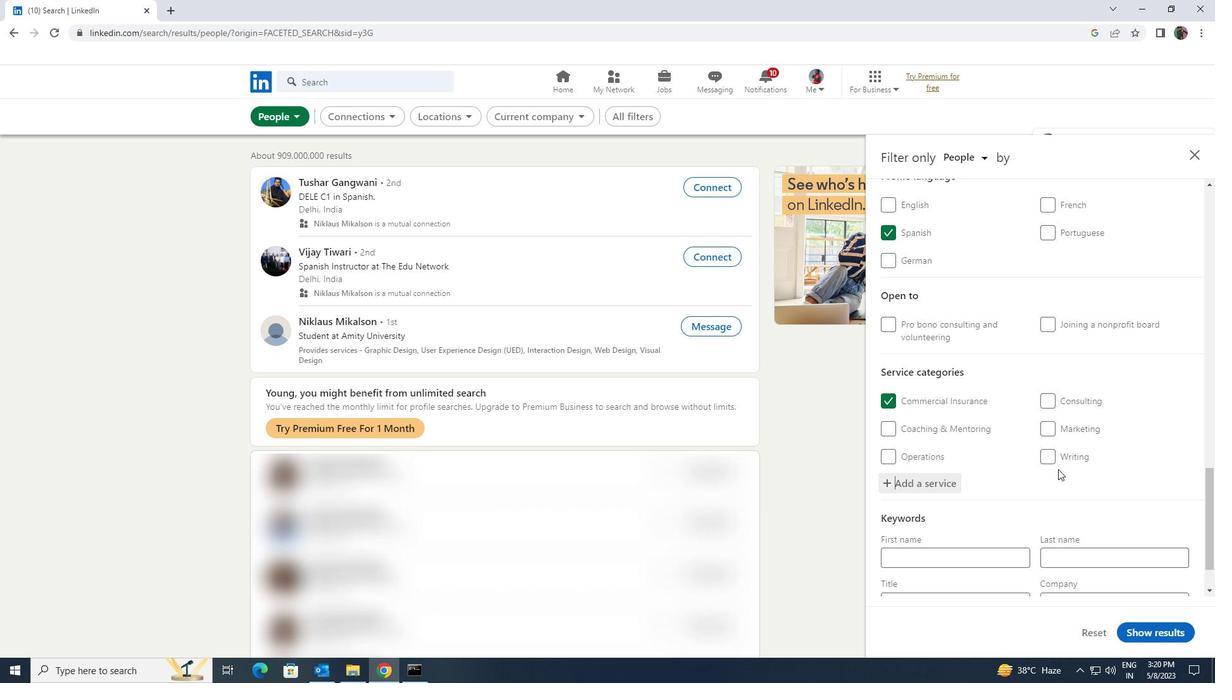 
Action: Mouse scrolled (1058, 469) with delta (0, 0)
Screenshot: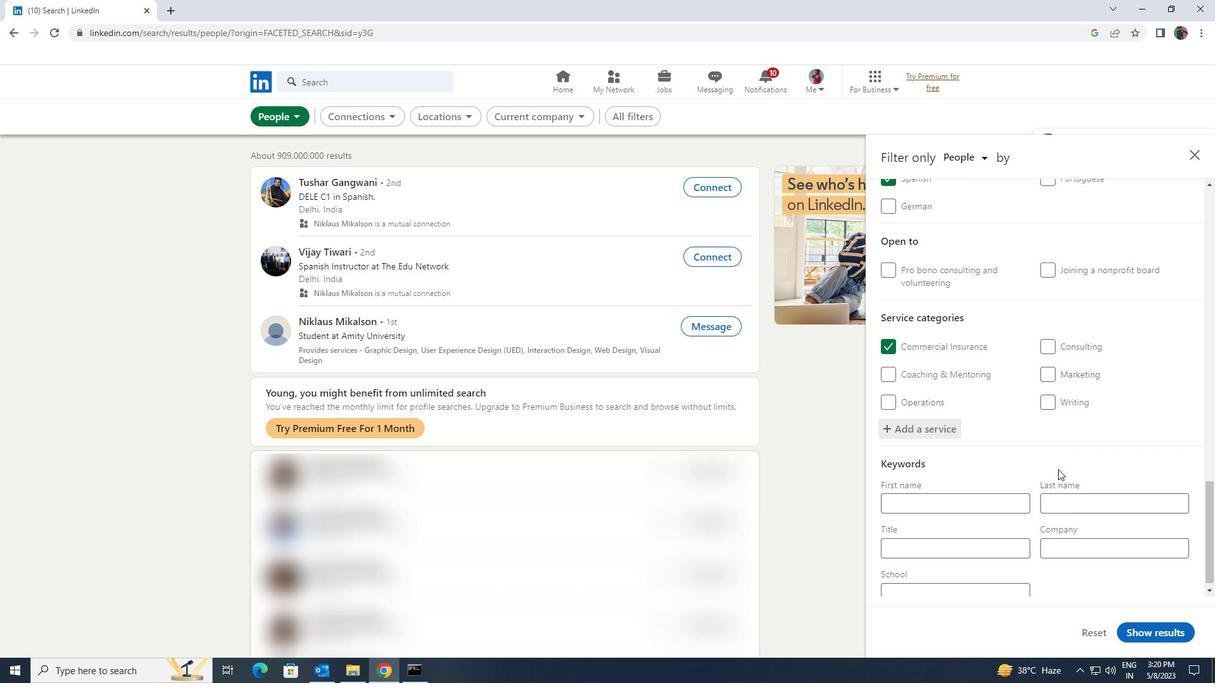 
Action: Mouse moved to (1058, 470)
Screenshot: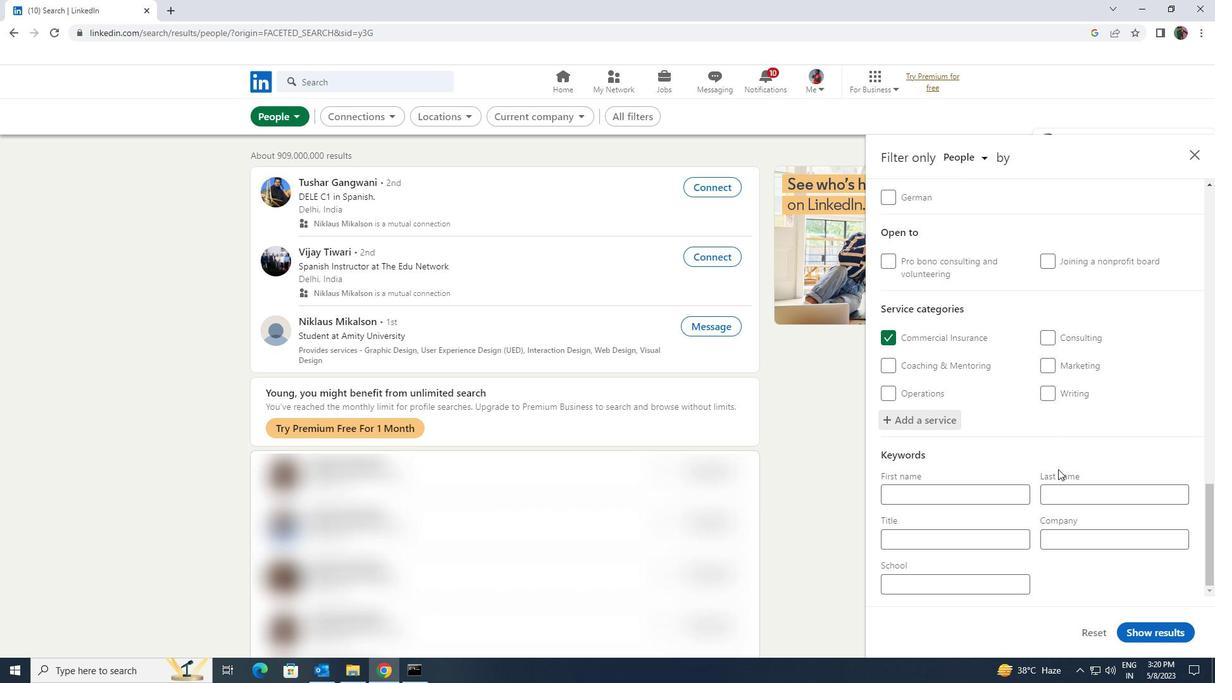 
Action: Mouse scrolled (1058, 469) with delta (0, 0)
Screenshot: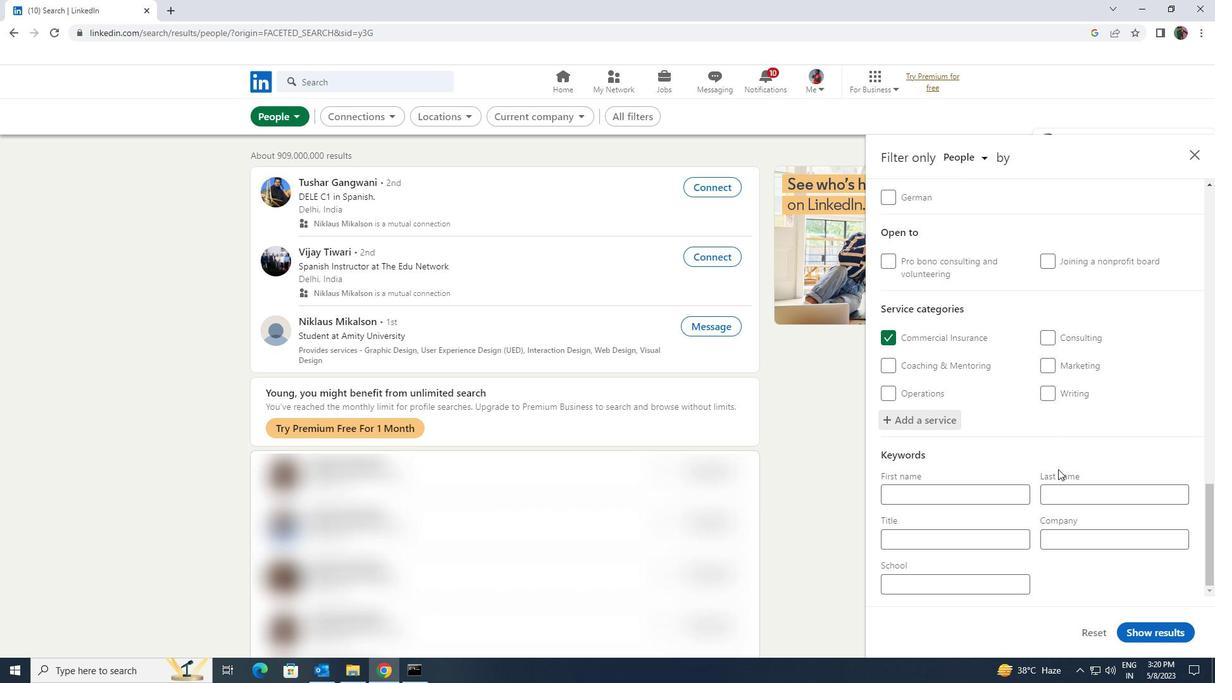 
Action: Mouse moved to (1016, 543)
Screenshot: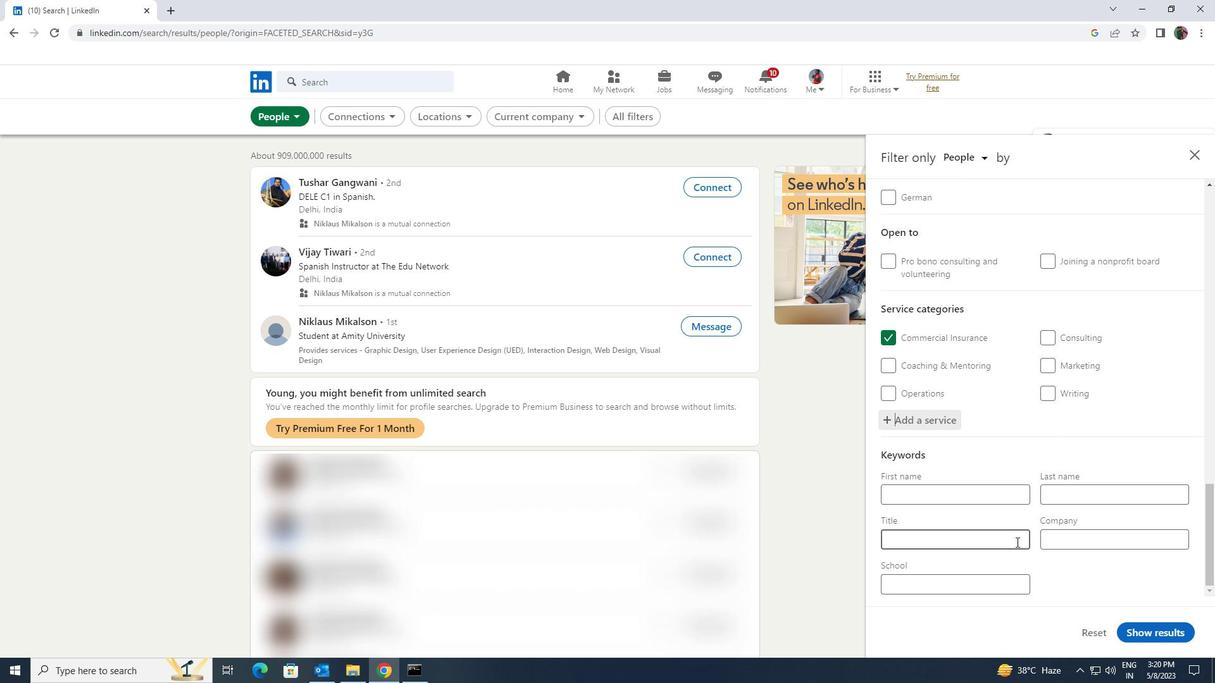 
Action: Mouse pressed left at (1016, 543)
Screenshot: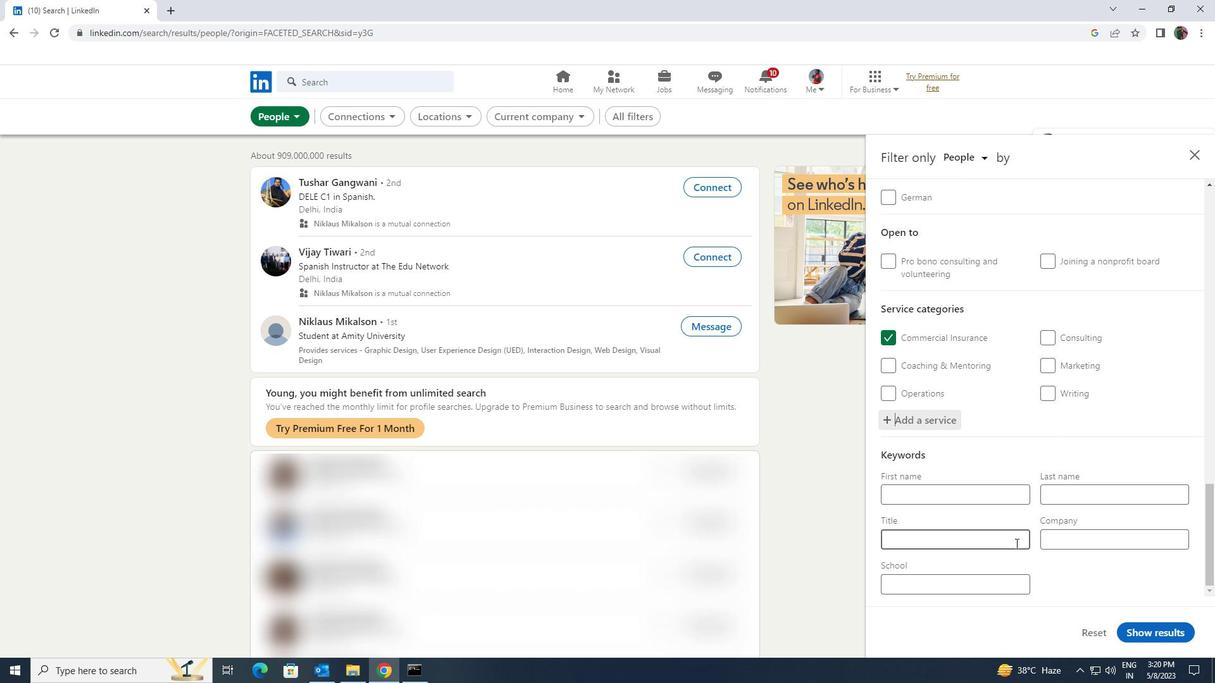 
Action: Key pressed <Key.shift><Key.shift><Key.shift><Key.shift><Key.shift><Key.shift><Key.shift><Key.shift><Key.shift><Key.shift>WEB<Key.space><Key.shift>DEVELOPER
Screenshot: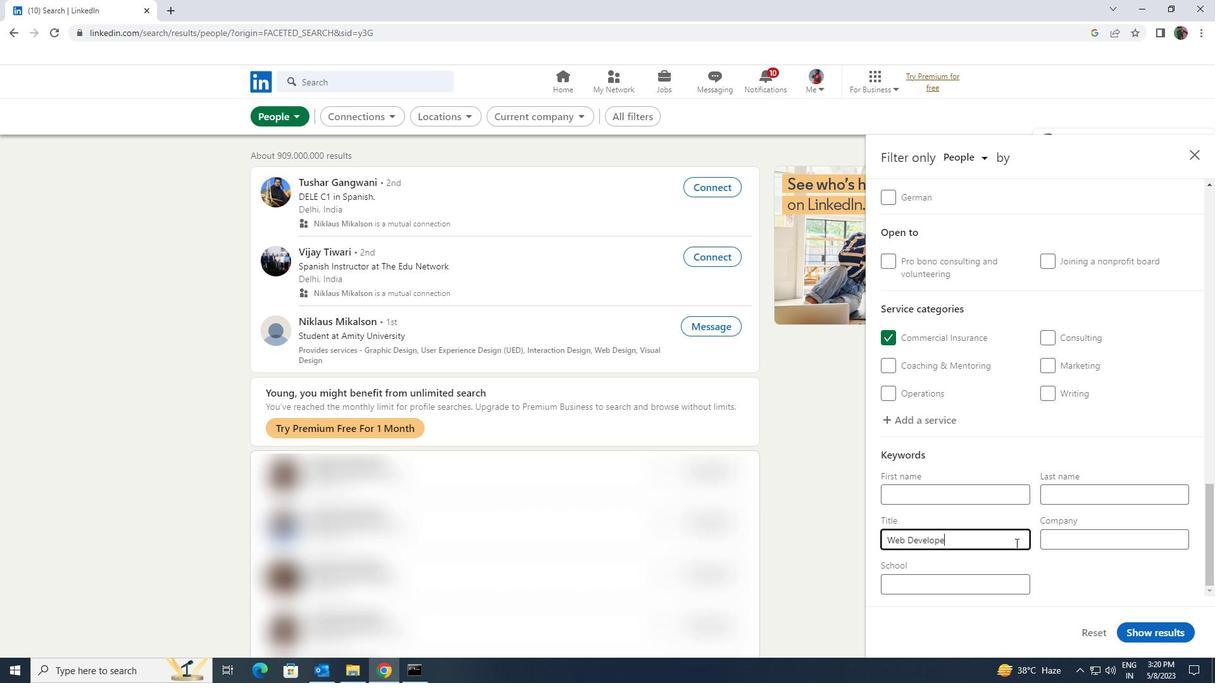 
Action: Mouse moved to (1132, 626)
Screenshot: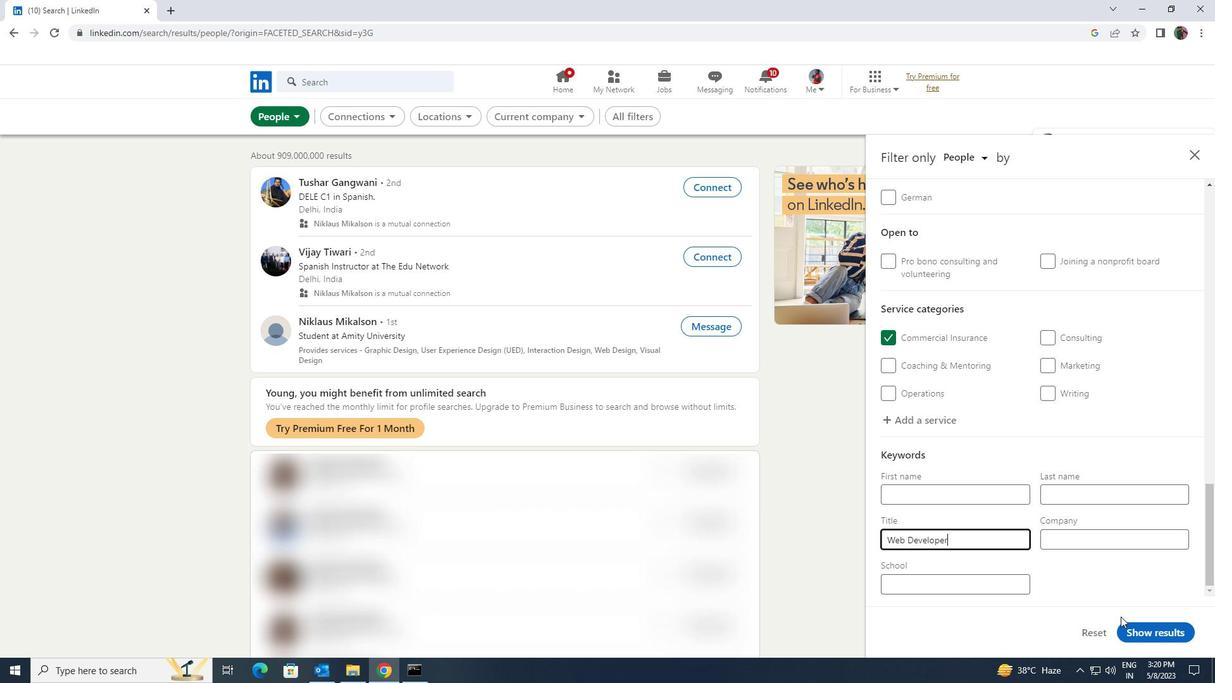
Action: Mouse pressed left at (1132, 626)
Screenshot: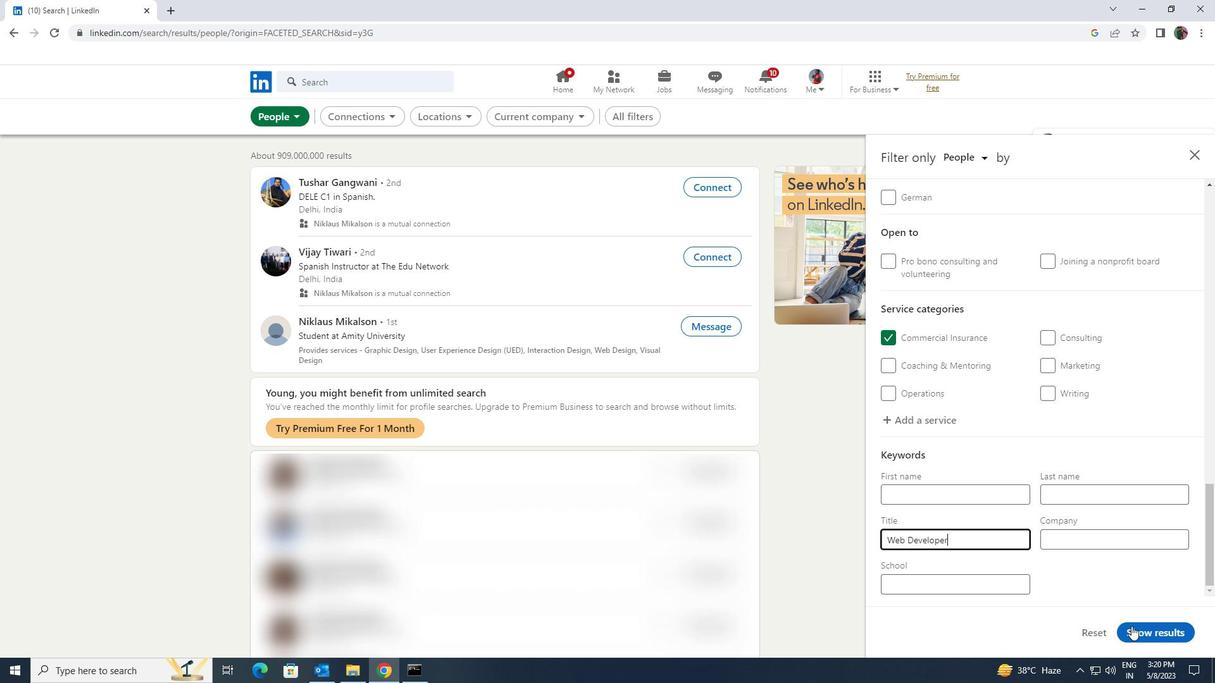 
